 Task: Find connections with filter location Hohoe with filter topic #Lockdownwith filter profile language Spanish with filter current company Safeguard Global with filter school IIMT Studies - International Institute of Management and Technical Studies with filter industry Pension Funds with filter service category Audio Engineering with filter keywords title Payroll Manager
Action: Mouse moved to (188, 267)
Screenshot: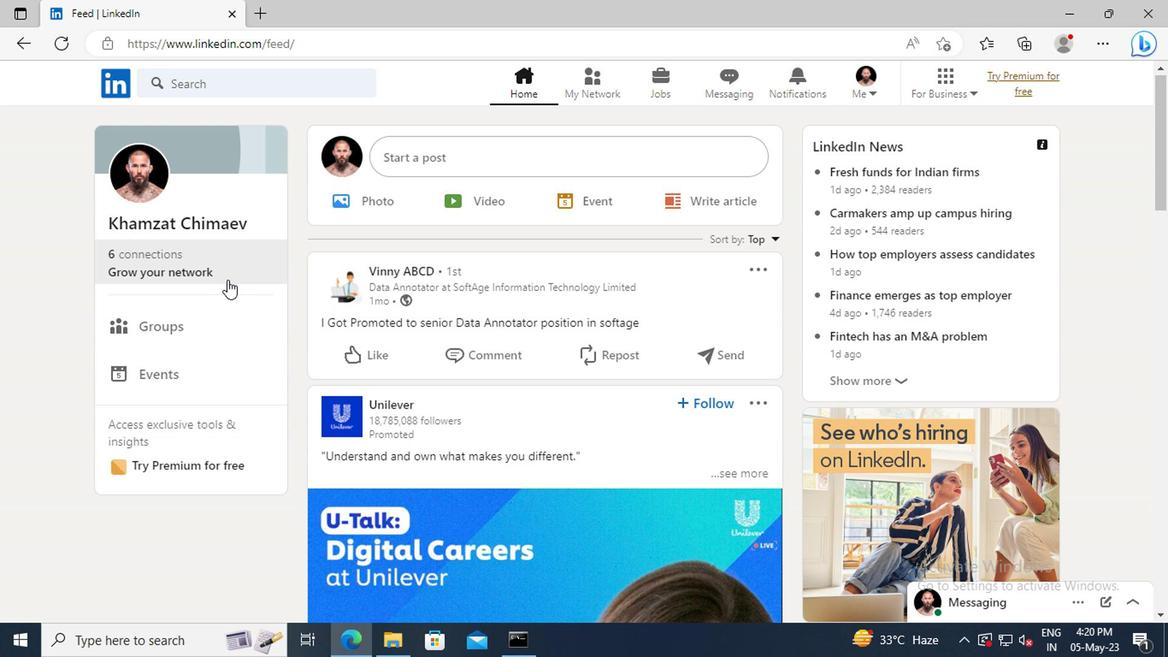 
Action: Mouse pressed left at (188, 267)
Screenshot: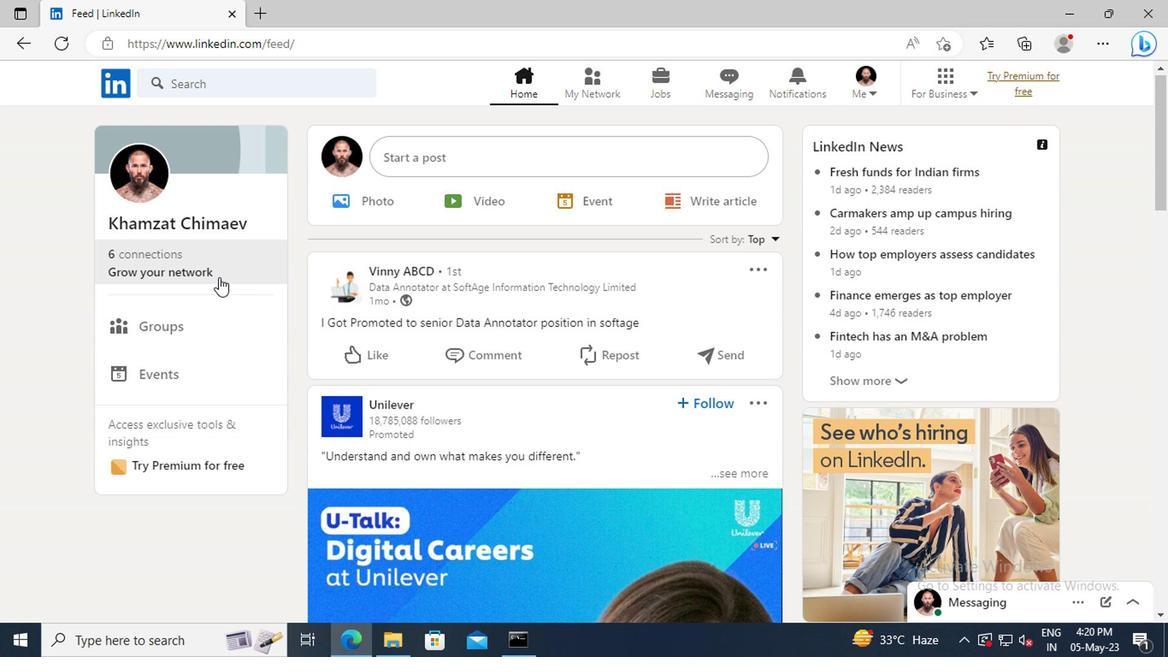
Action: Mouse moved to (190, 188)
Screenshot: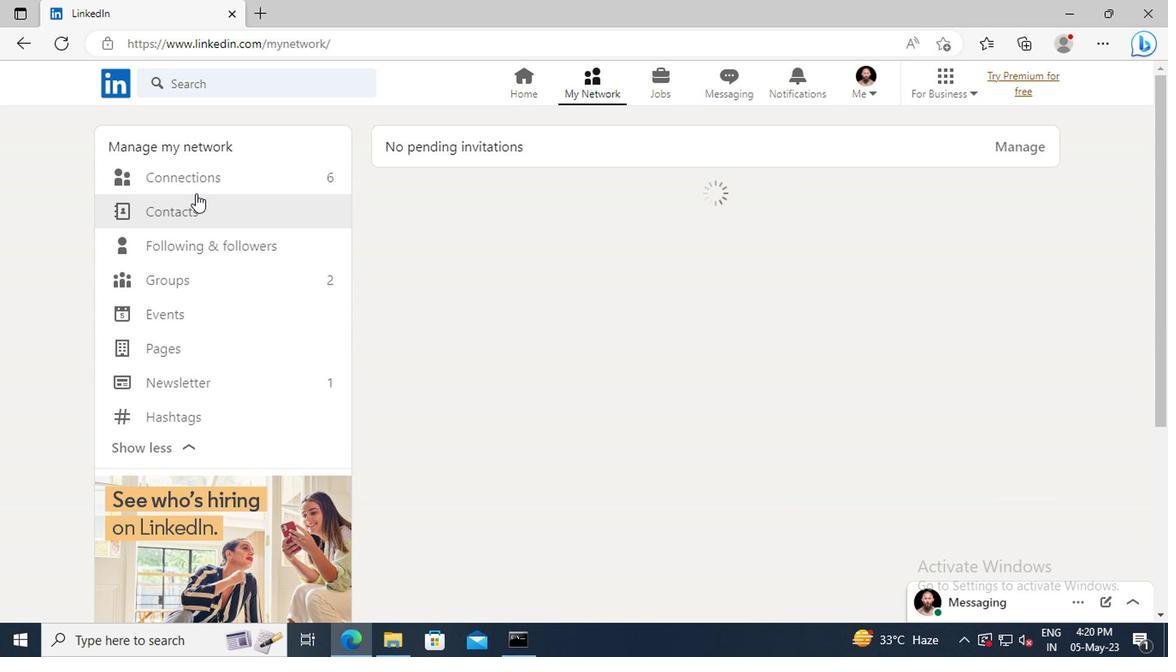 
Action: Mouse pressed left at (190, 188)
Screenshot: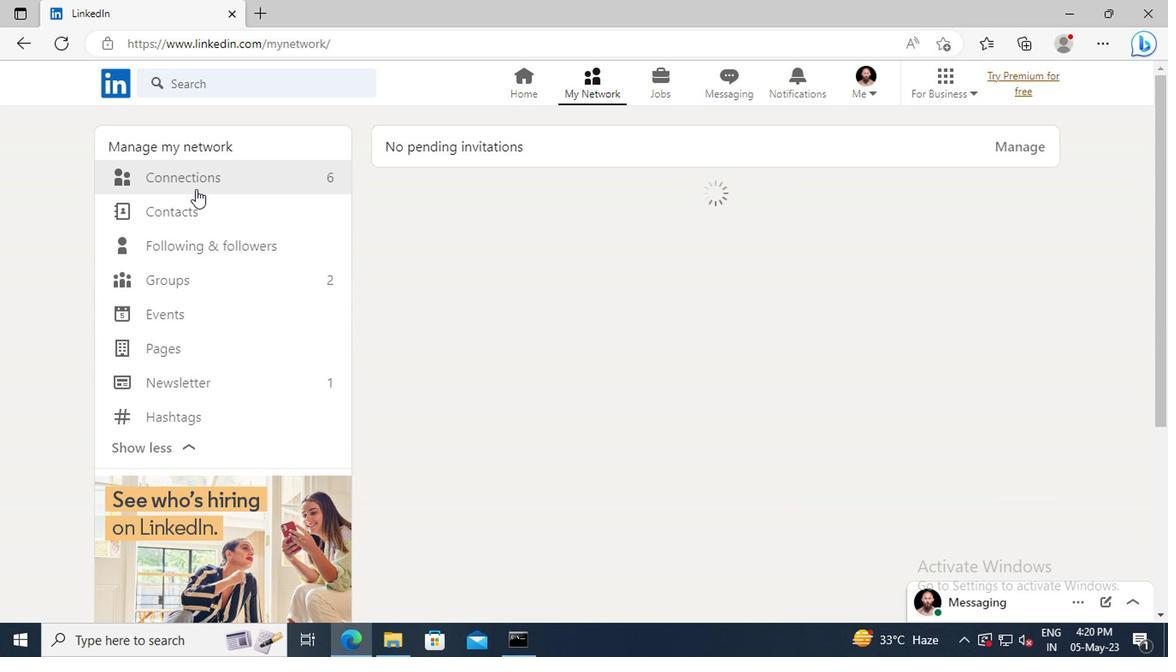 
Action: Mouse moved to (684, 186)
Screenshot: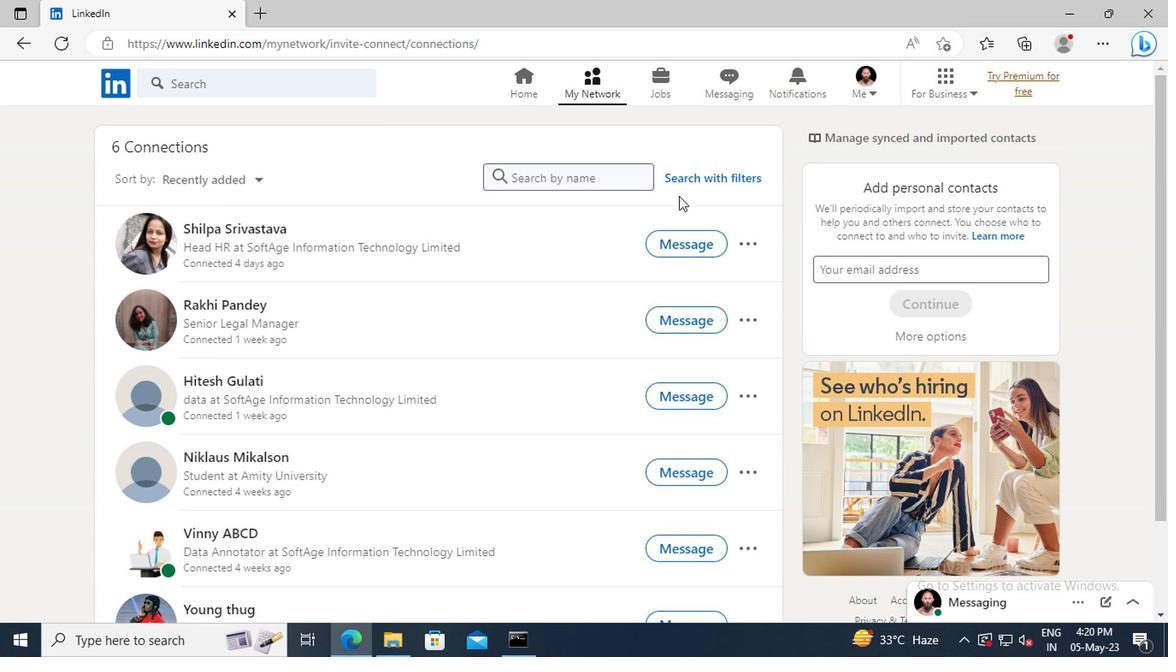 
Action: Mouse pressed left at (684, 186)
Screenshot: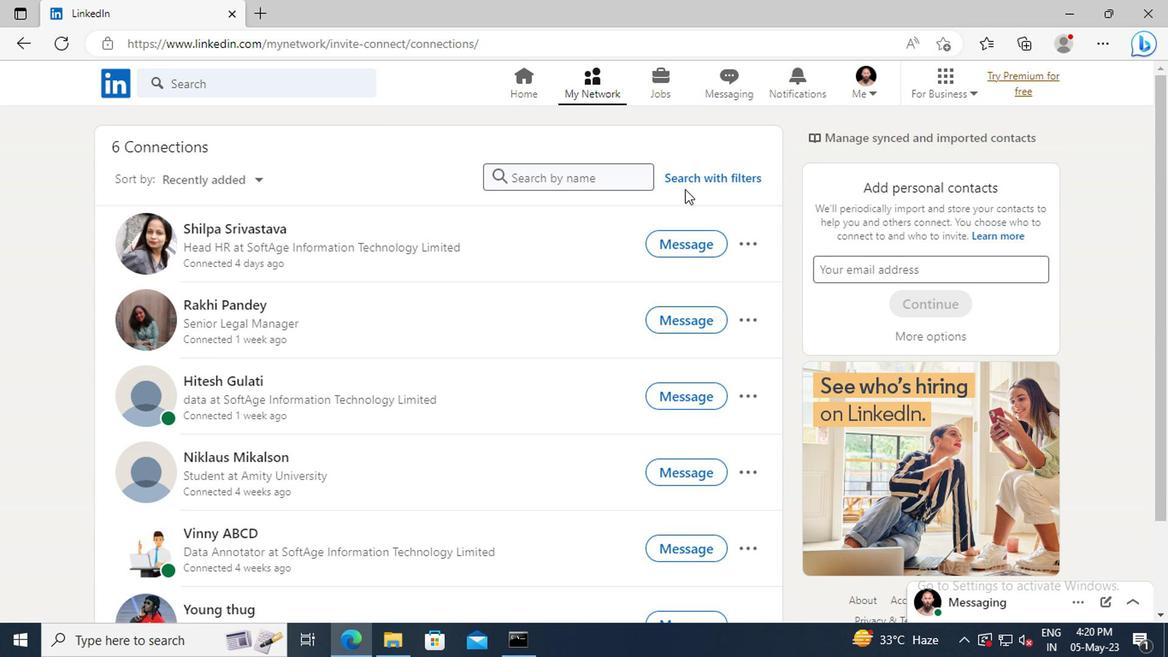 
Action: Mouse moved to (648, 137)
Screenshot: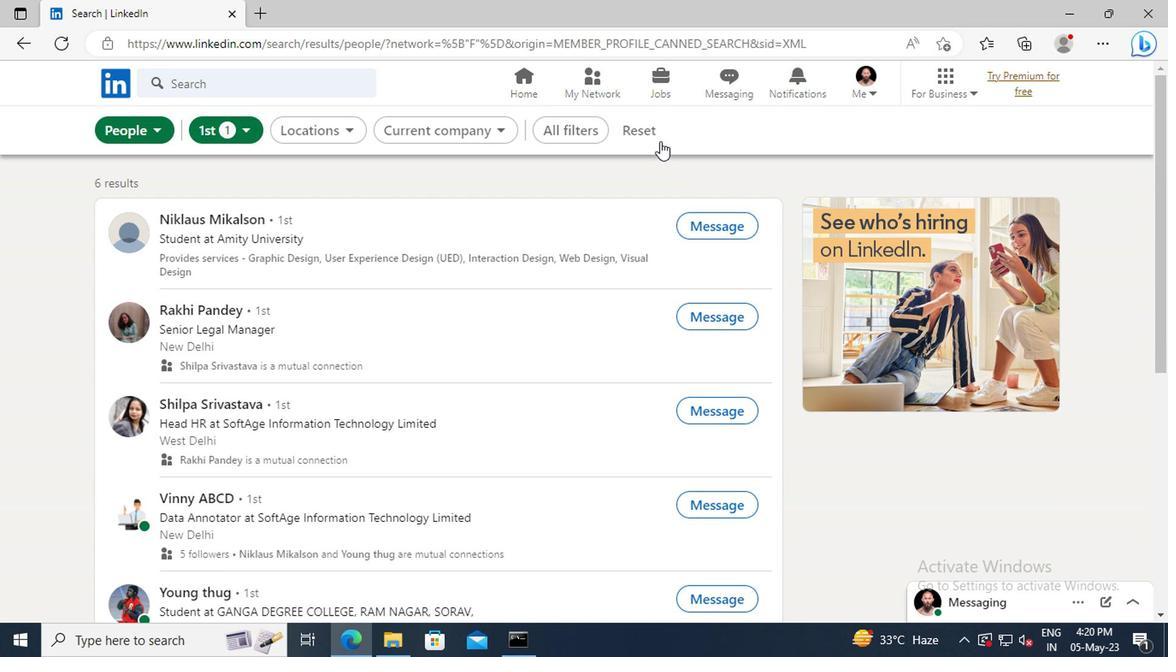 
Action: Mouse pressed left at (648, 137)
Screenshot: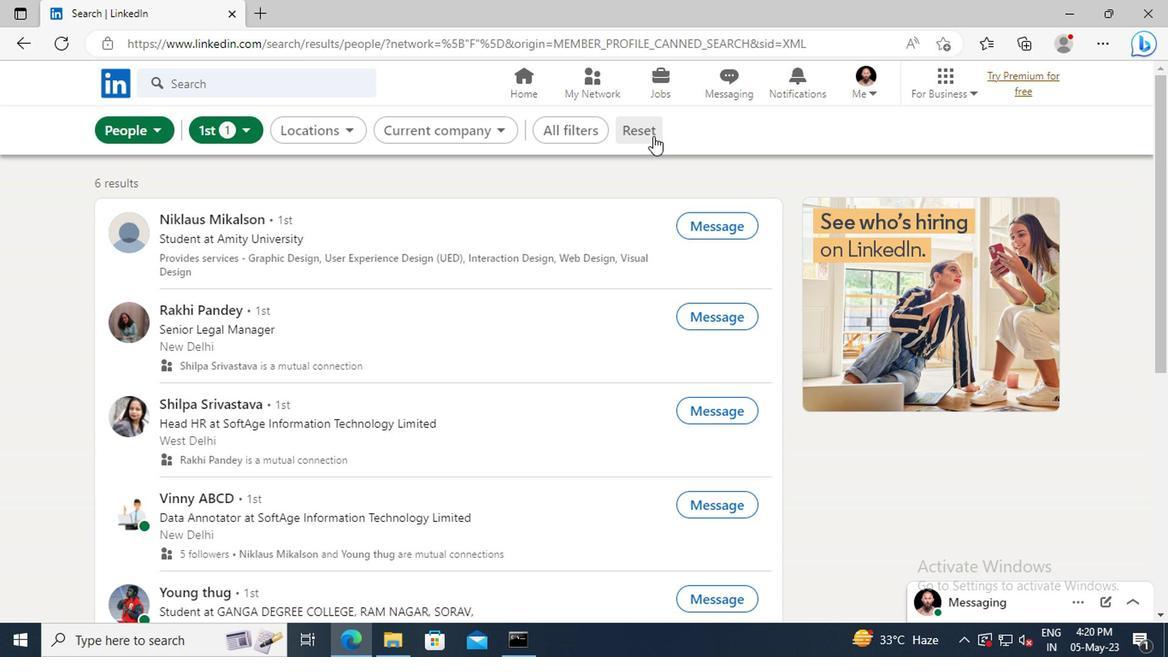 
Action: Mouse moved to (623, 136)
Screenshot: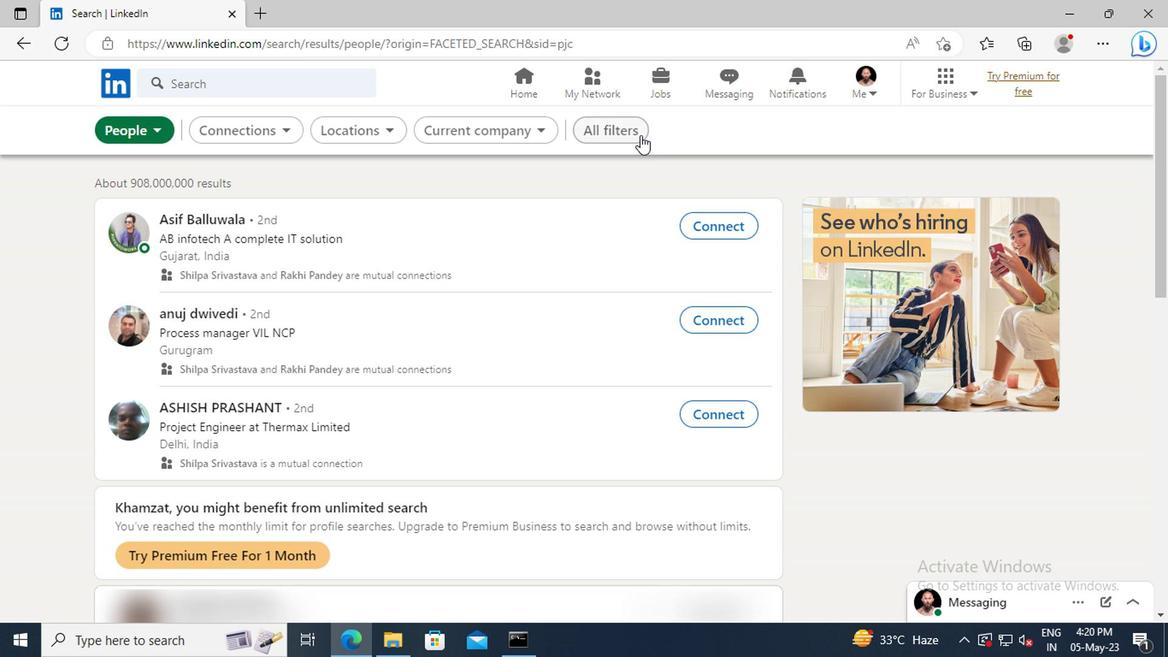 
Action: Mouse pressed left at (623, 136)
Screenshot: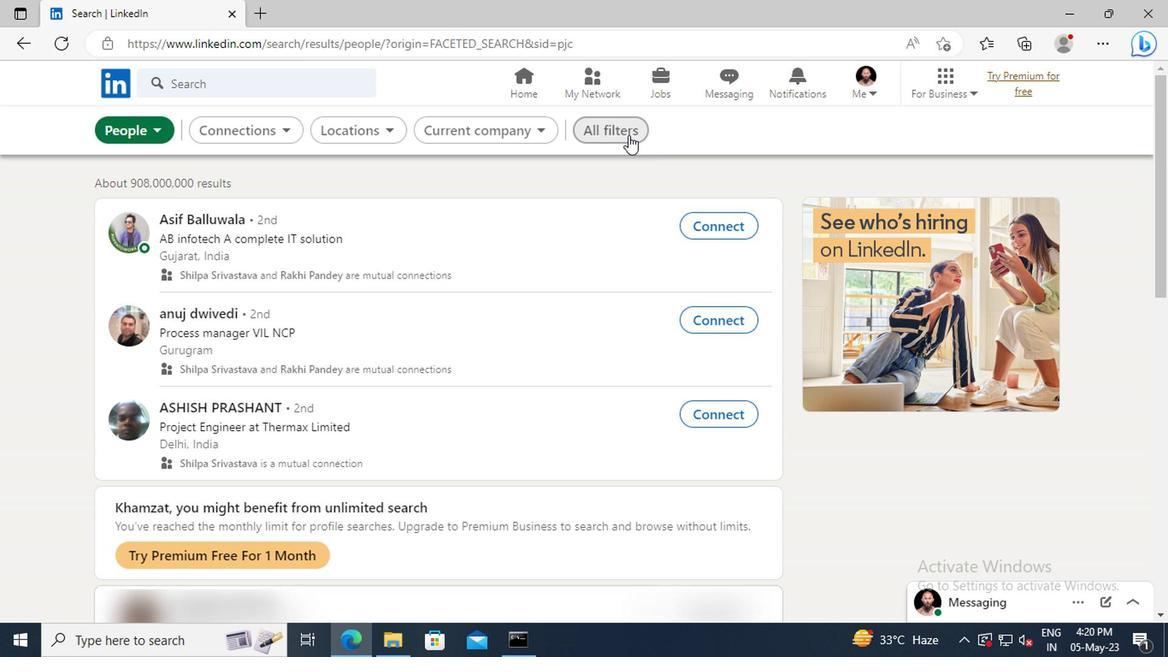 
Action: Mouse moved to (927, 318)
Screenshot: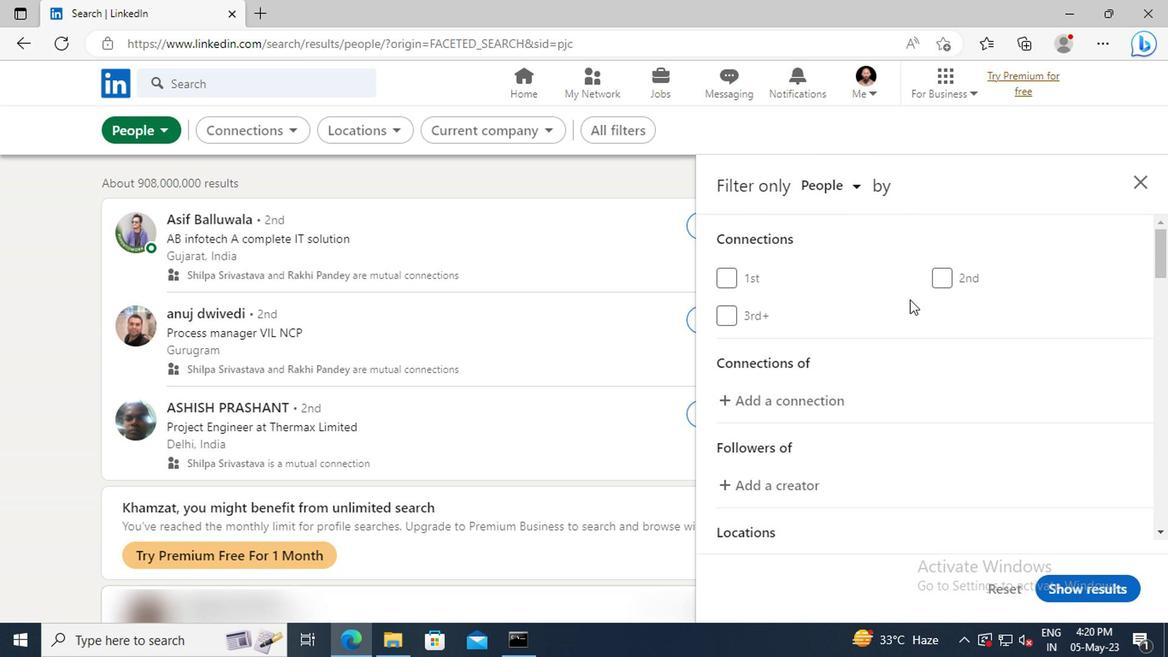 
Action: Mouse scrolled (927, 317) with delta (0, 0)
Screenshot: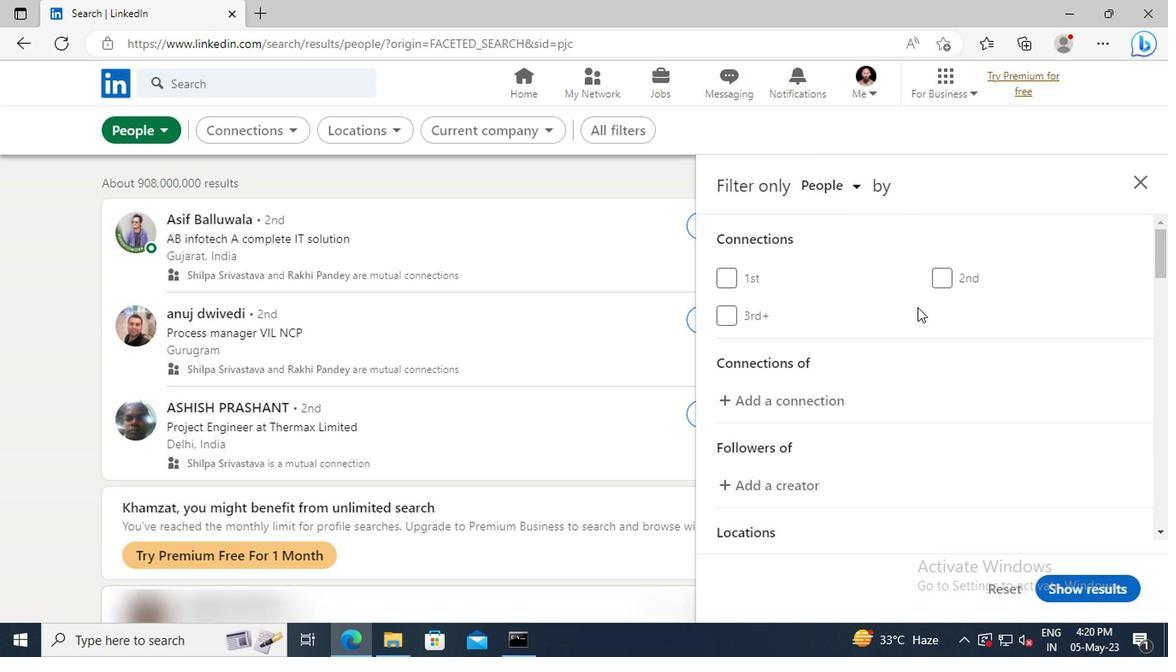 
Action: Mouse scrolled (927, 317) with delta (0, 0)
Screenshot: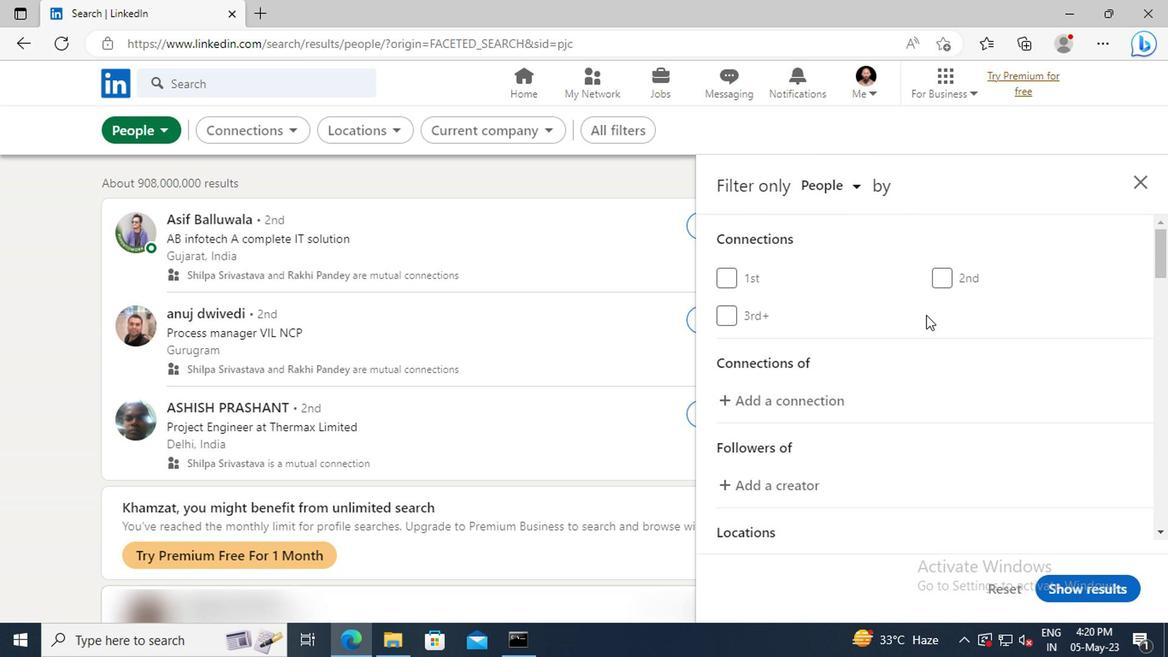 
Action: Mouse scrolled (927, 317) with delta (0, 0)
Screenshot: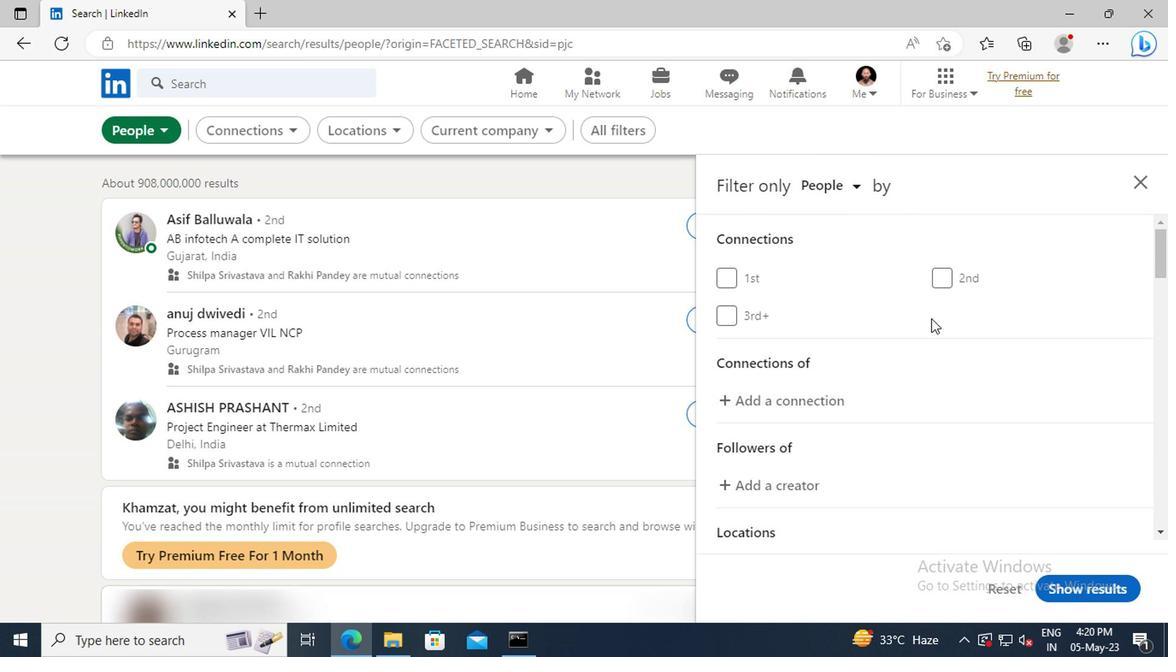
Action: Mouse scrolled (927, 317) with delta (0, 0)
Screenshot: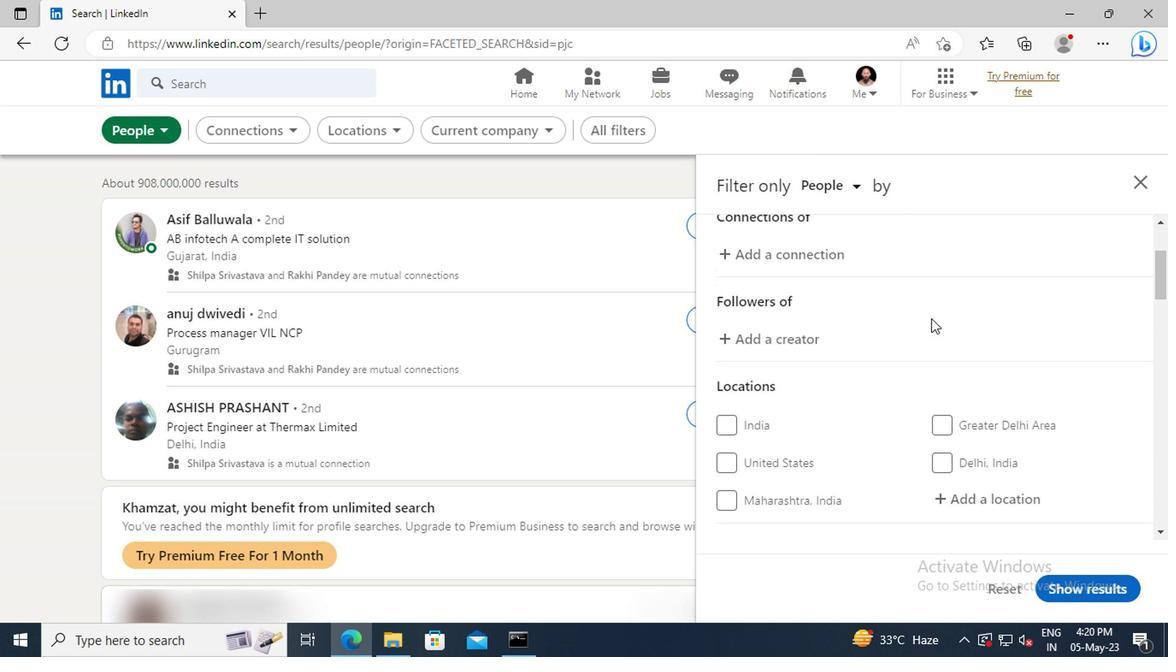 
Action: Mouse scrolled (927, 317) with delta (0, 0)
Screenshot: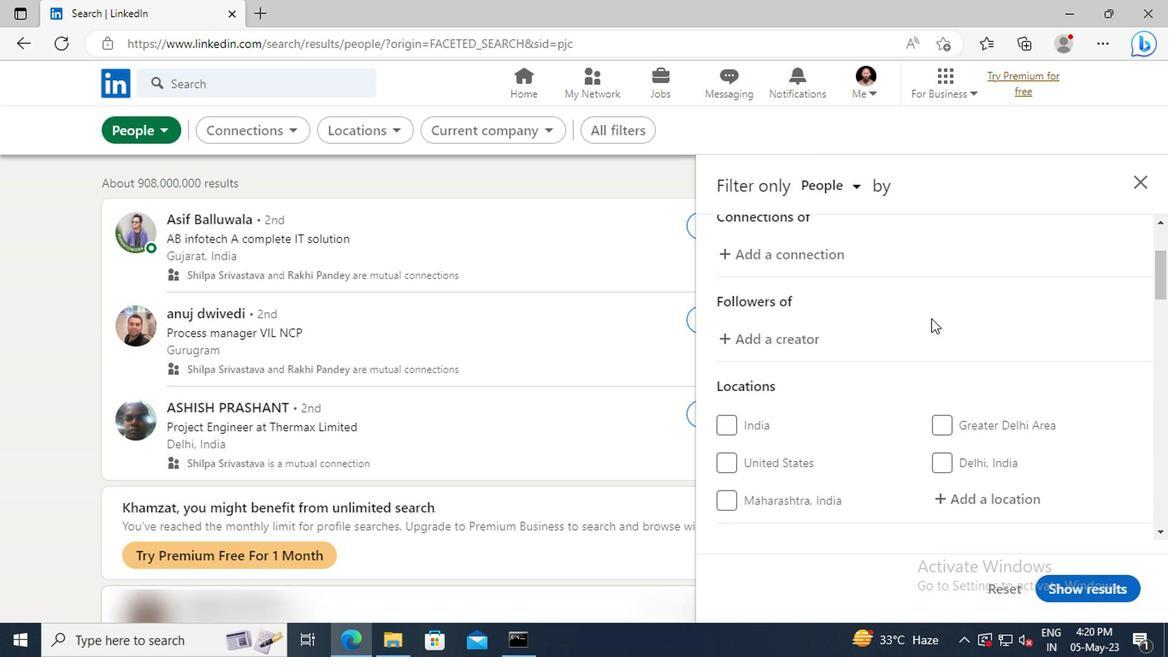 
Action: Mouse scrolled (927, 317) with delta (0, 0)
Screenshot: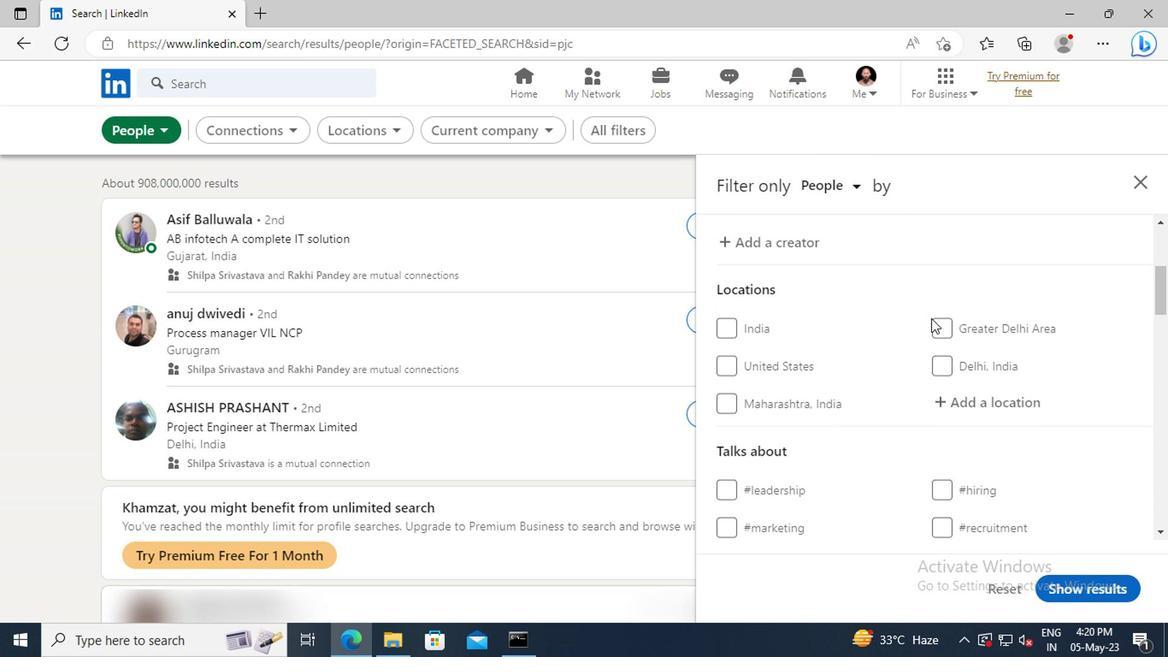 
Action: Mouse moved to (952, 350)
Screenshot: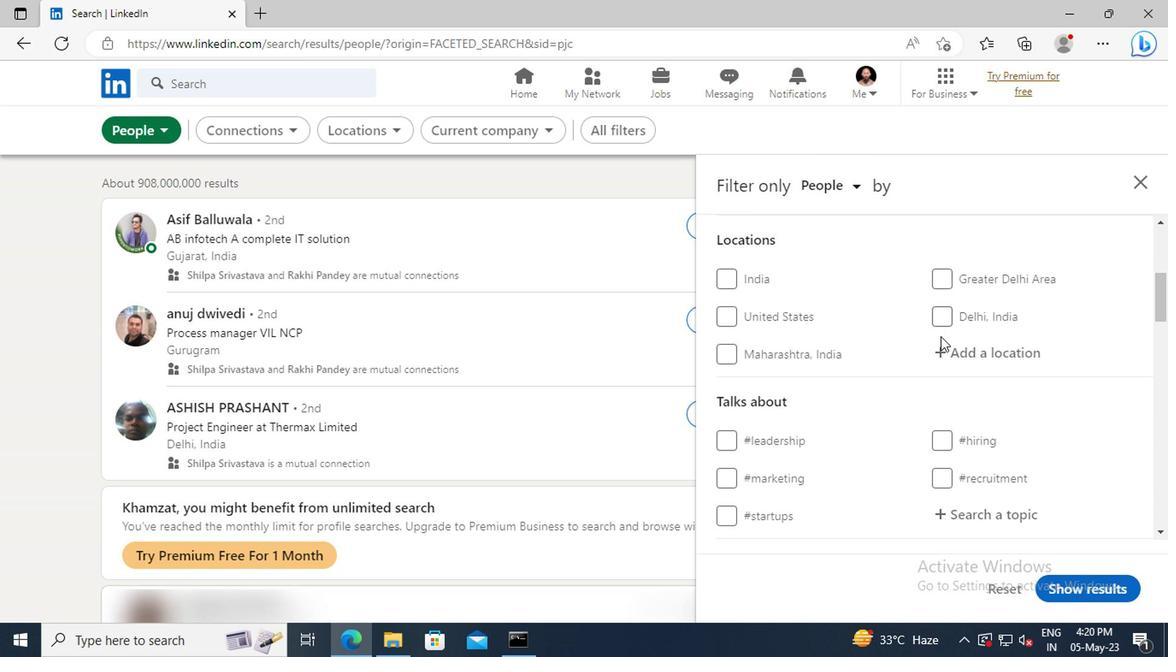 
Action: Mouse pressed left at (952, 350)
Screenshot: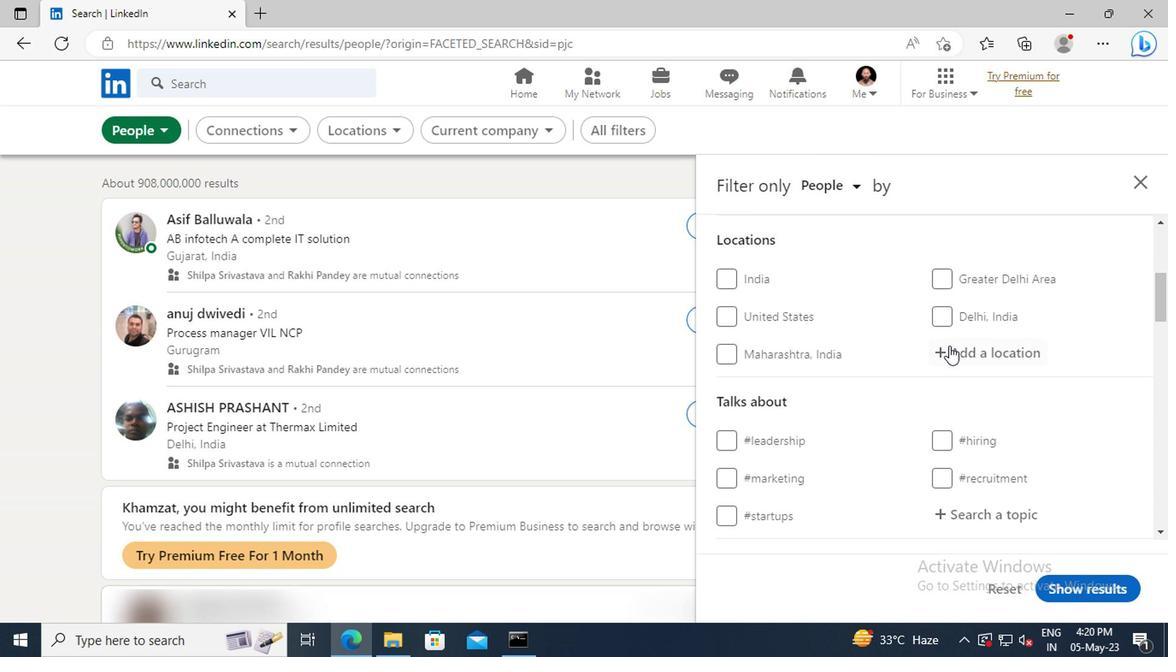 
Action: Key pressed <Key.shift>HOHO
Screenshot: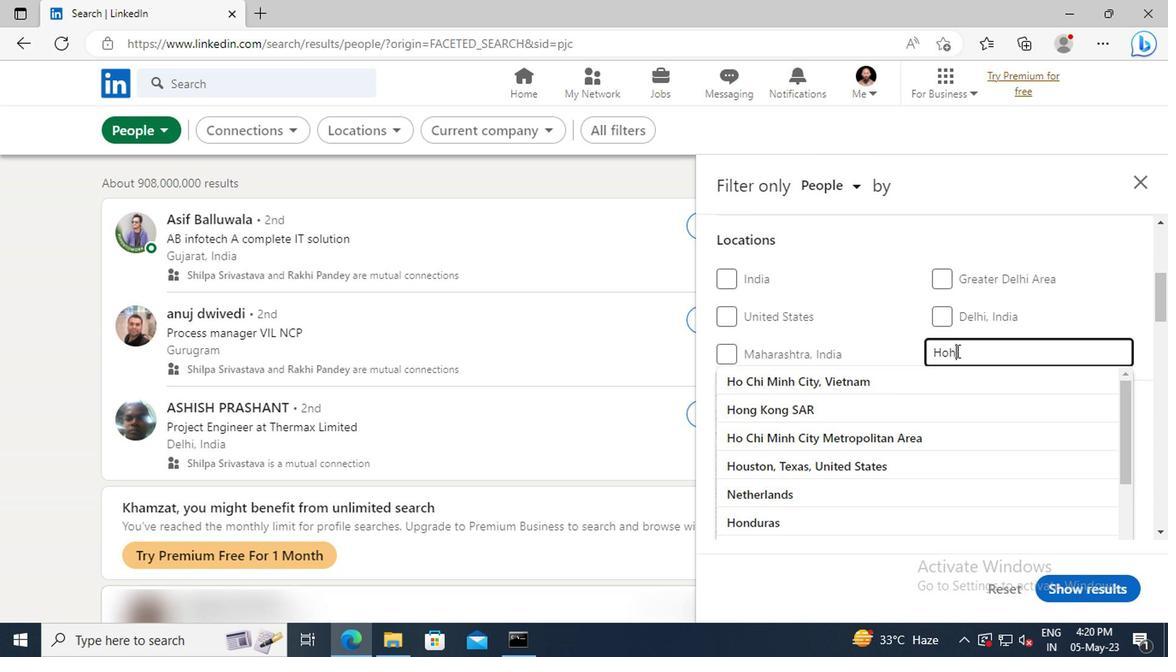
Action: Mouse moved to (949, 349)
Screenshot: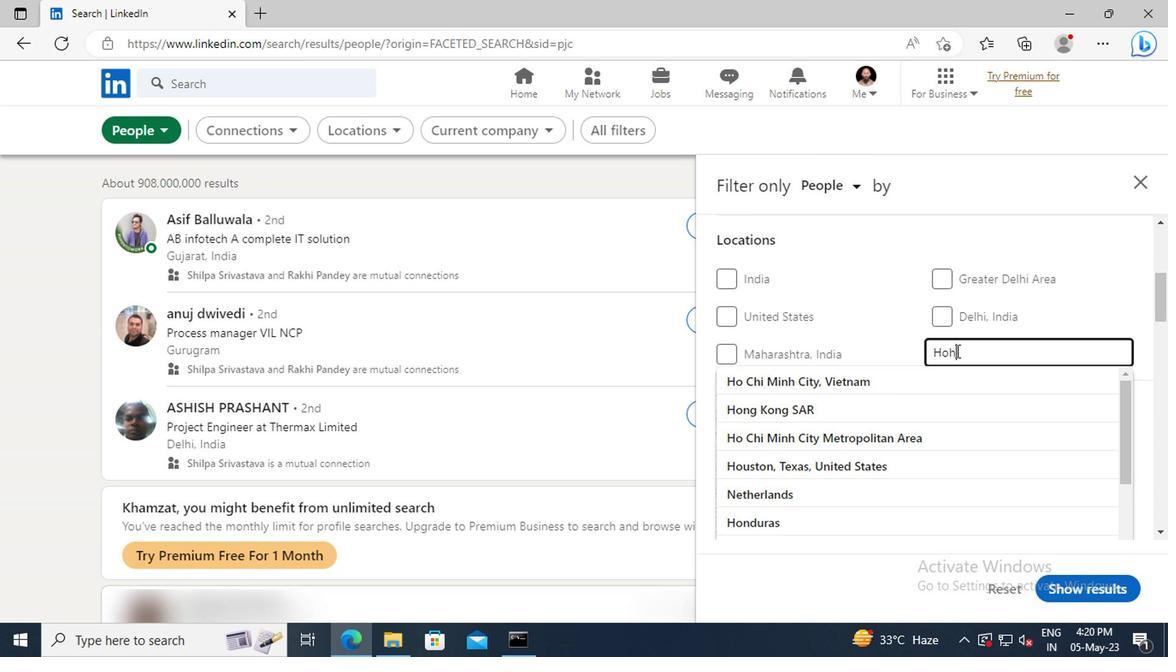 
Action: Key pressed E<Key.enter>
Screenshot: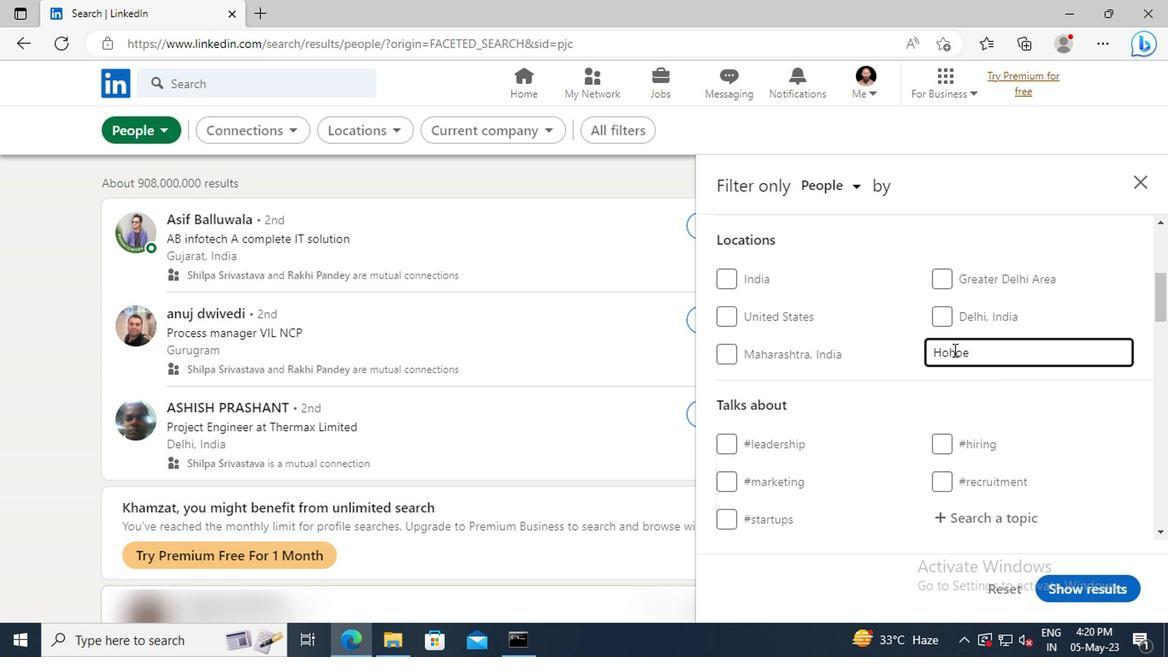 
Action: Mouse scrolled (949, 349) with delta (0, 0)
Screenshot: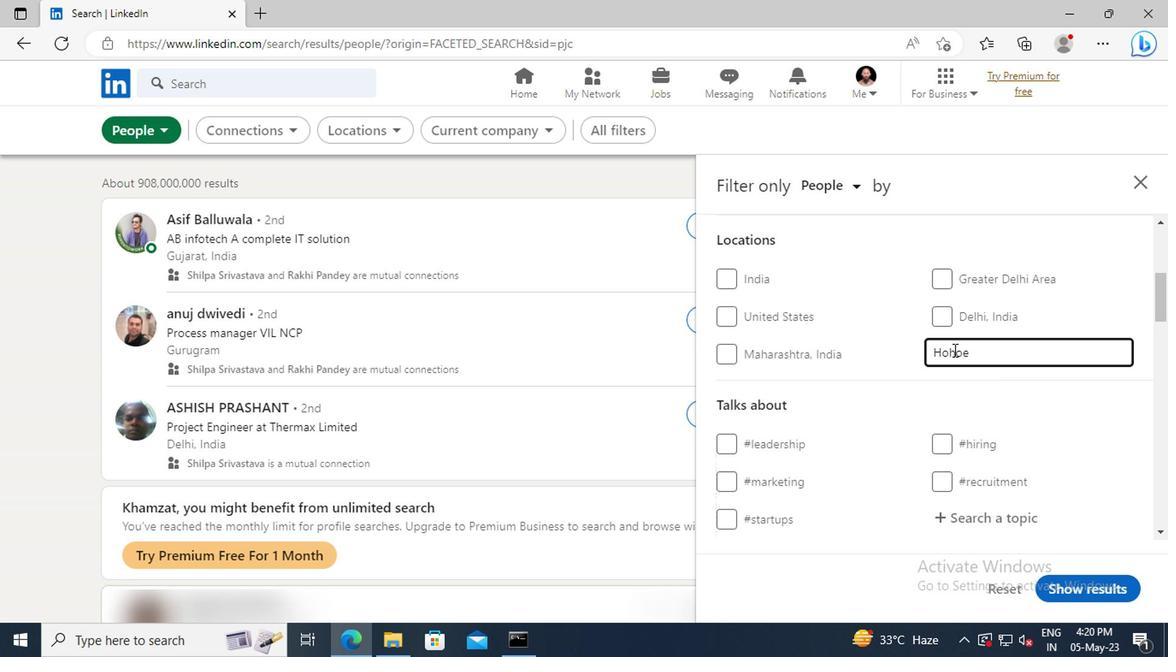 
Action: Mouse scrolled (949, 349) with delta (0, 0)
Screenshot: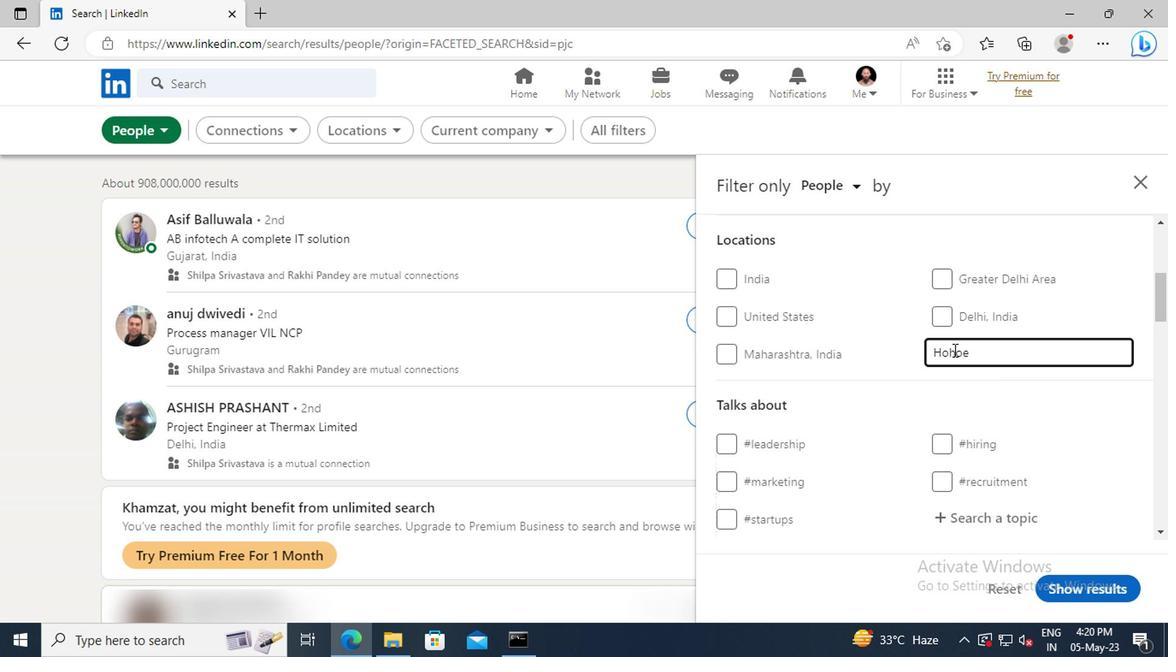 
Action: Mouse scrolled (949, 349) with delta (0, 0)
Screenshot: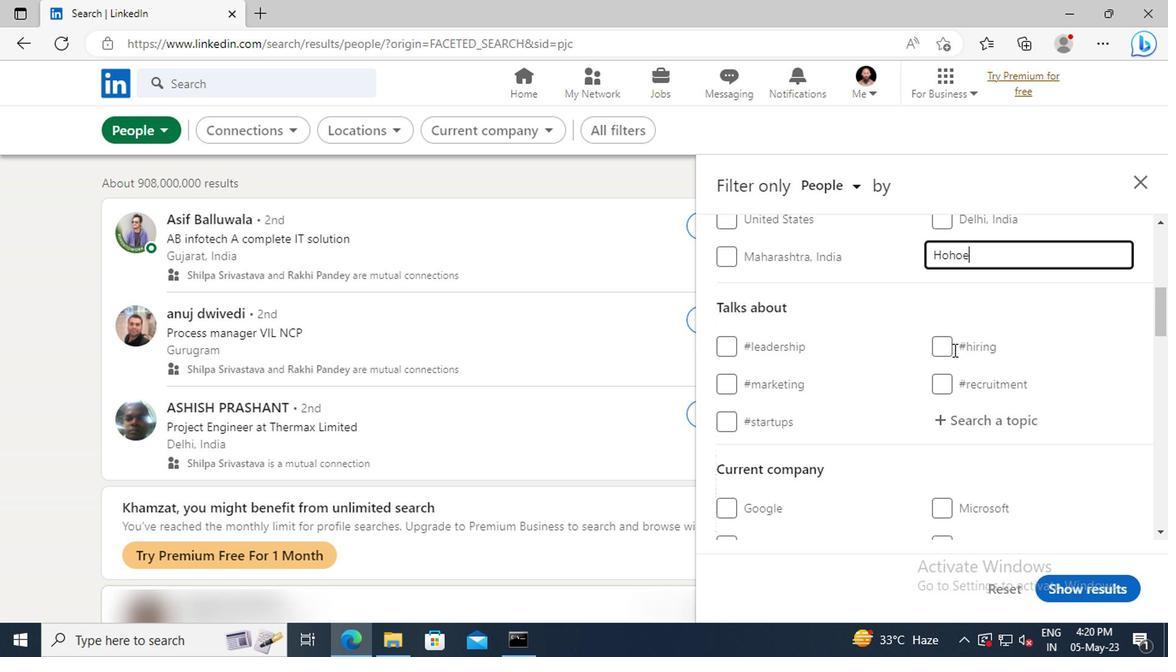 
Action: Mouse moved to (952, 364)
Screenshot: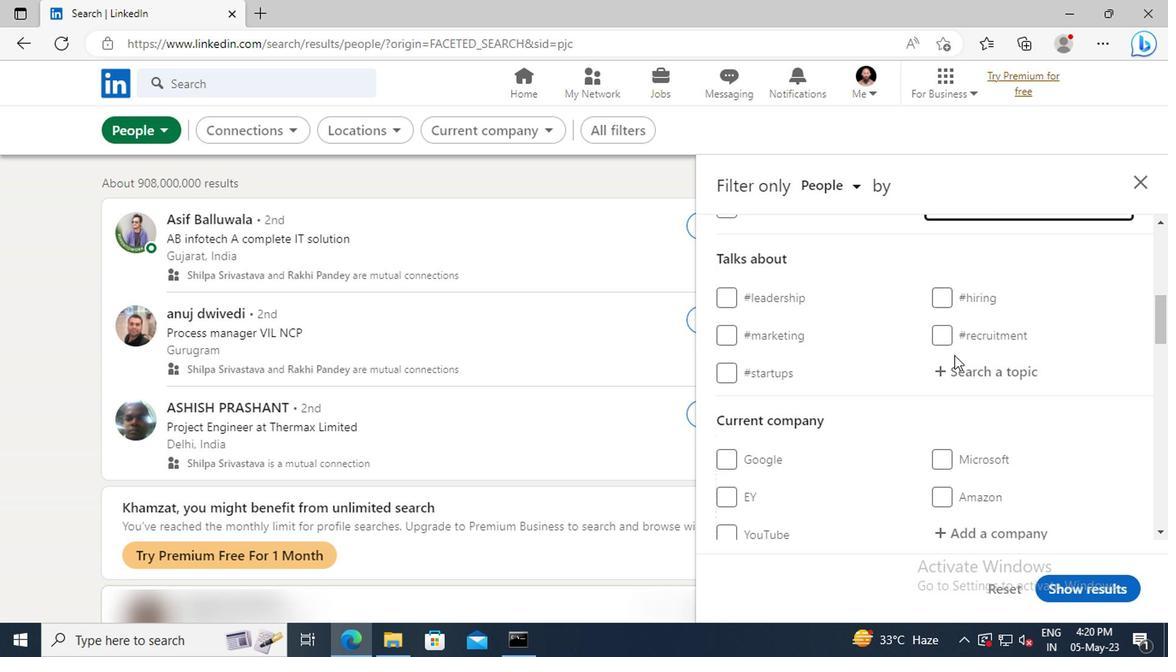 
Action: Mouse pressed left at (952, 364)
Screenshot: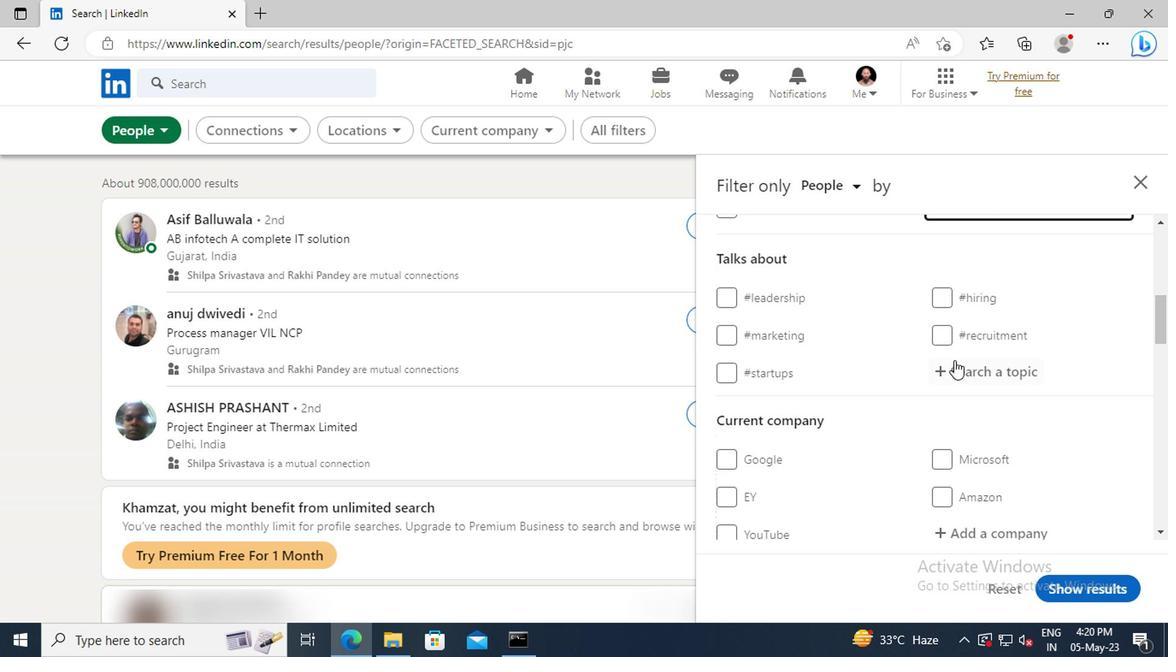 
Action: Key pressed <Key.shift>LOCKDO
Screenshot: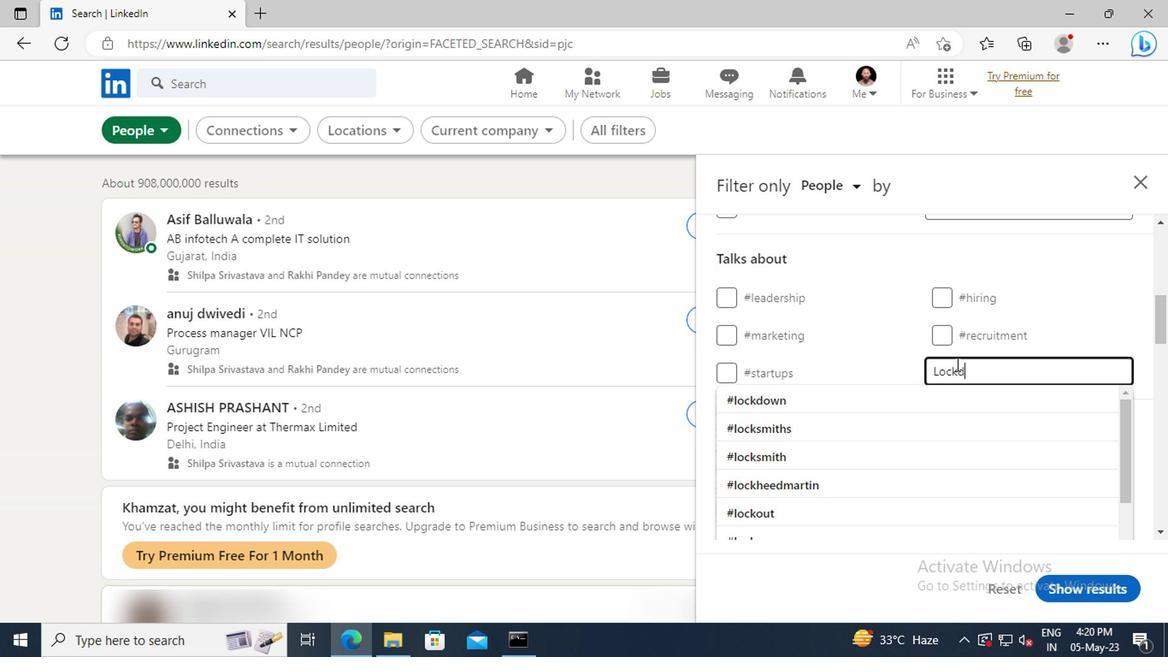 
Action: Mouse moved to (960, 391)
Screenshot: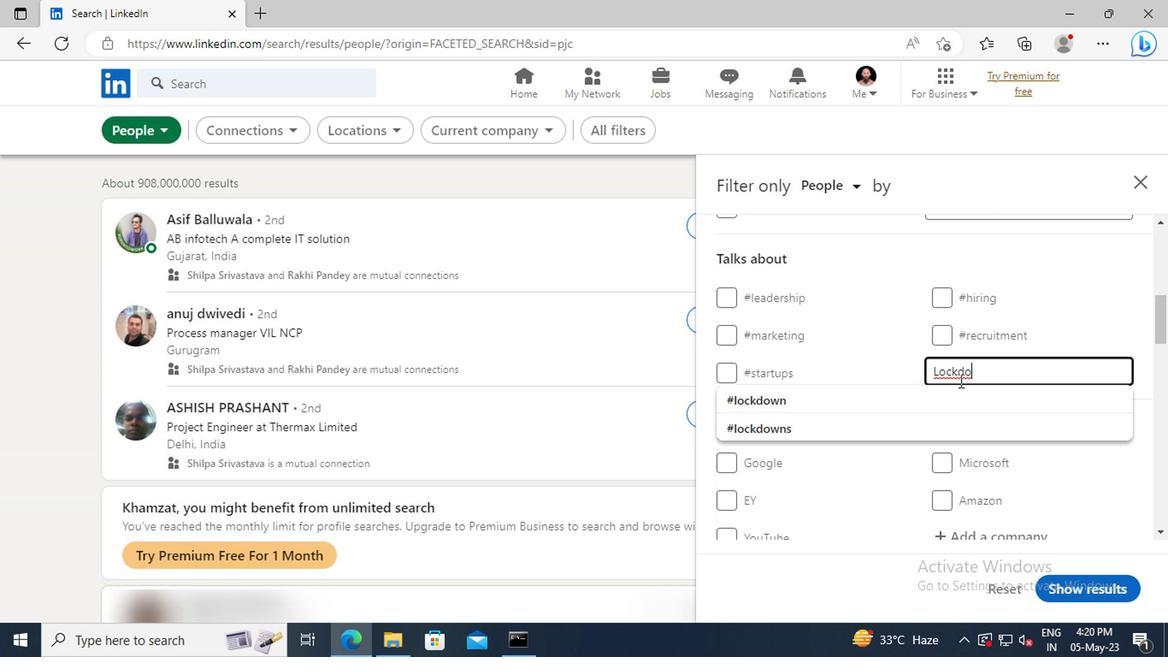 
Action: Mouse pressed left at (960, 391)
Screenshot: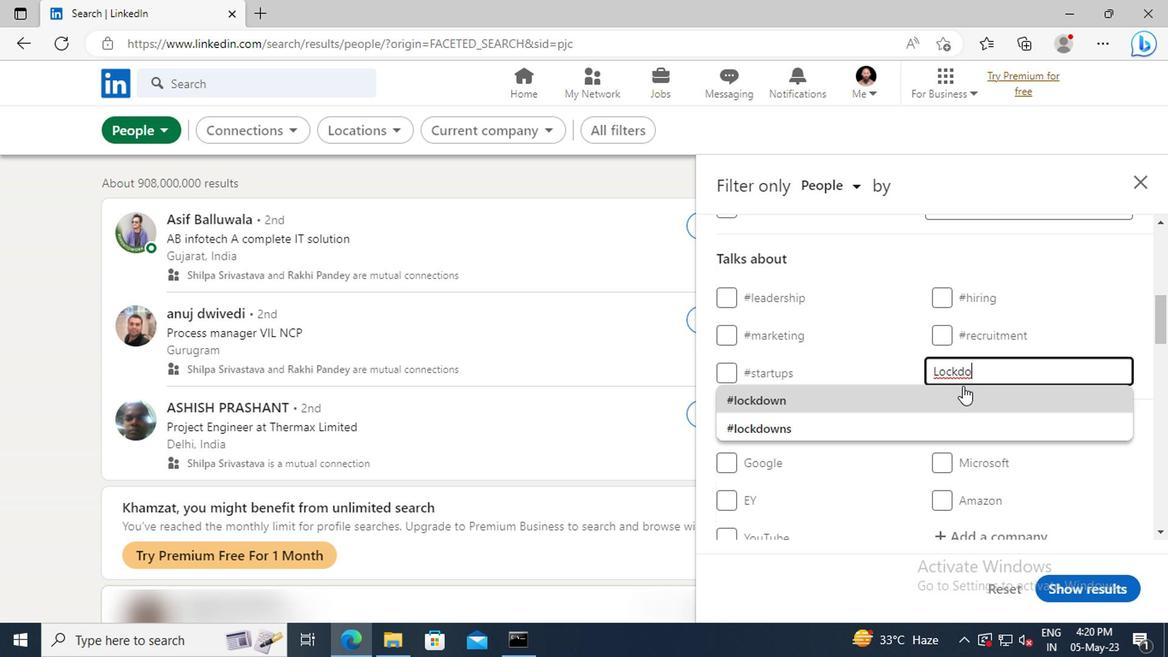 
Action: Mouse scrolled (960, 390) with delta (0, 0)
Screenshot: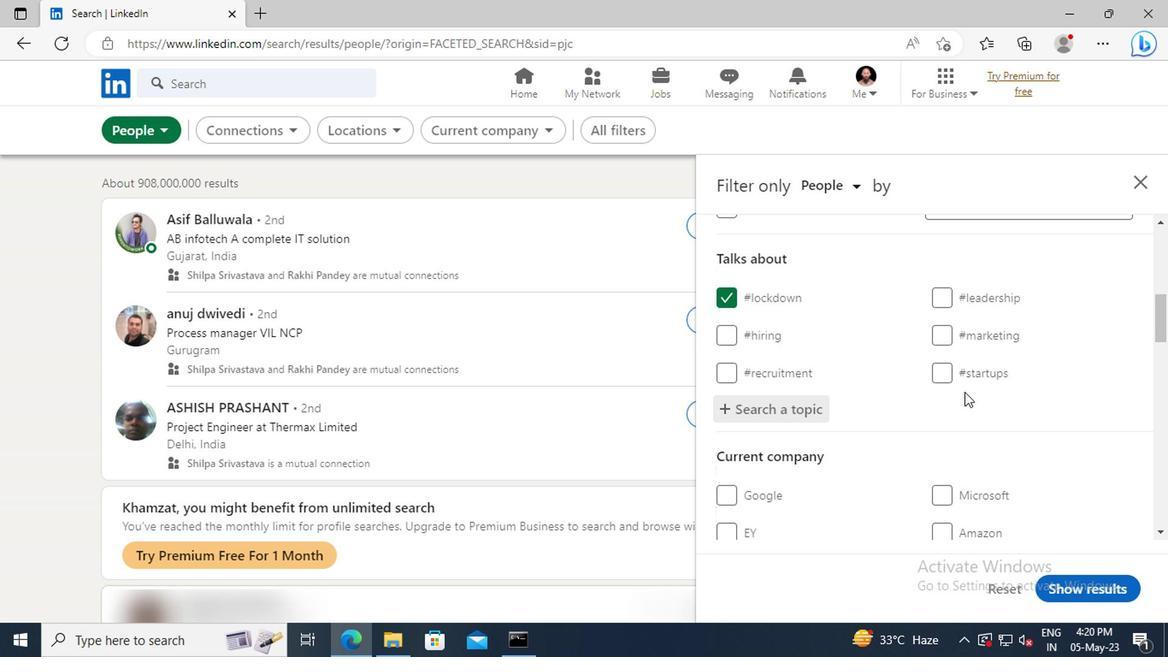 
Action: Mouse scrolled (960, 390) with delta (0, 0)
Screenshot: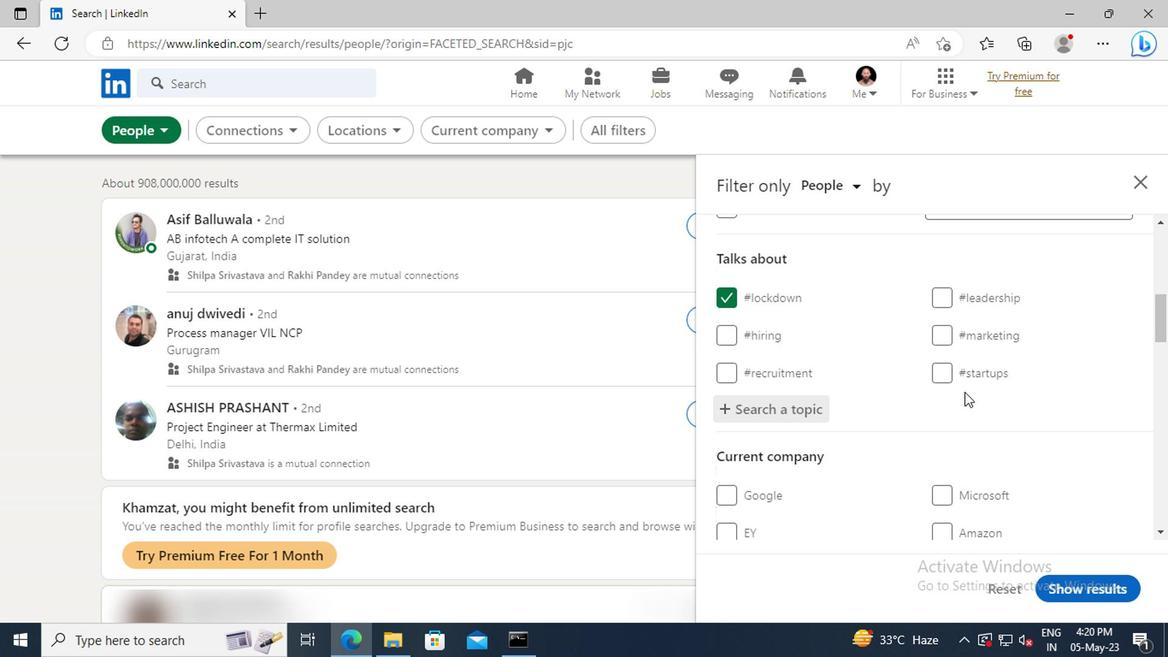
Action: Mouse scrolled (960, 390) with delta (0, 0)
Screenshot: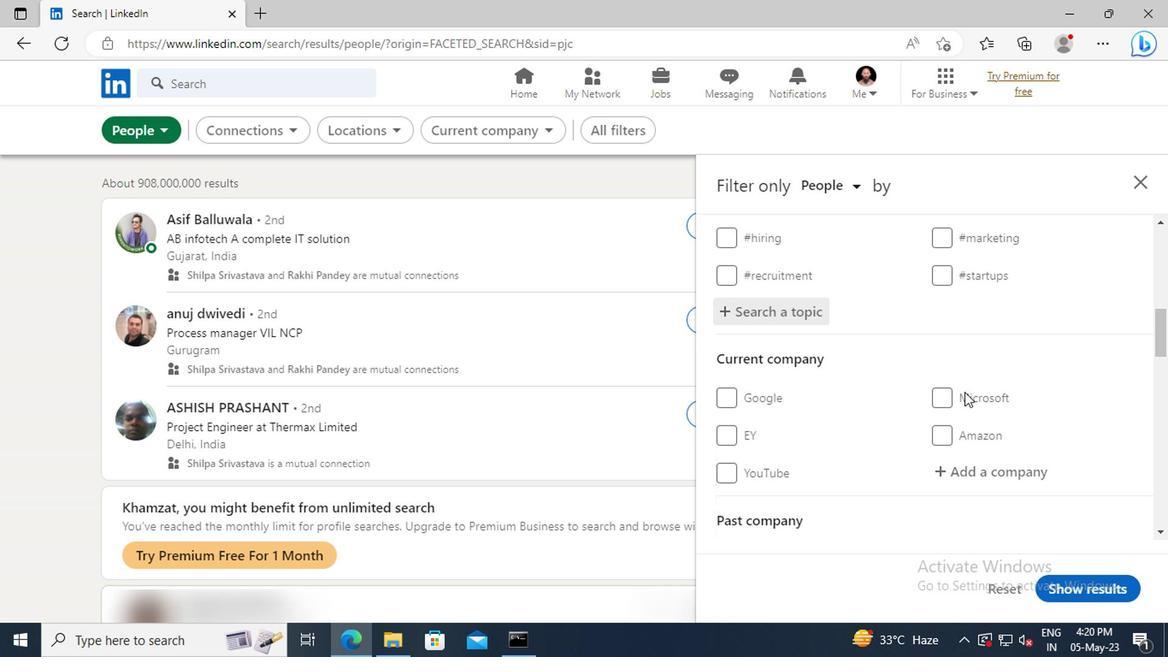 
Action: Mouse scrolled (960, 390) with delta (0, 0)
Screenshot: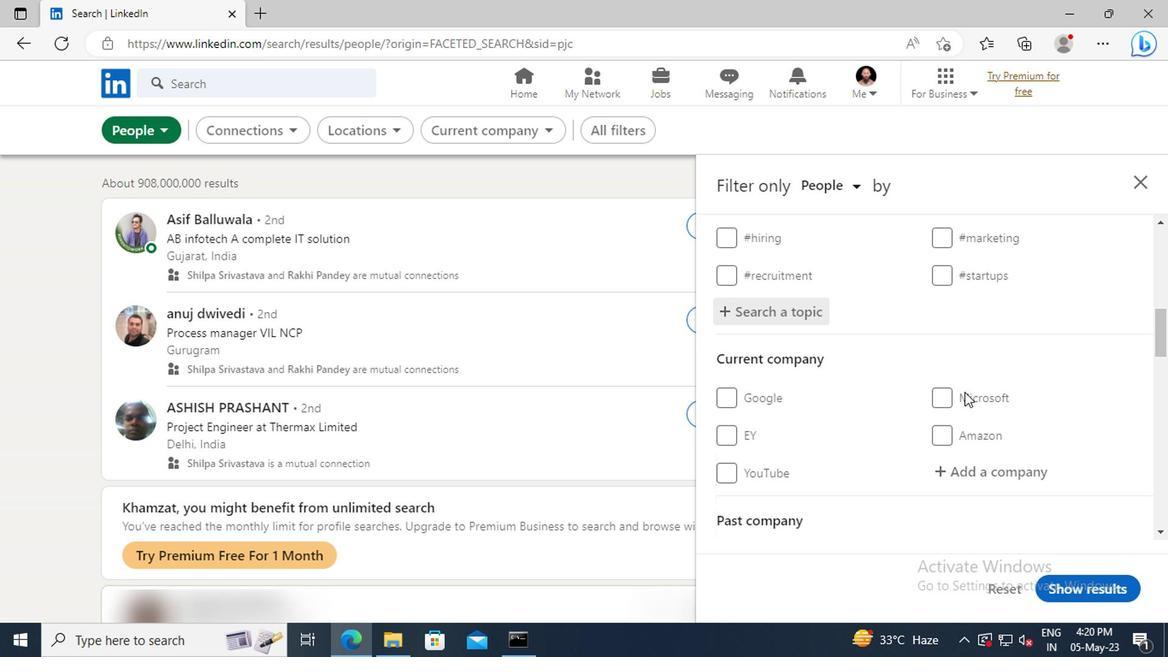 
Action: Mouse scrolled (960, 390) with delta (0, 0)
Screenshot: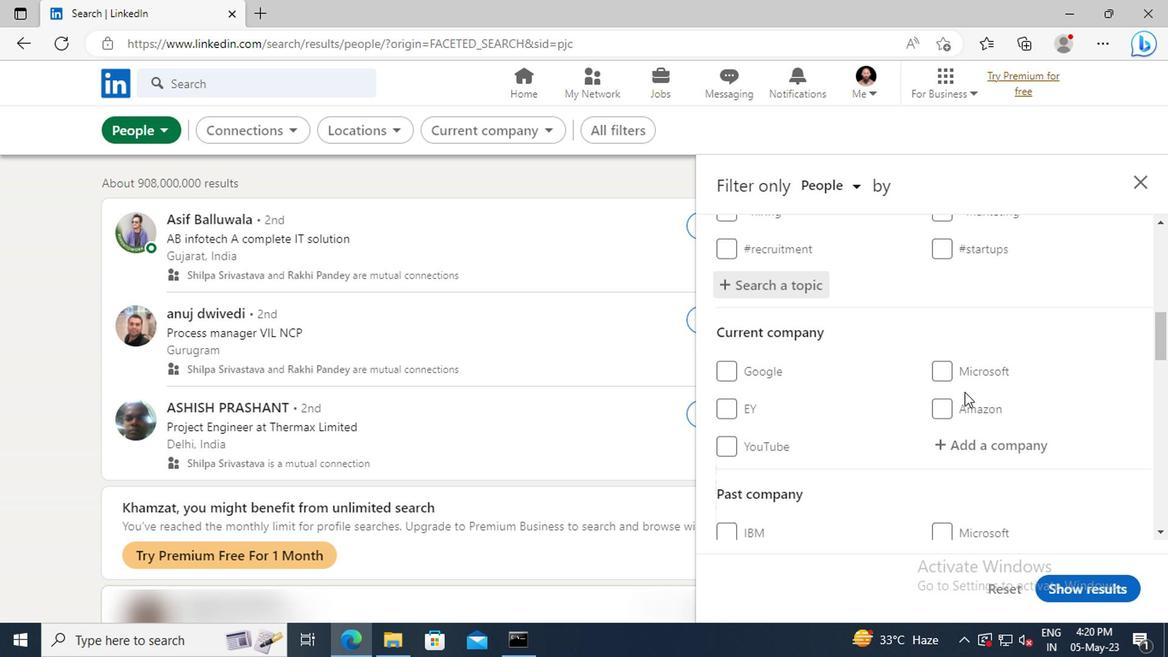 
Action: Mouse scrolled (960, 390) with delta (0, 0)
Screenshot: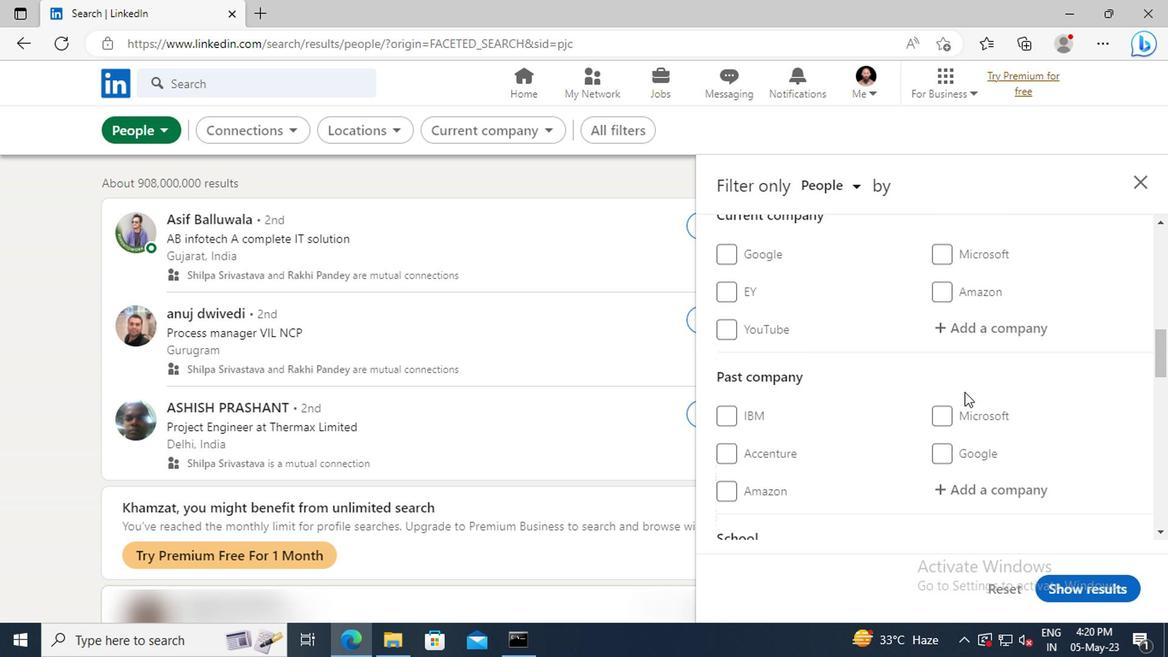 
Action: Mouse scrolled (960, 390) with delta (0, 0)
Screenshot: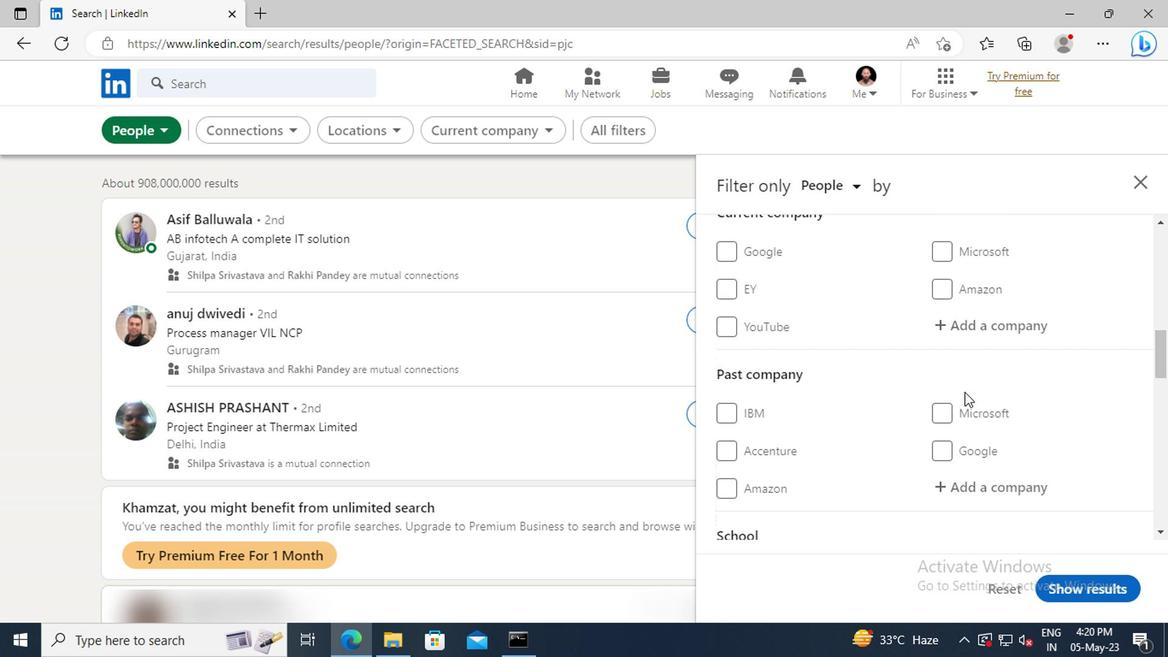 
Action: Mouse scrolled (960, 390) with delta (0, 0)
Screenshot: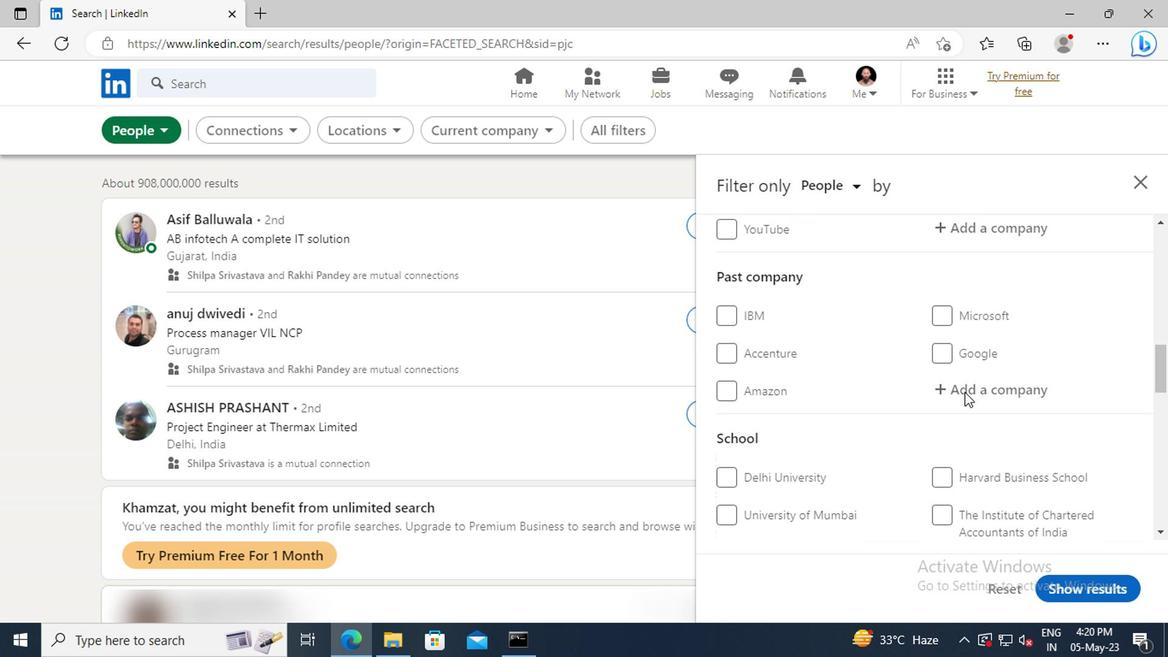 
Action: Mouse scrolled (960, 390) with delta (0, 0)
Screenshot: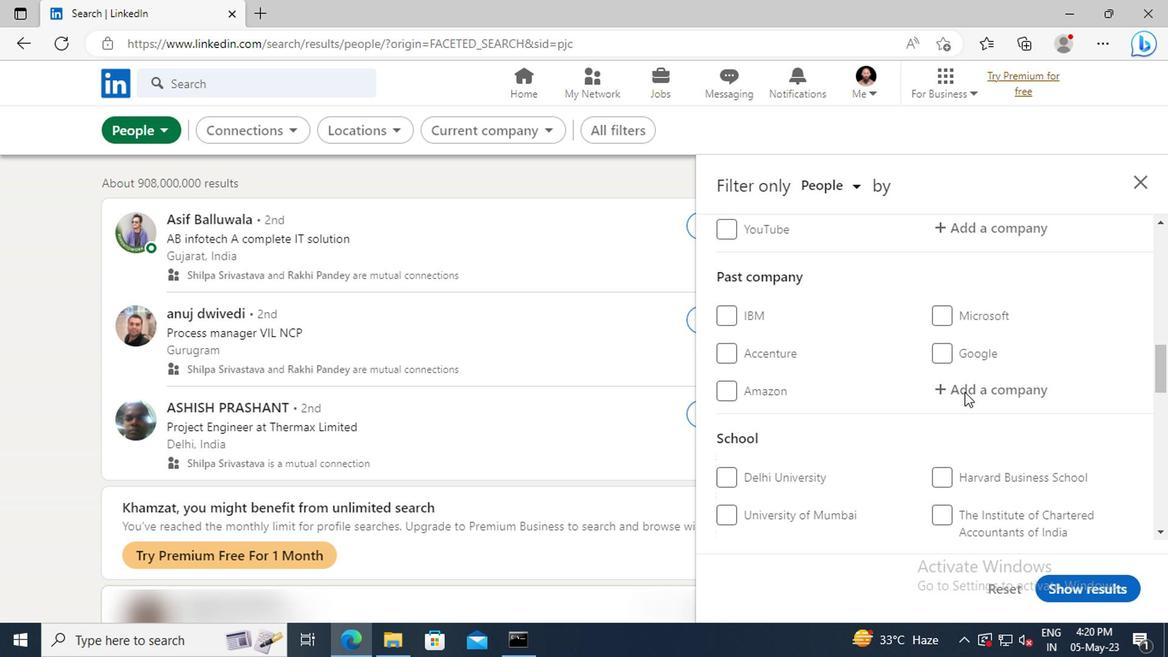 
Action: Mouse scrolled (960, 390) with delta (0, 0)
Screenshot: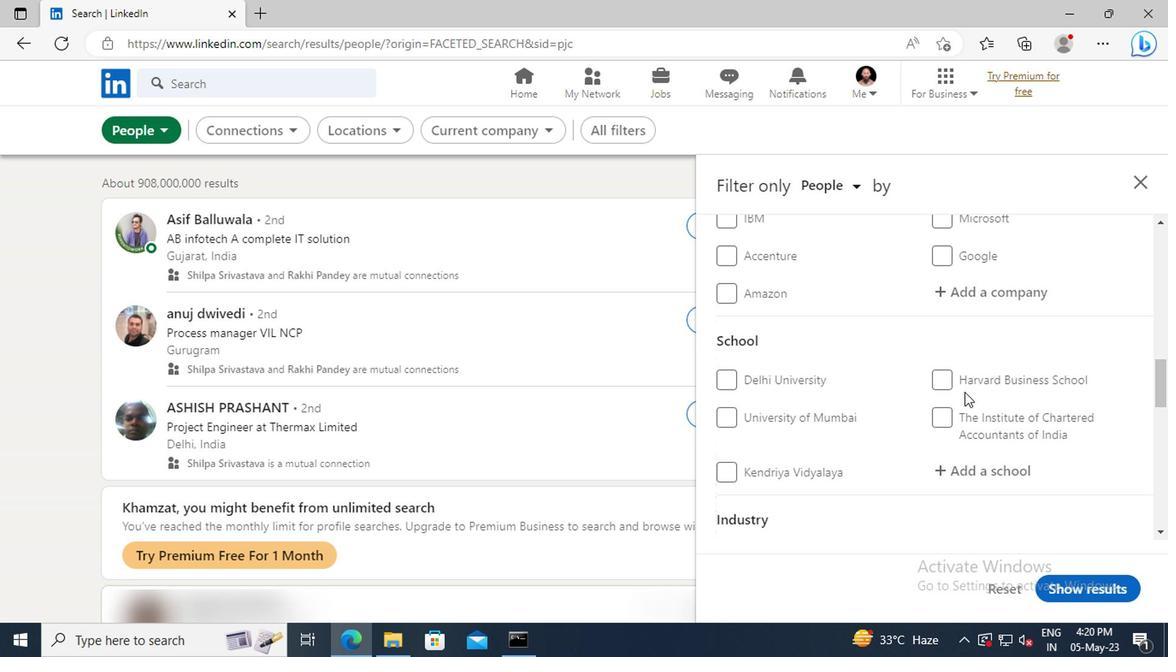 
Action: Mouse scrolled (960, 390) with delta (0, 0)
Screenshot: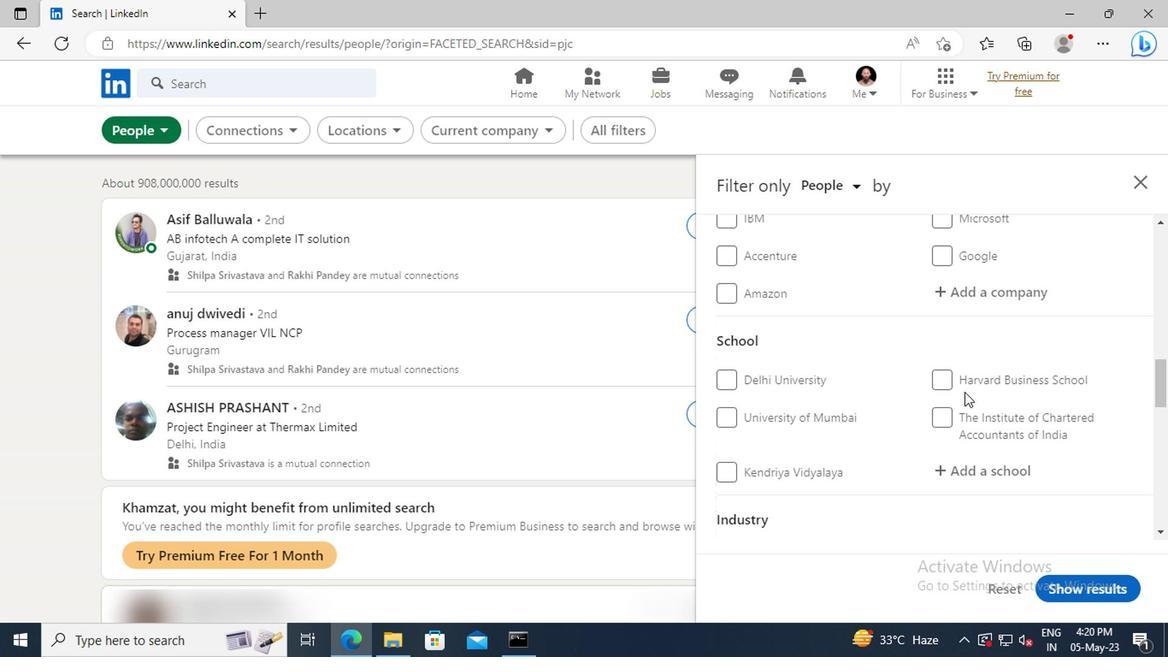 
Action: Mouse scrolled (960, 390) with delta (0, 0)
Screenshot: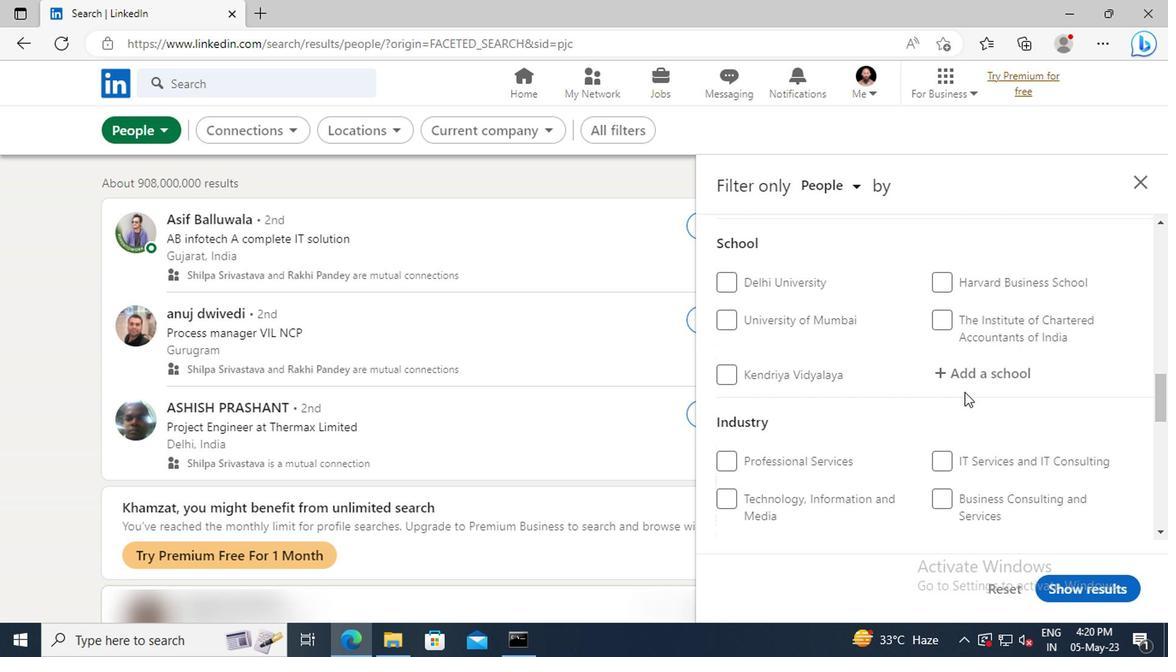 
Action: Mouse scrolled (960, 390) with delta (0, 0)
Screenshot: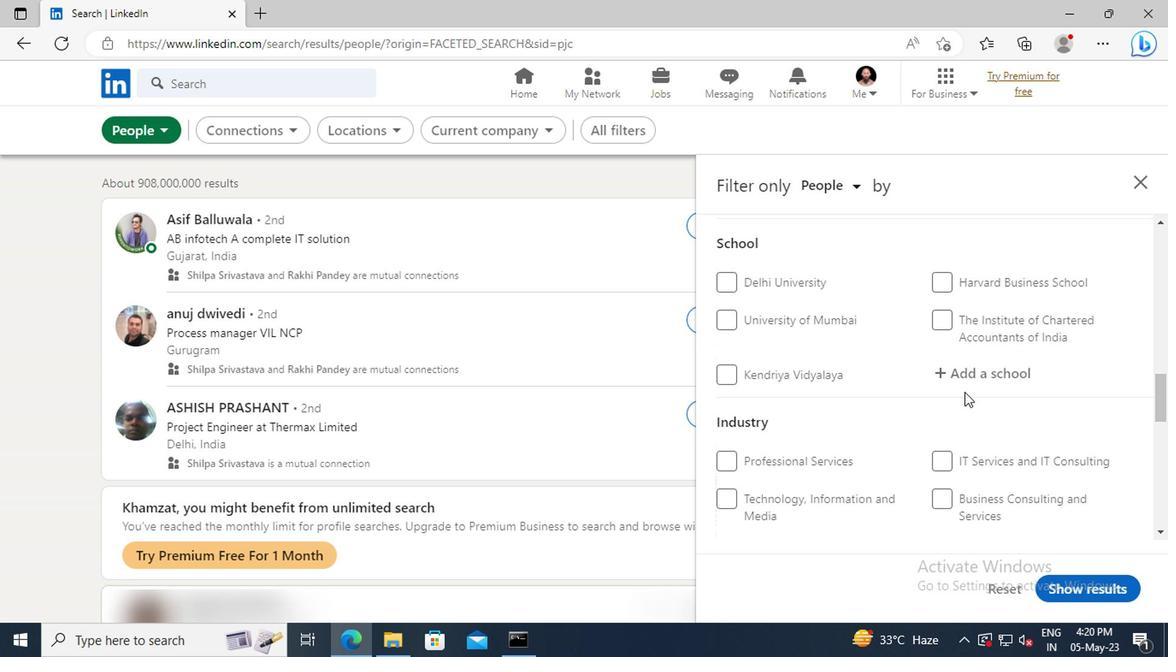 
Action: Mouse scrolled (960, 390) with delta (0, 0)
Screenshot: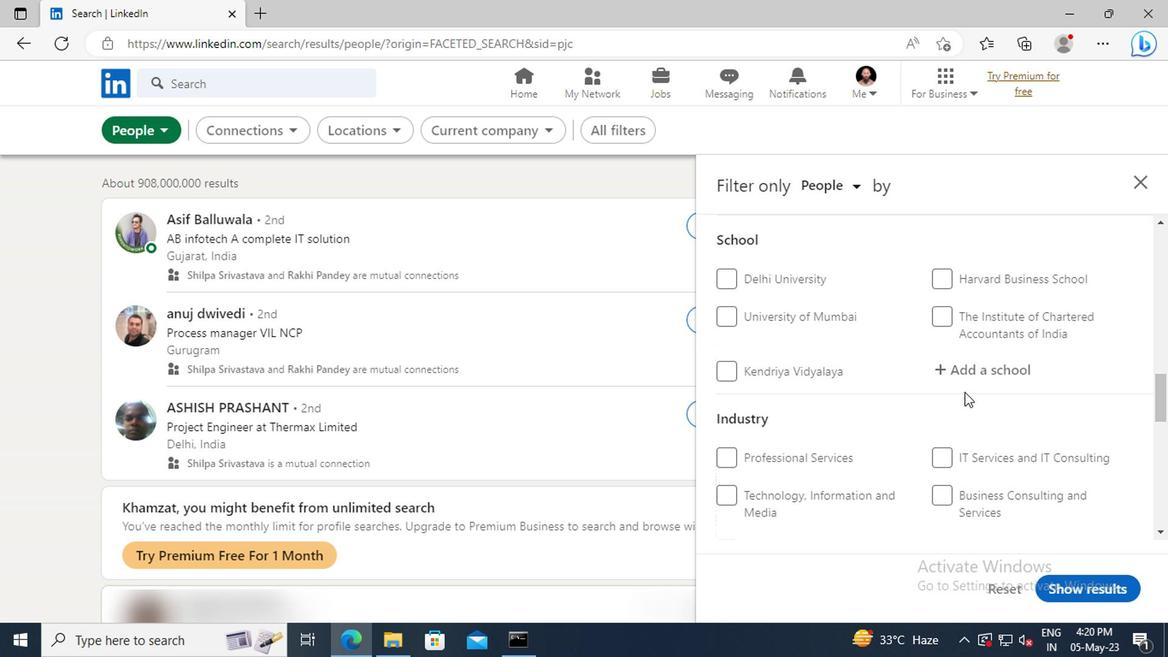 
Action: Mouse scrolled (960, 390) with delta (0, 0)
Screenshot: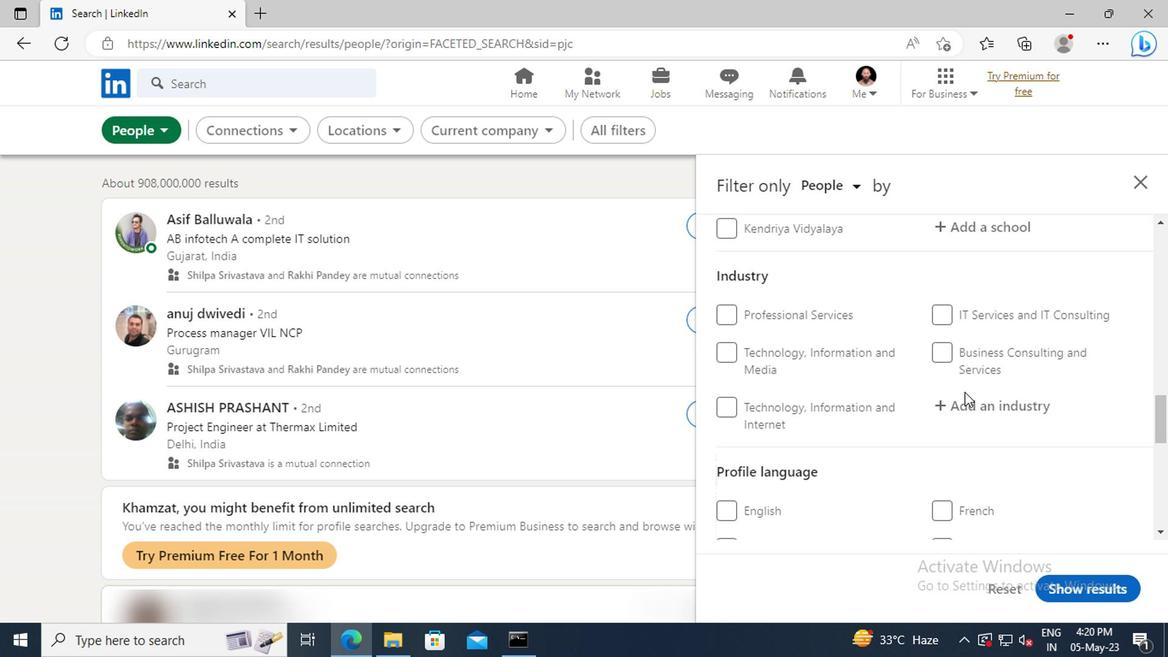 
Action: Mouse scrolled (960, 390) with delta (0, 0)
Screenshot: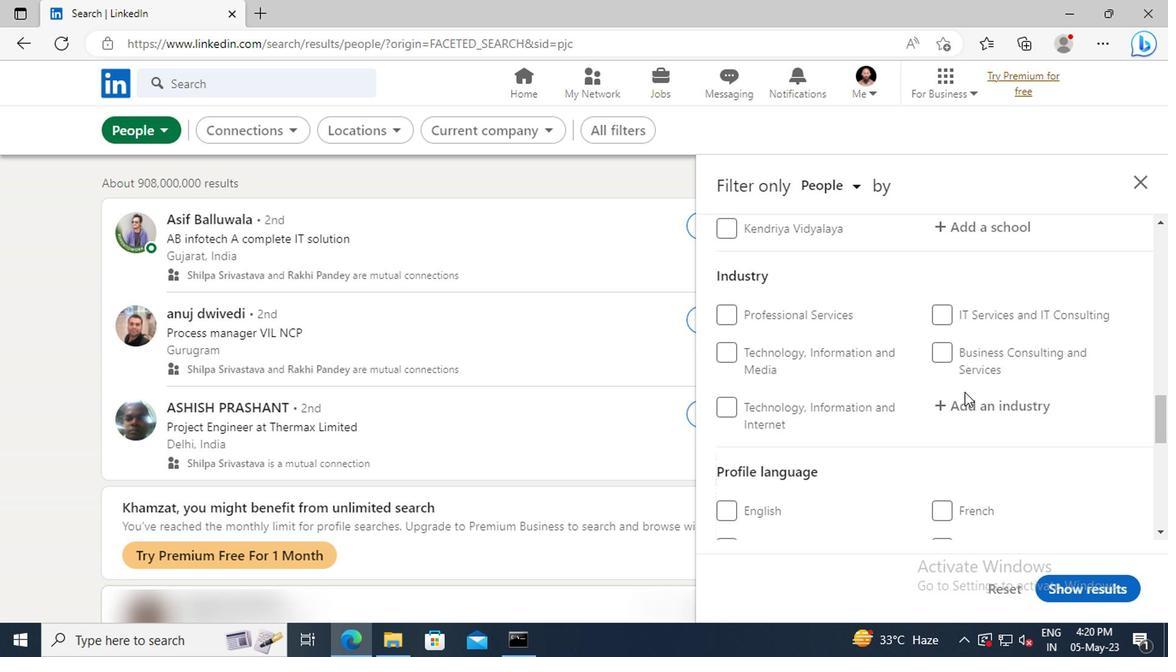 
Action: Mouse scrolled (960, 390) with delta (0, 0)
Screenshot: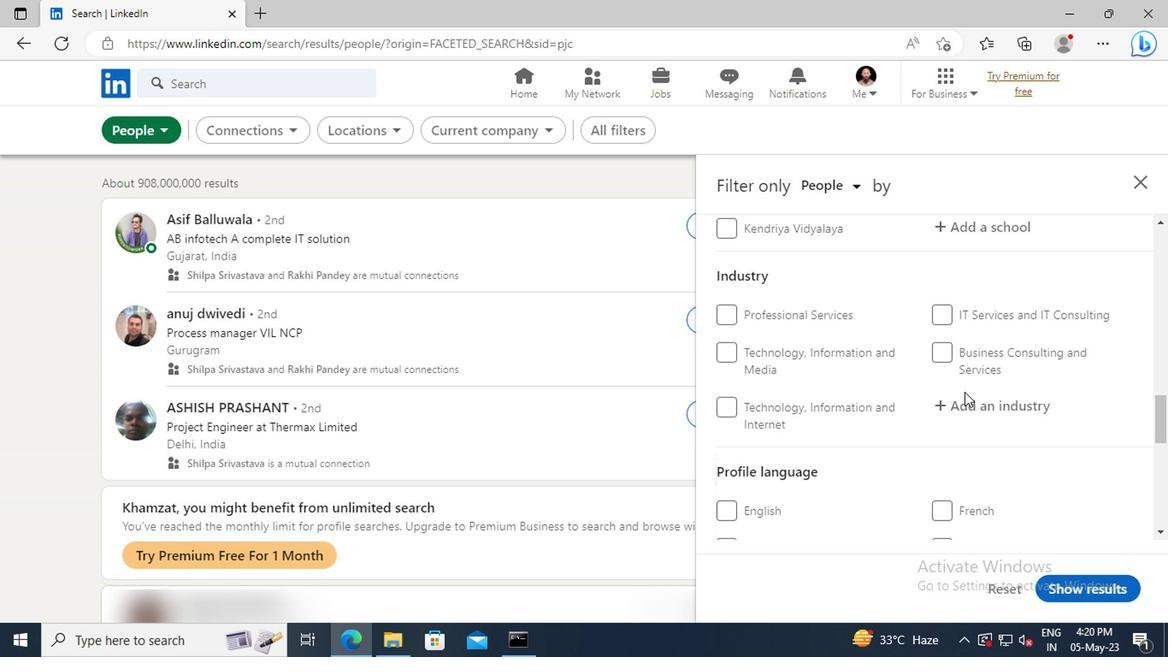 
Action: Mouse moved to (725, 403)
Screenshot: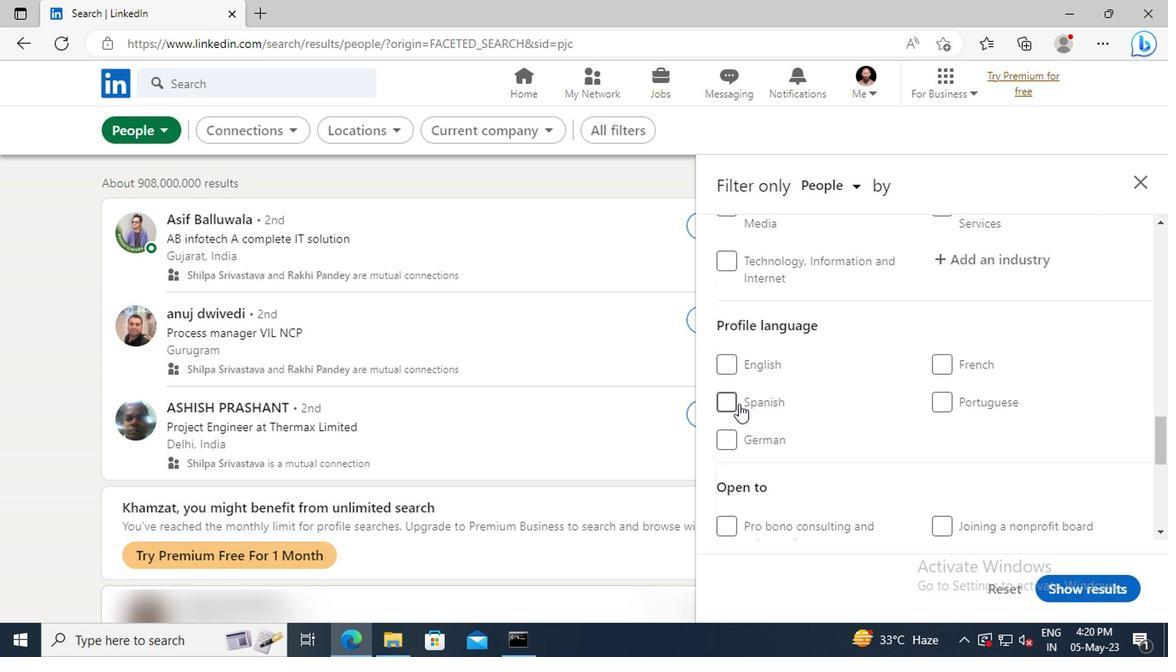 
Action: Mouse pressed left at (725, 403)
Screenshot: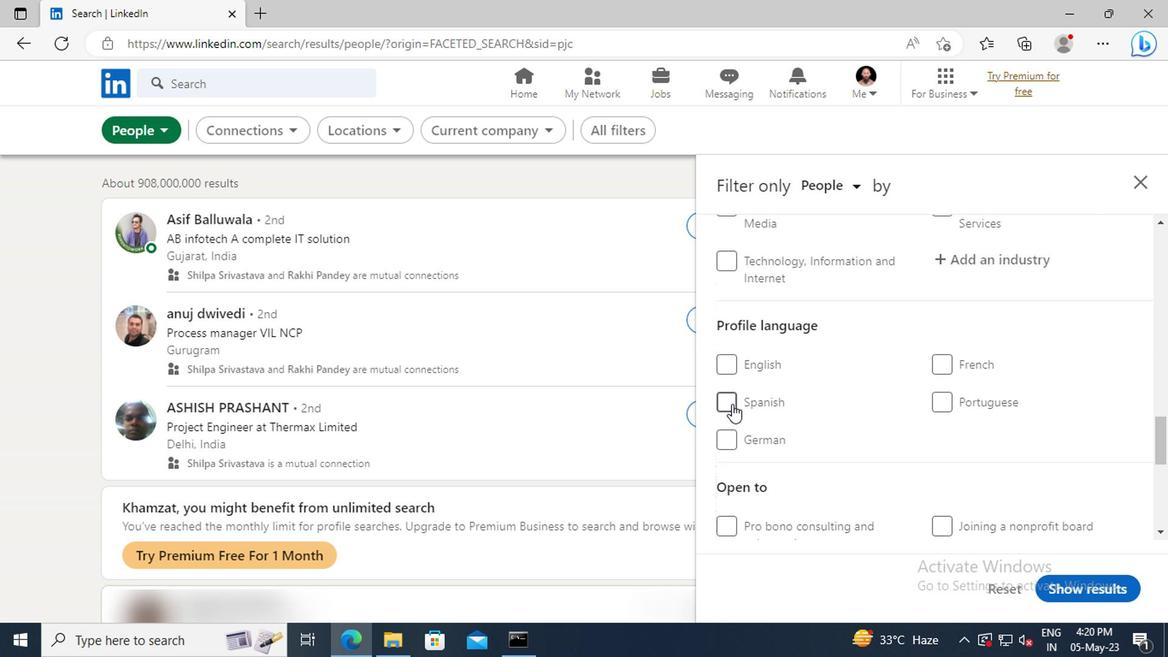 
Action: Mouse moved to (937, 382)
Screenshot: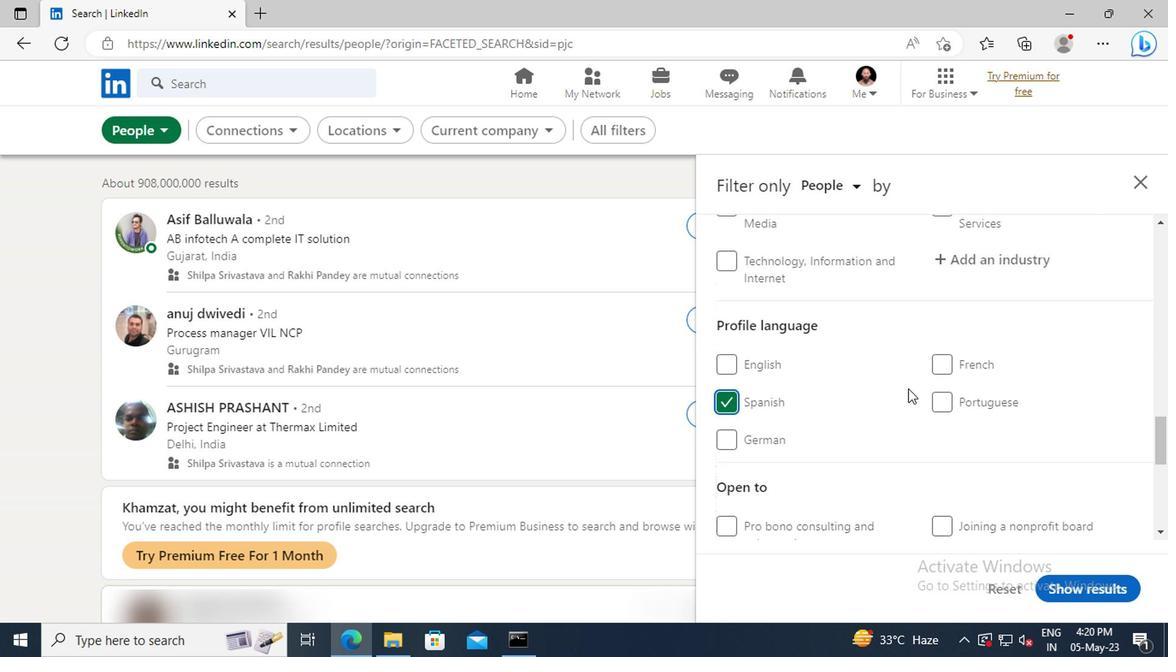 
Action: Mouse scrolled (937, 382) with delta (0, 0)
Screenshot: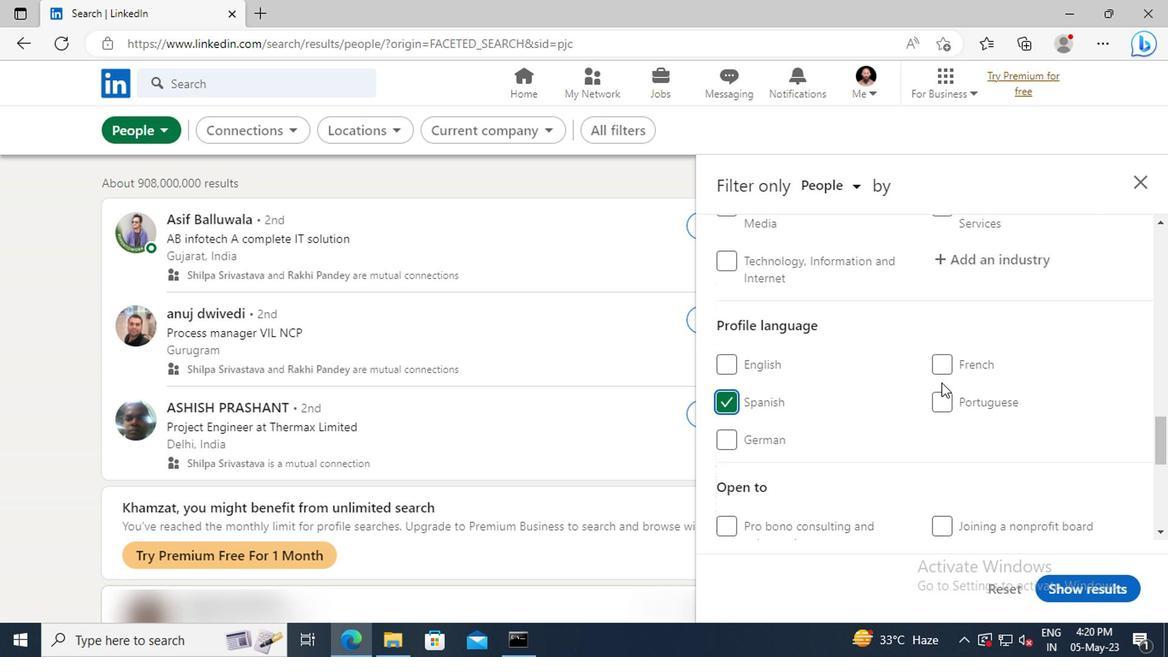 
Action: Mouse scrolled (937, 382) with delta (0, 0)
Screenshot: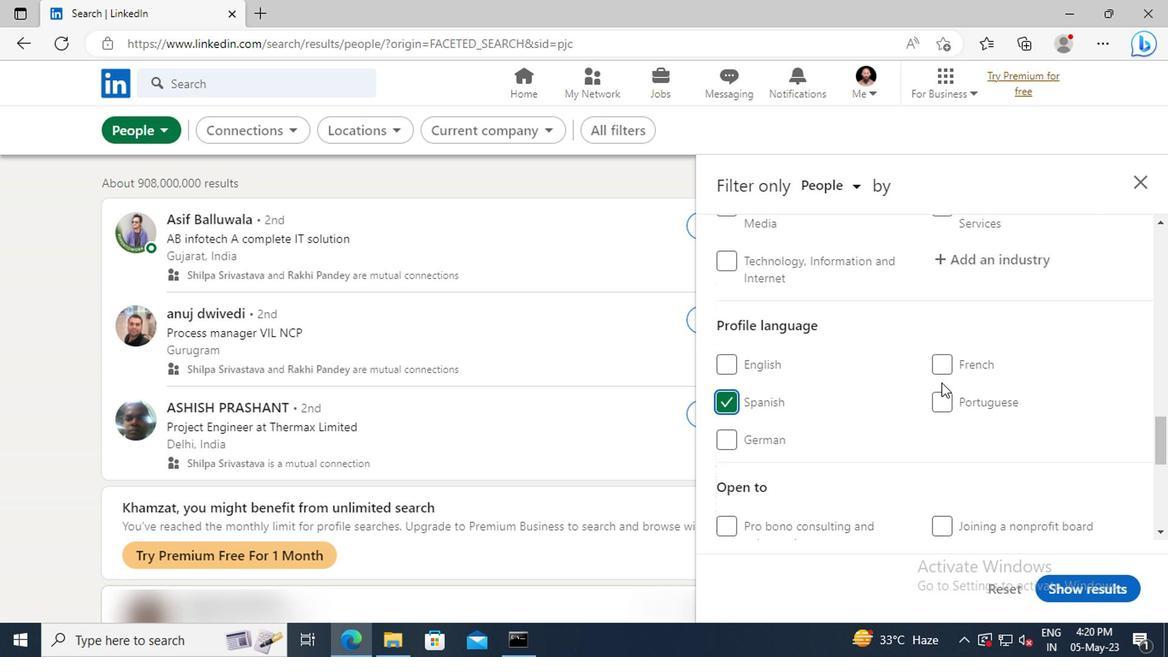 
Action: Mouse scrolled (937, 382) with delta (0, 0)
Screenshot: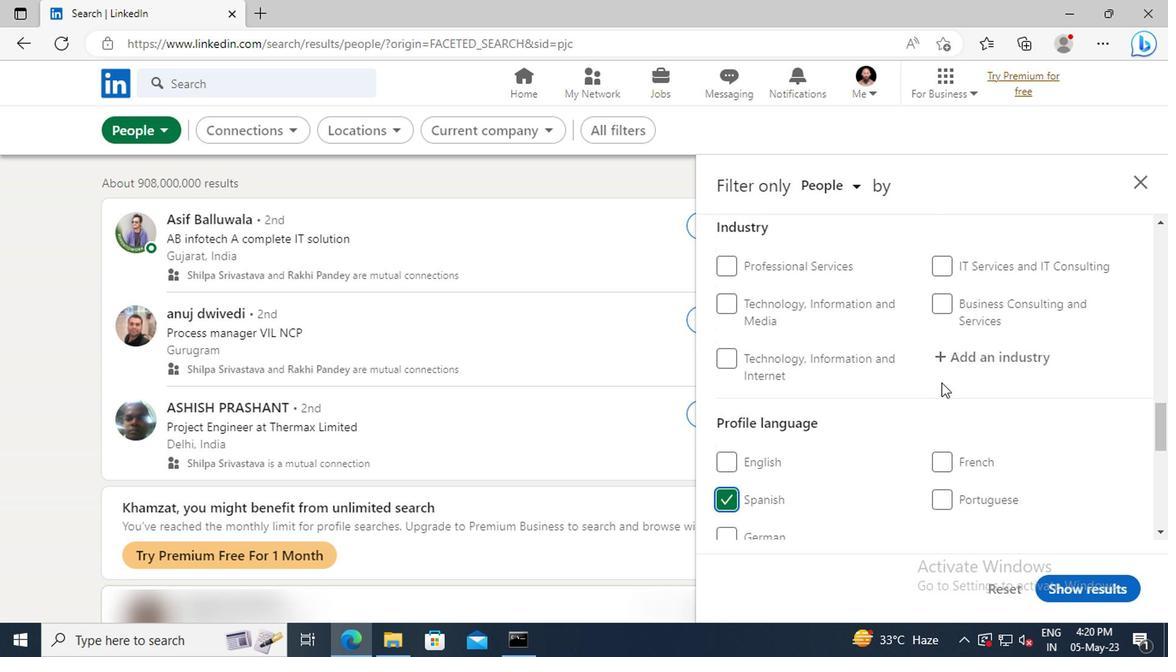 
Action: Mouse scrolled (937, 382) with delta (0, 0)
Screenshot: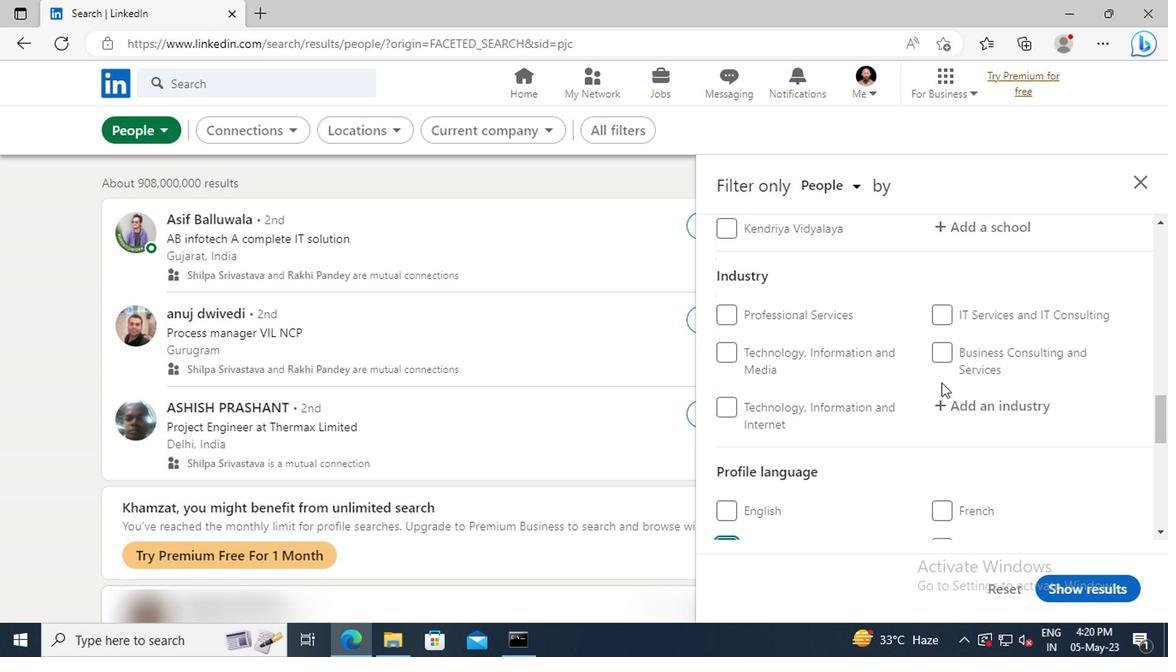 
Action: Mouse scrolled (937, 382) with delta (0, 0)
Screenshot: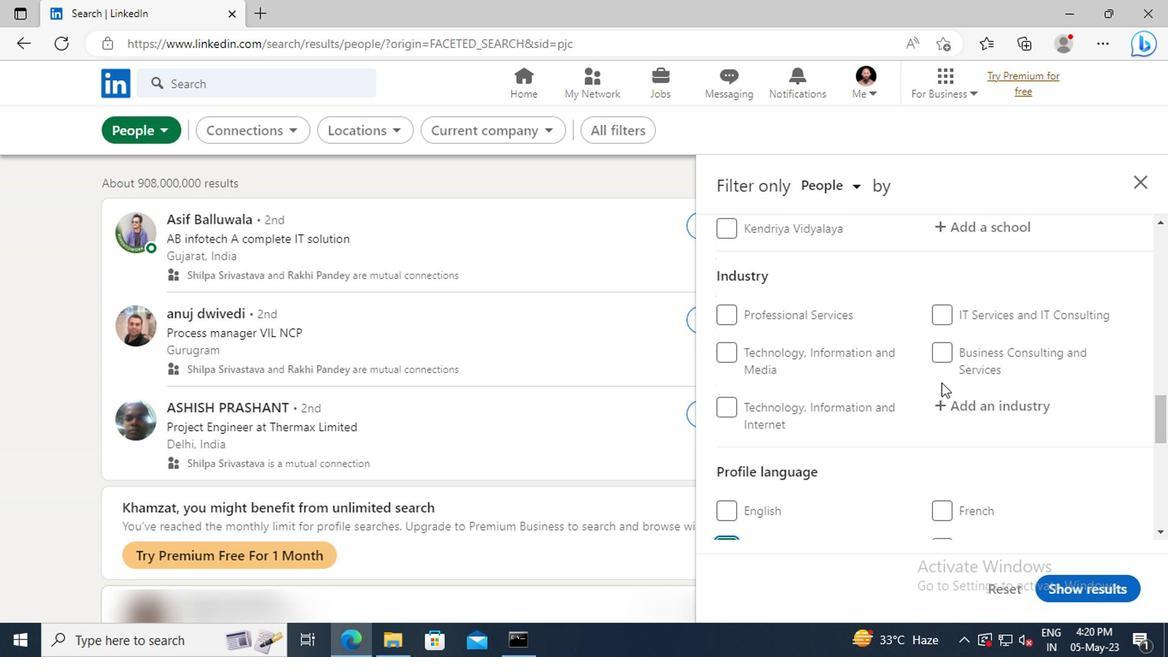 
Action: Mouse scrolled (937, 382) with delta (0, 0)
Screenshot: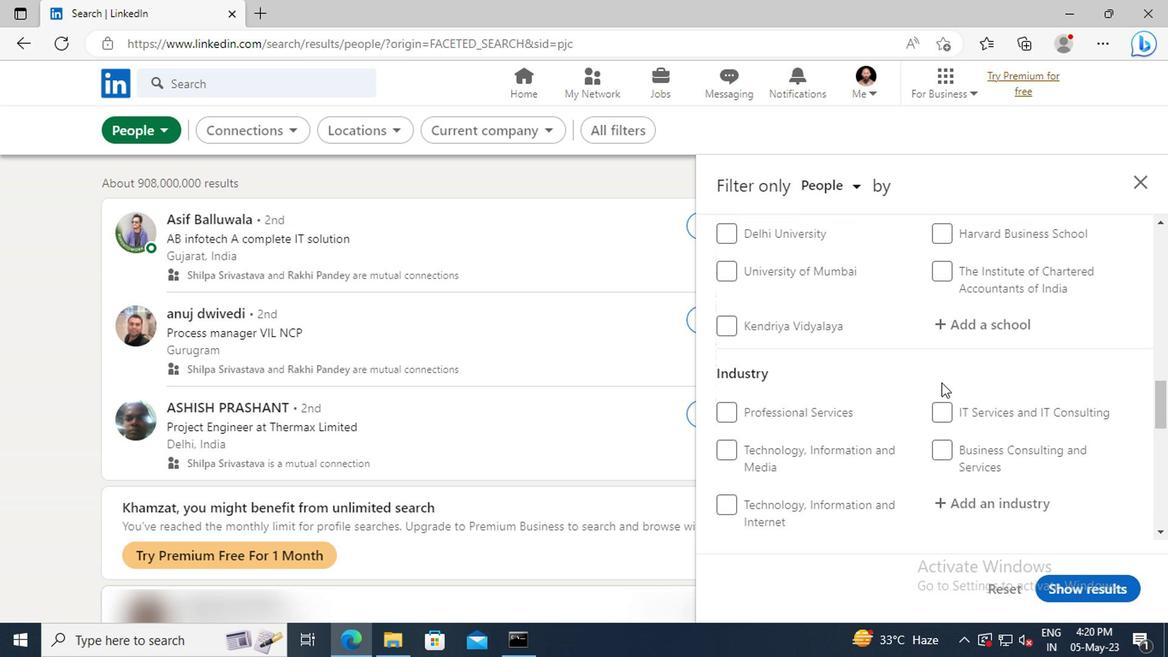 
Action: Mouse scrolled (937, 382) with delta (0, 0)
Screenshot: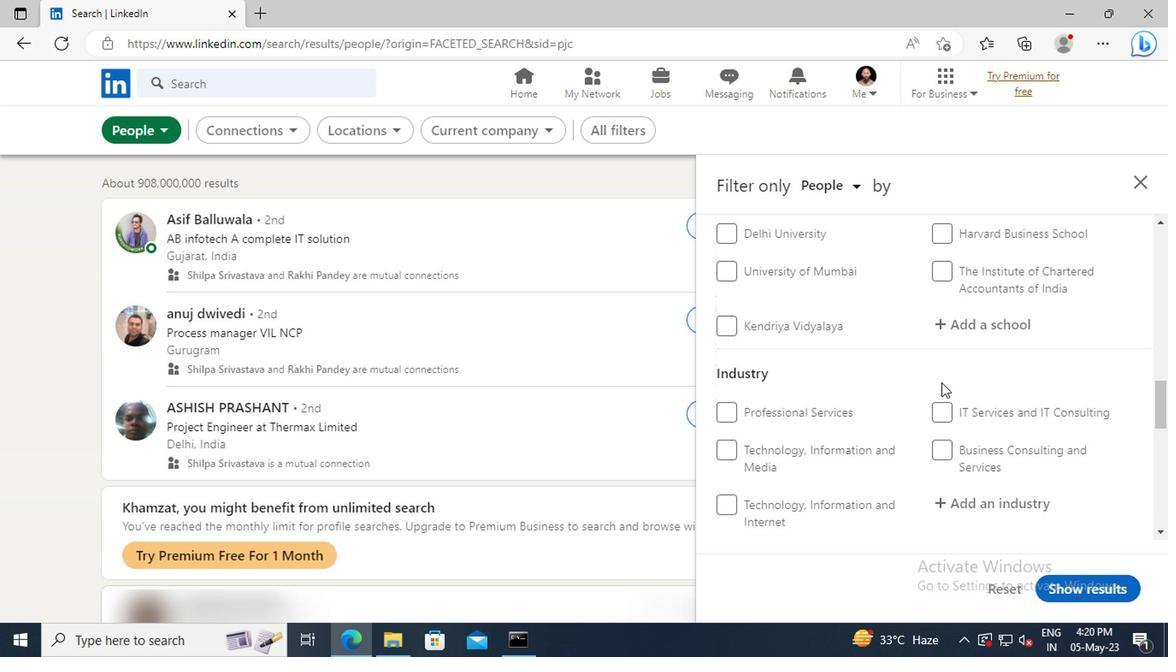 
Action: Mouse scrolled (937, 382) with delta (0, 0)
Screenshot: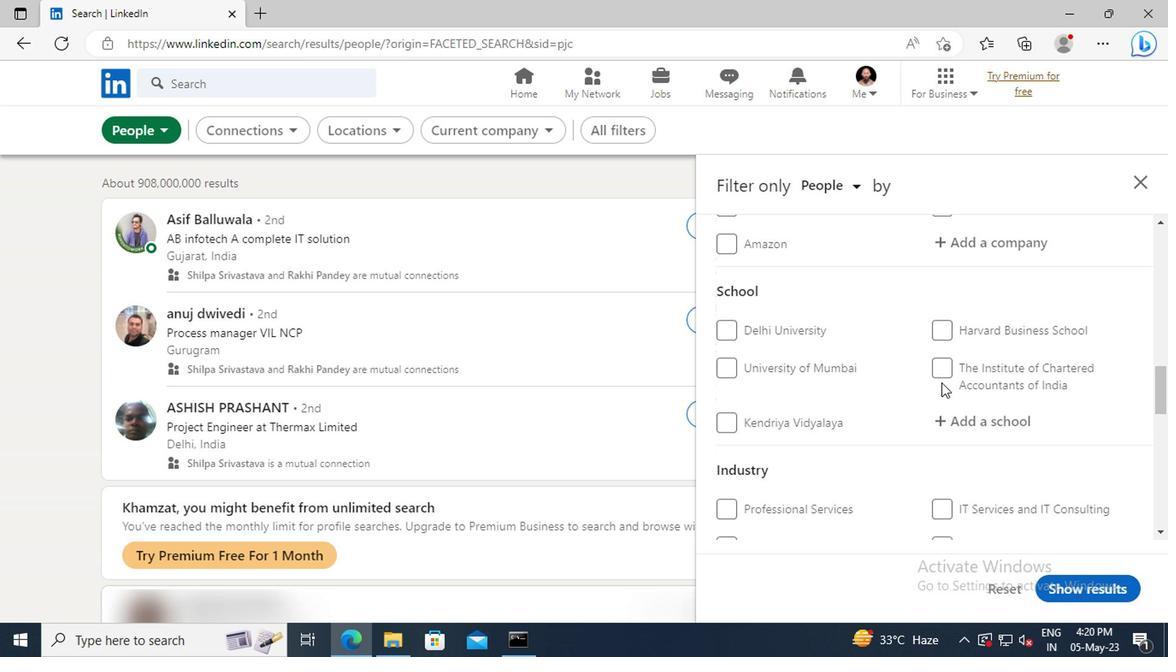 
Action: Mouse scrolled (937, 382) with delta (0, 0)
Screenshot: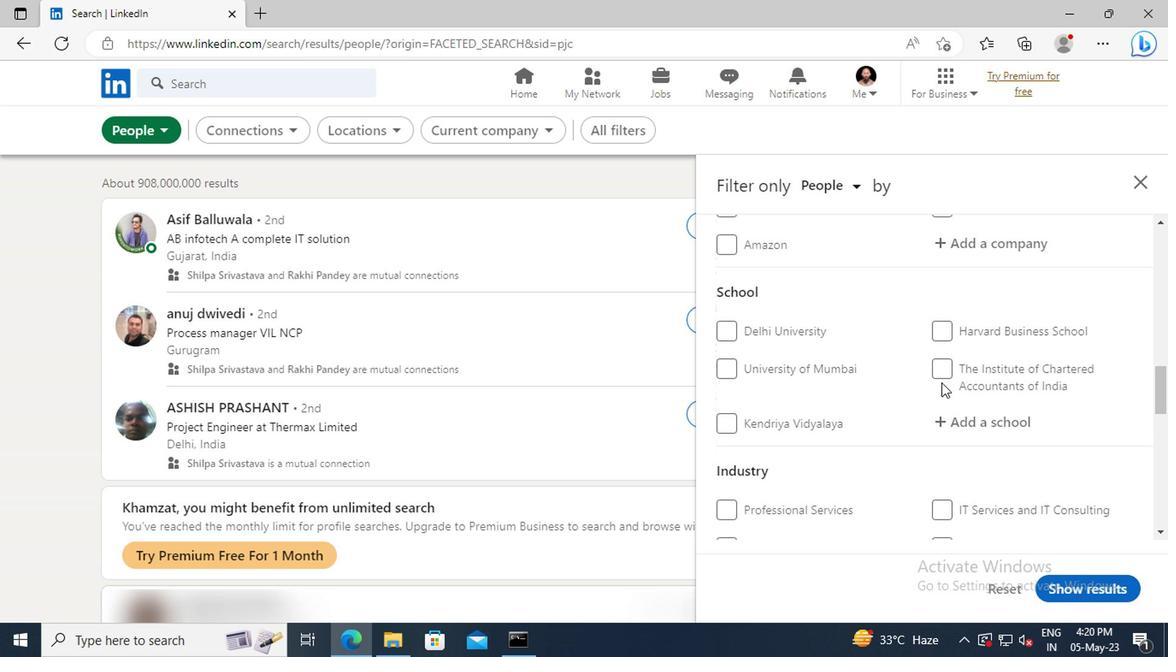 
Action: Mouse scrolled (937, 382) with delta (0, 0)
Screenshot: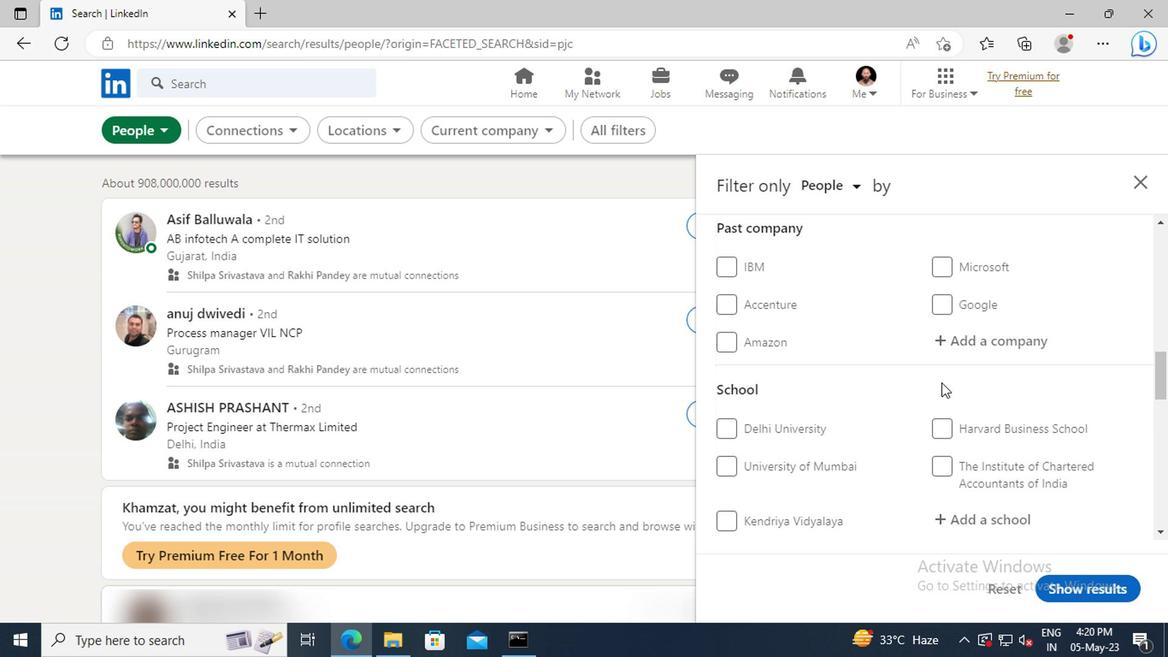
Action: Mouse scrolled (937, 382) with delta (0, 0)
Screenshot: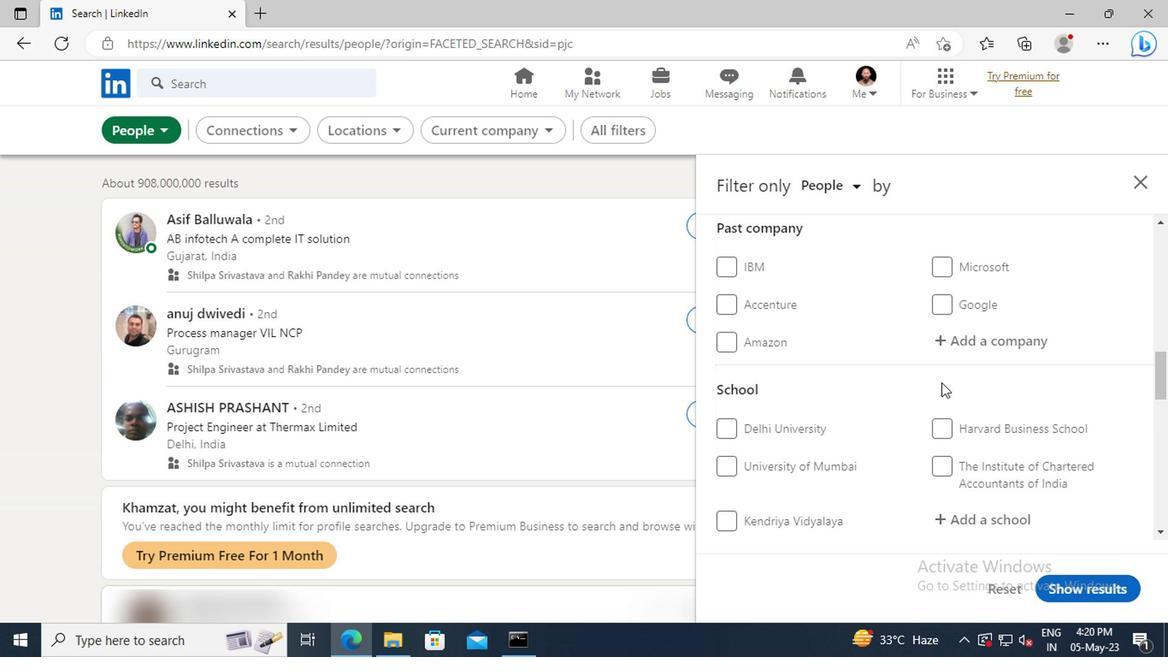 
Action: Mouse scrolled (937, 382) with delta (0, 0)
Screenshot: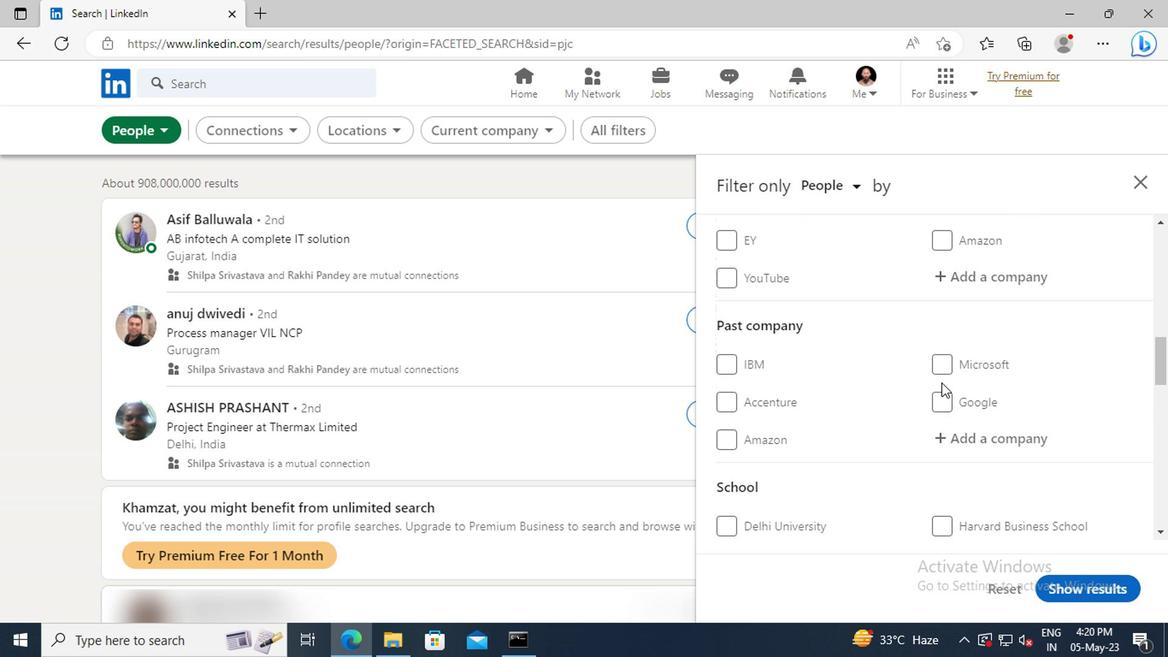 
Action: Mouse scrolled (937, 382) with delta (0, 0)
Screenshot: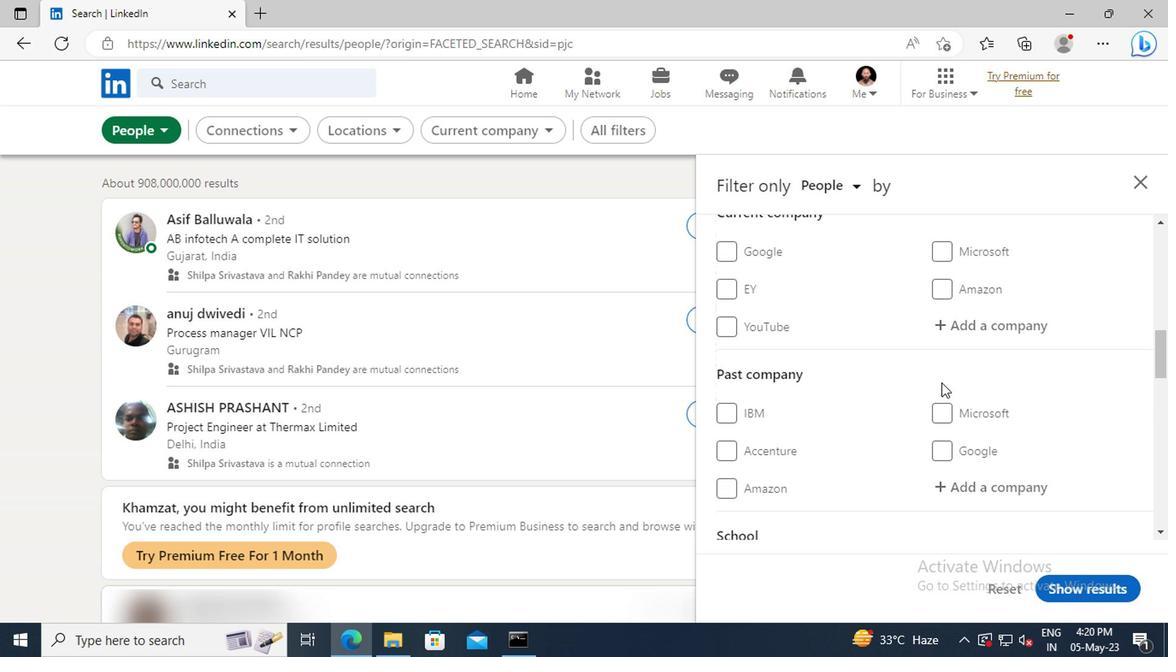 
Action: Mouse moved to (940, 373)
Screenshot: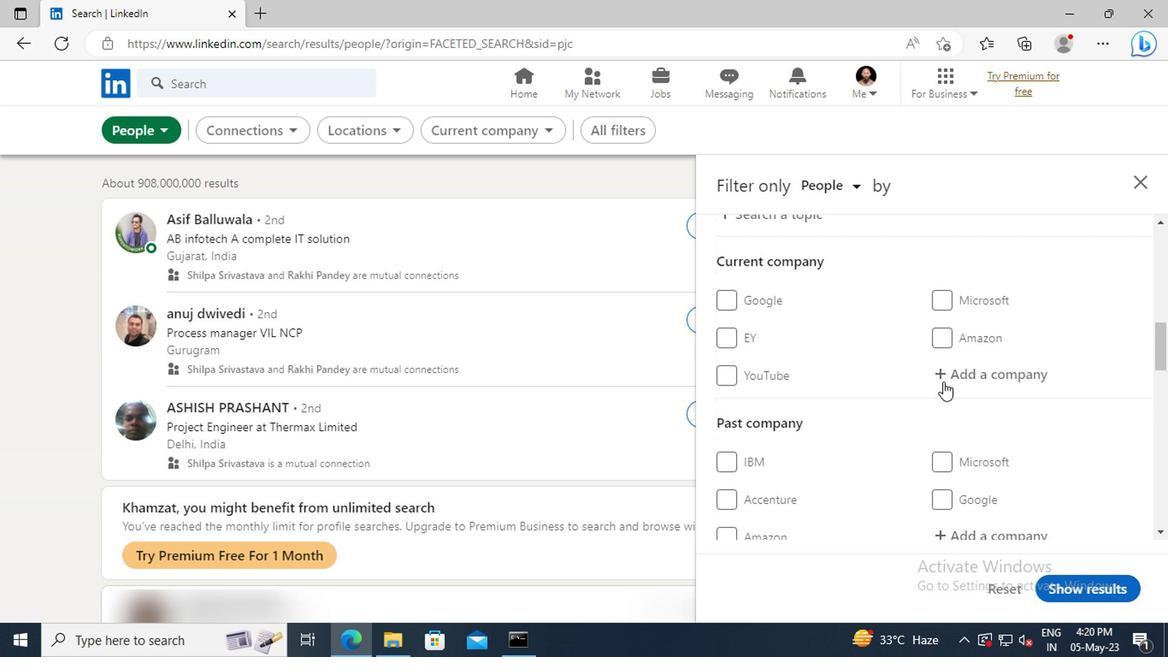
Action: Mouse pressed left at (940, 373)
Screenshot: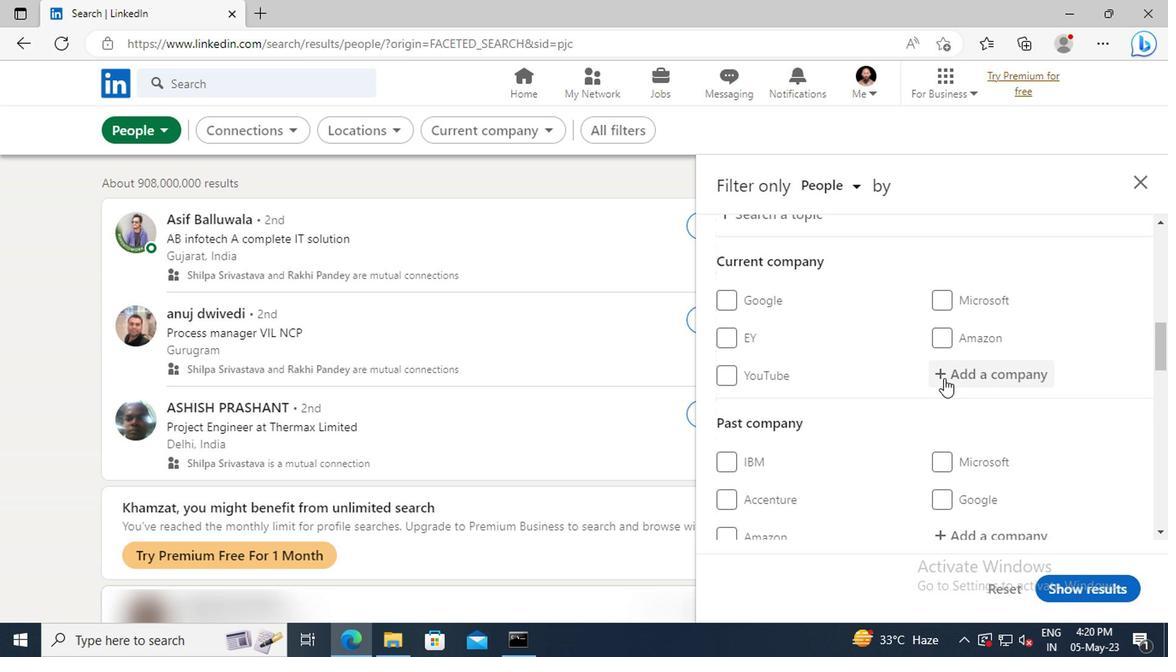 
Action: Key pressed <Key.shift>SAFEGUARD<Key.space><Key.shift>GLO
Screenshot: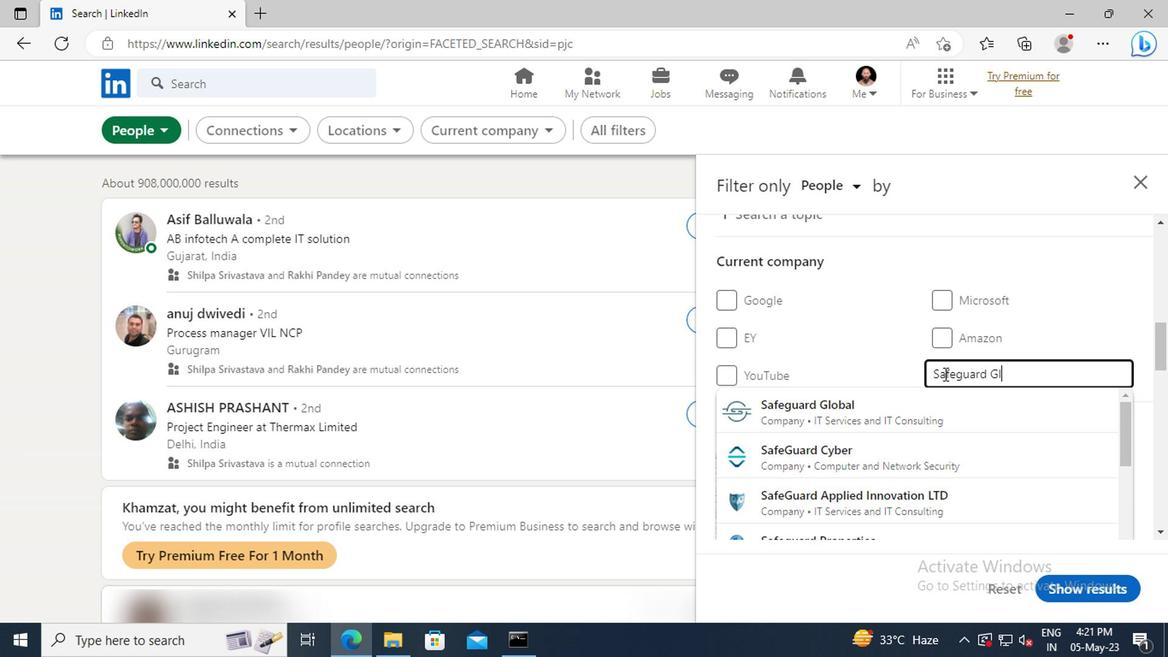 
Action: Mouse moved to (942, 402)
Screenshot: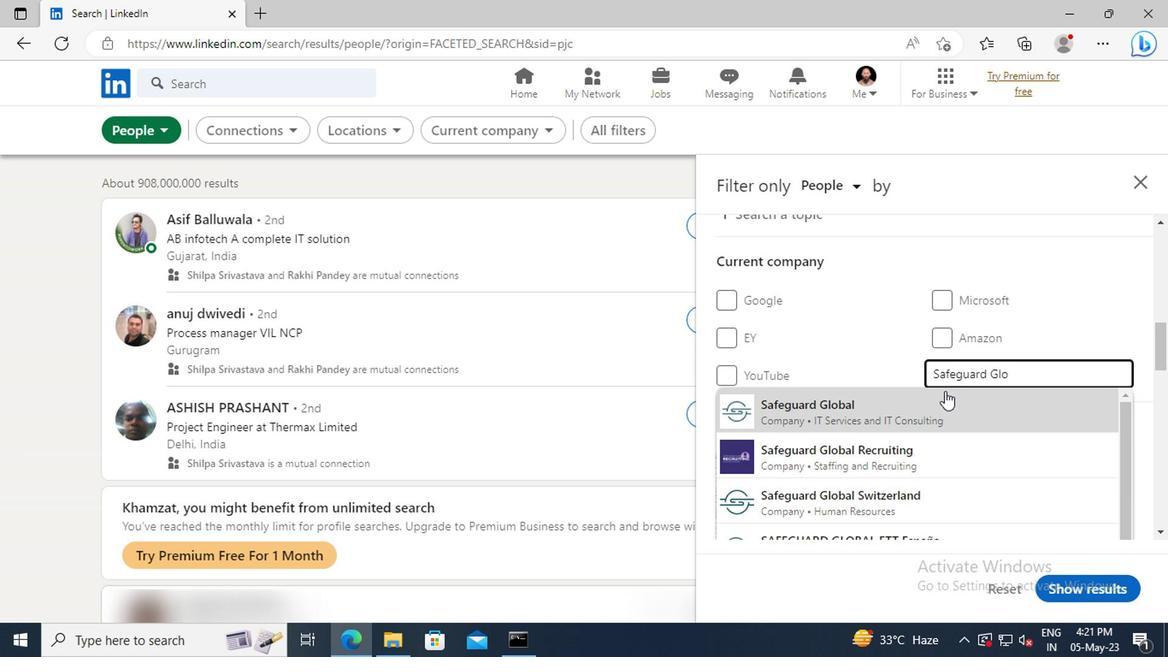 
Action: Mouse pressed left at (942, 402)
Screenshot: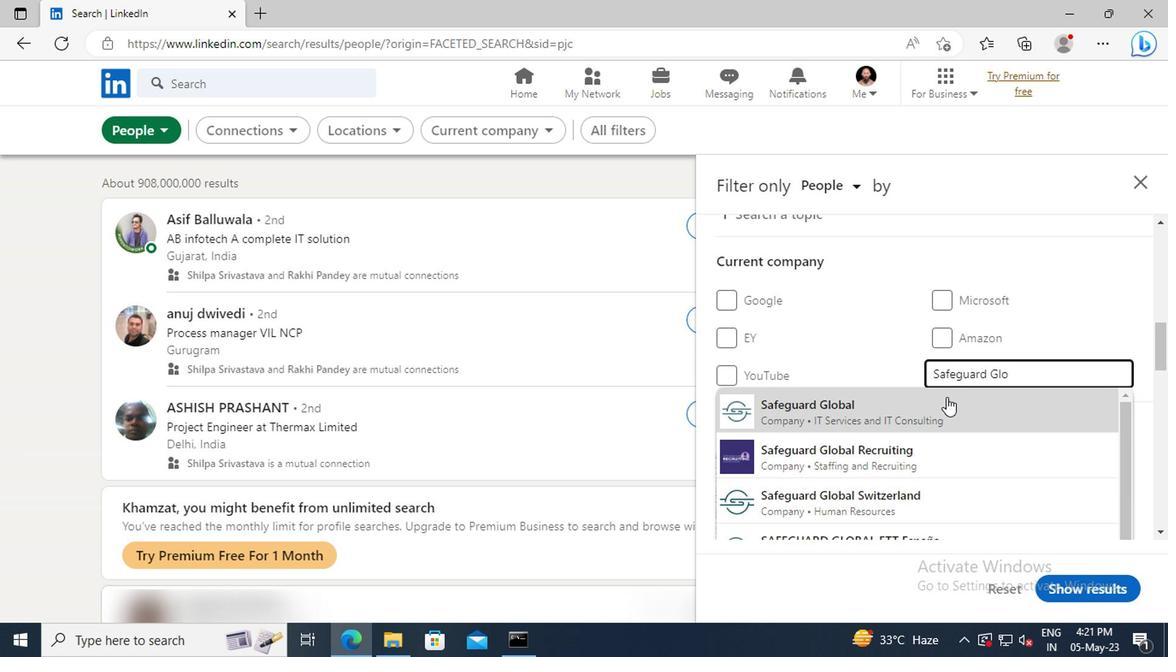 
Action: Mouse scrolled (942, 401) with delta (0, -1)
Screenshot: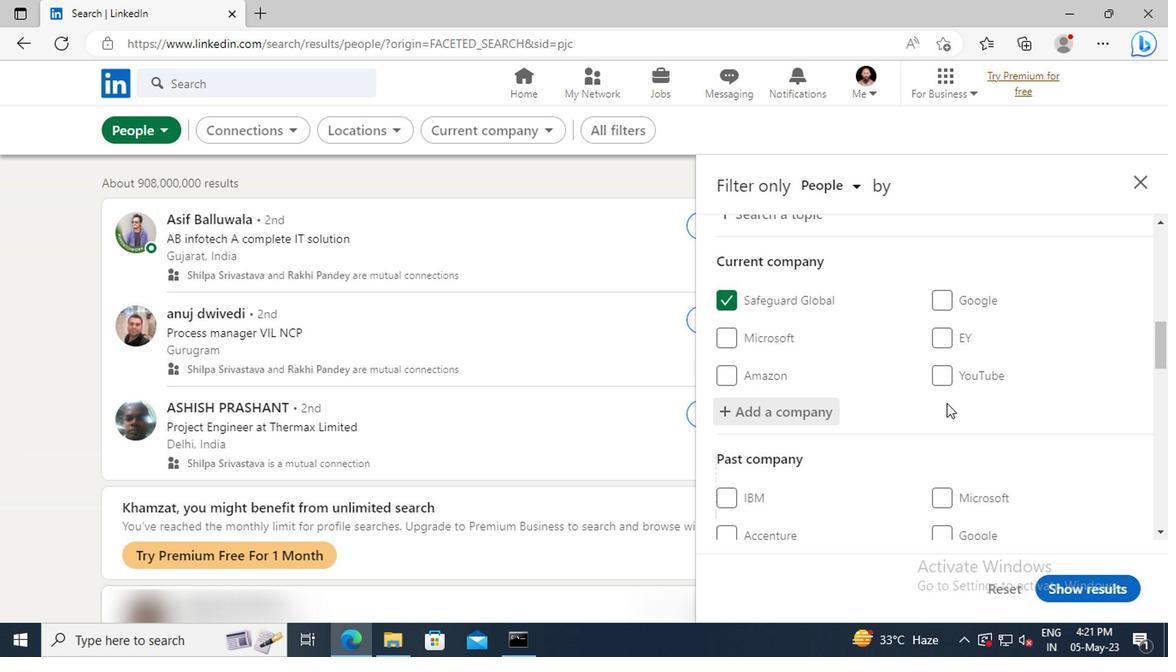 
Action: Mouse scrolled (942, 401) with delta (0, -1)
Screenshot: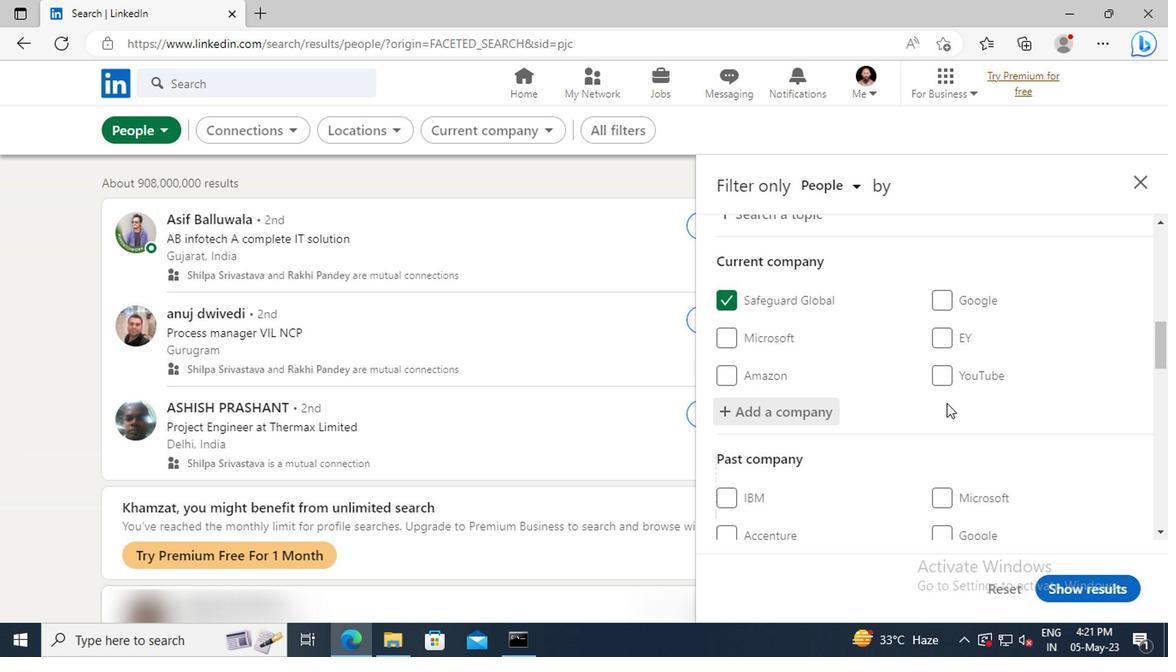 
Action: Mouse scrolled (942, 401) with delta (0, -1)
Screenshot: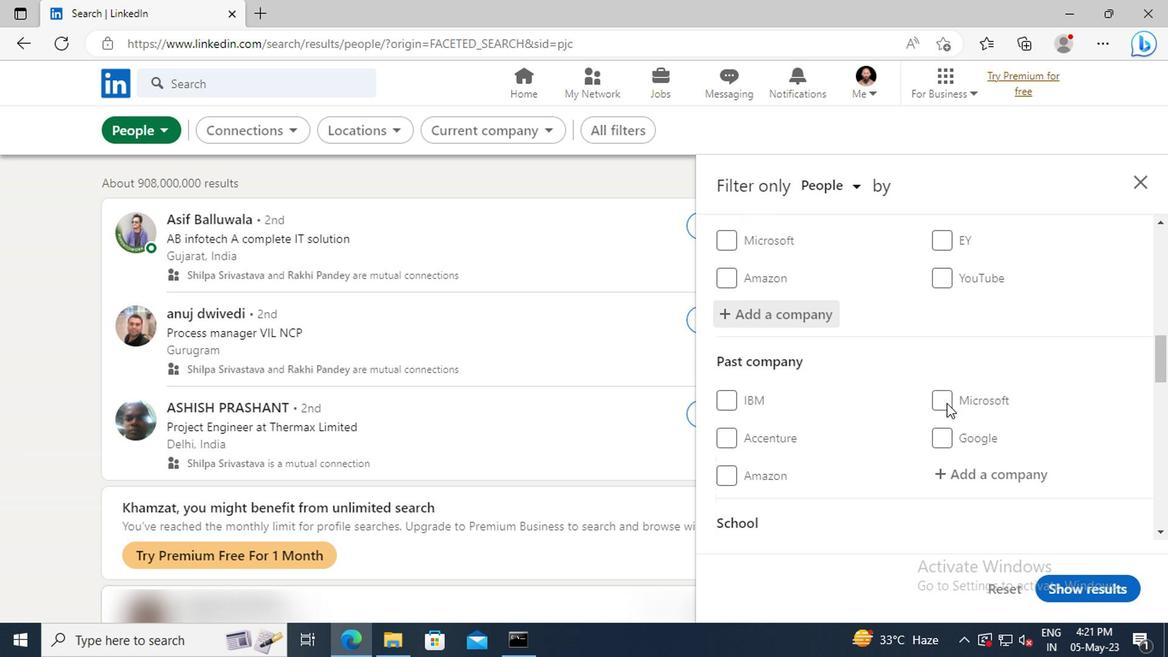 
Action: Mouse scrolled (942, 401) with delta (0, -1)
Screenshot: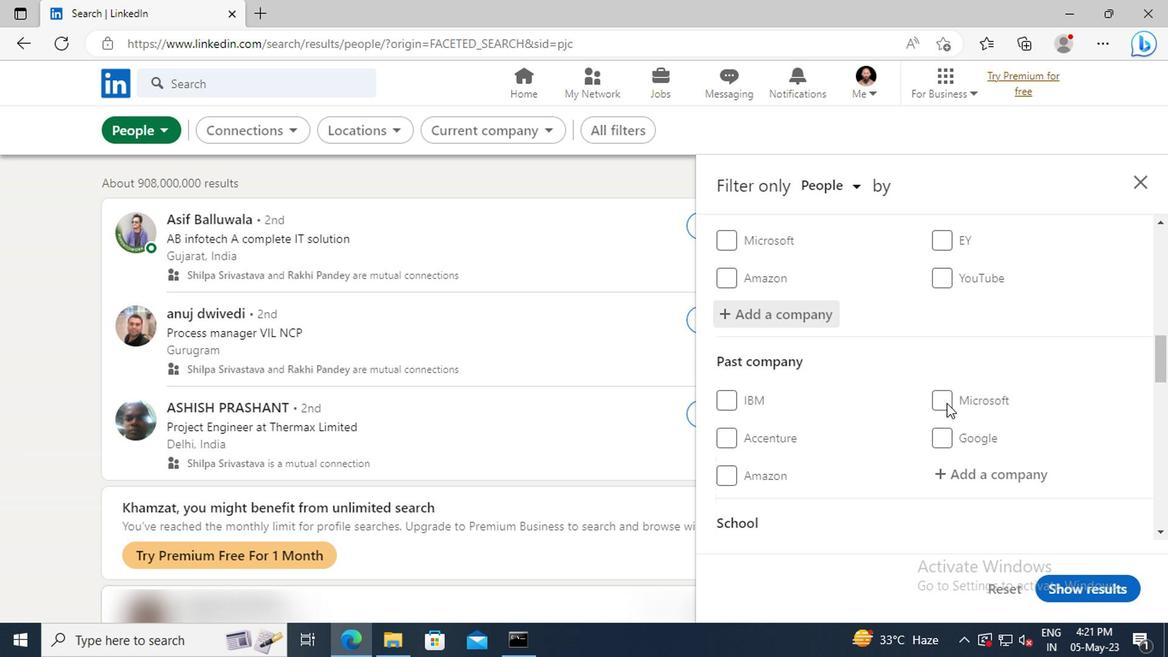 
Action: Mouse moved to (942, 401)
Screenshot: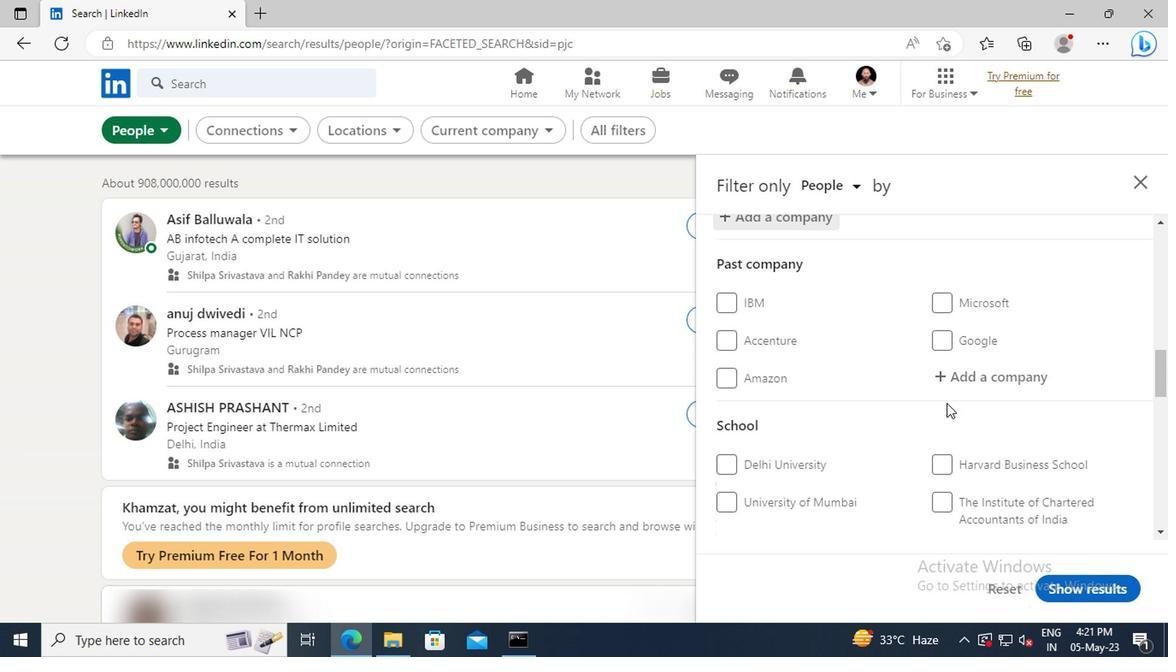 
Action: Mouse scrolled (942, 400) with delta (0, 0)
Screenshot: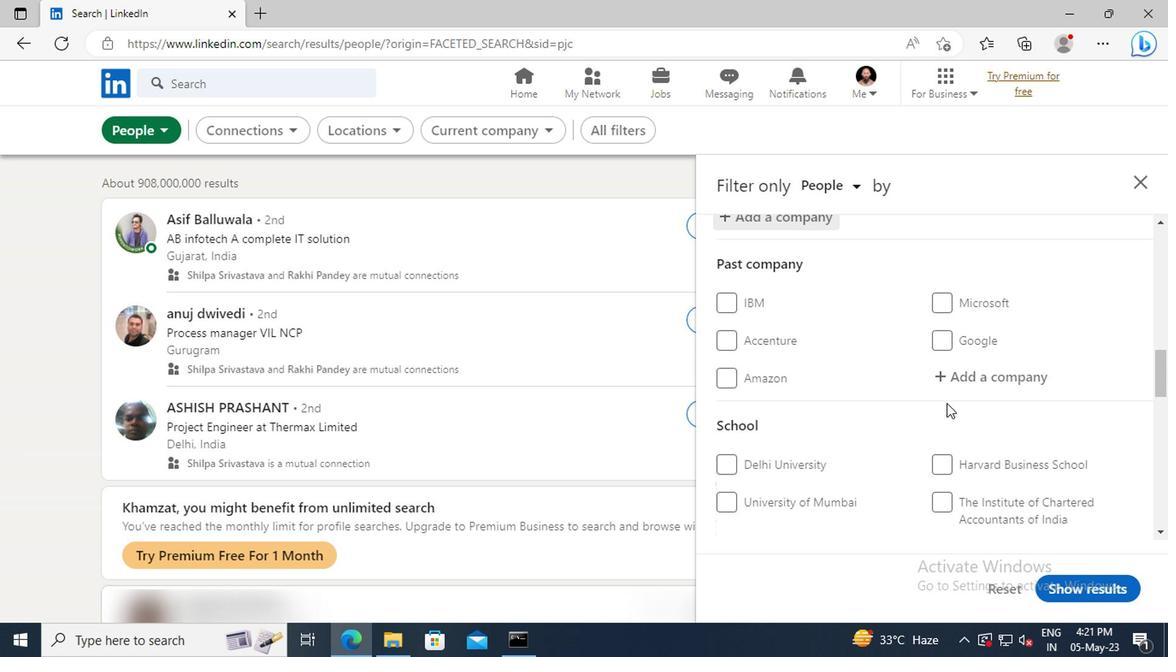 
Action: Mouse moved to (941, 396)
Screenshot: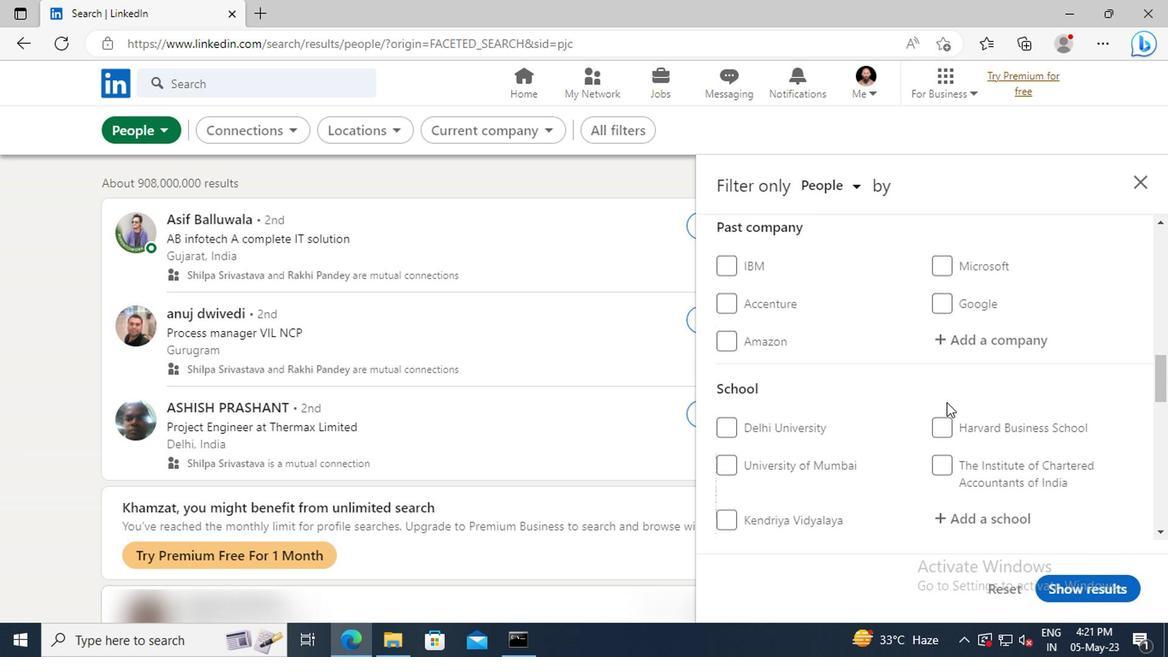 
Action: Mouse scrolled (941, 395) with delta (0, -1)
Screenshot: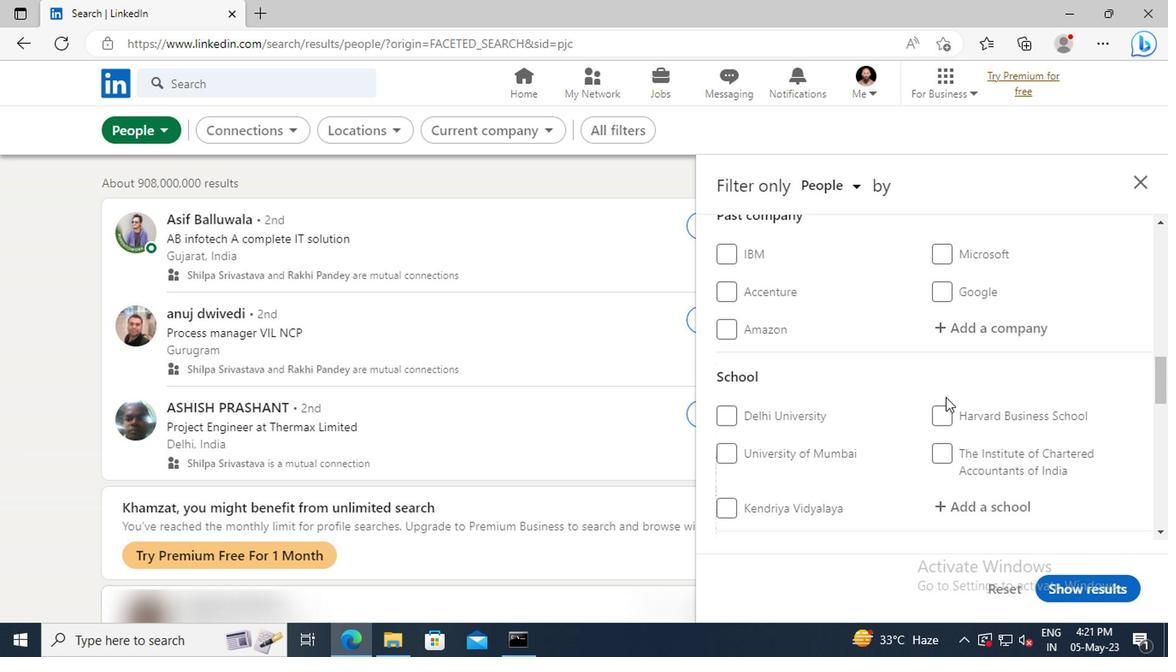 
Action: Mouse scrolled (941, 395) with delta (0, -1)
Screenshot: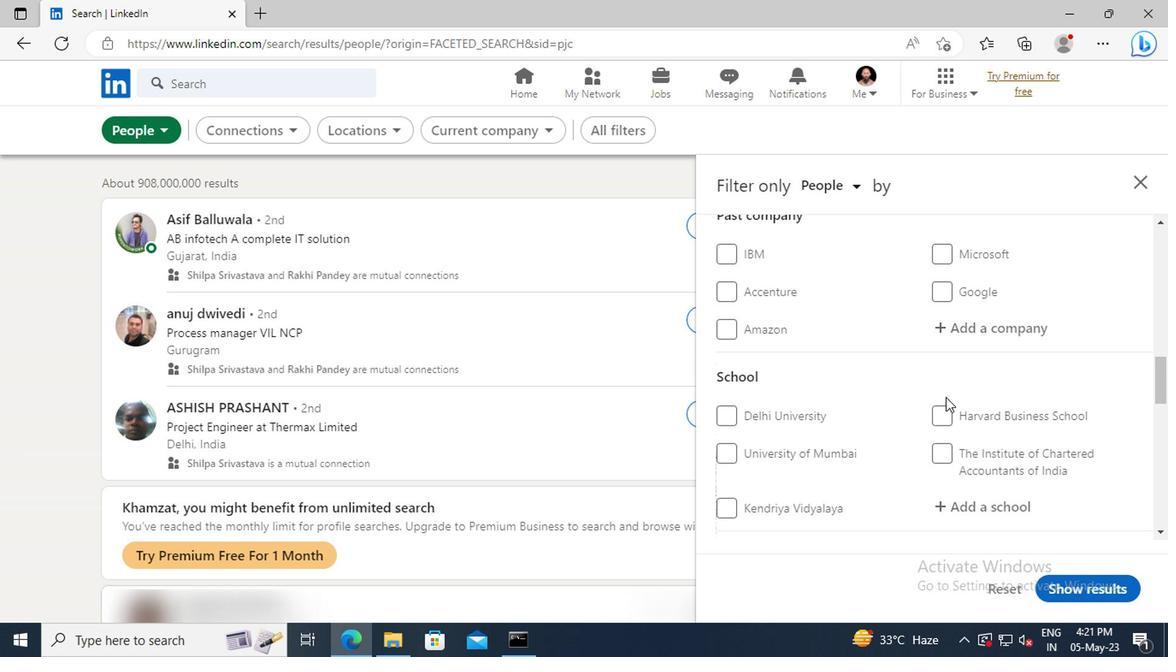 
Action: Mouse moved to (944, 404)
Screenshot: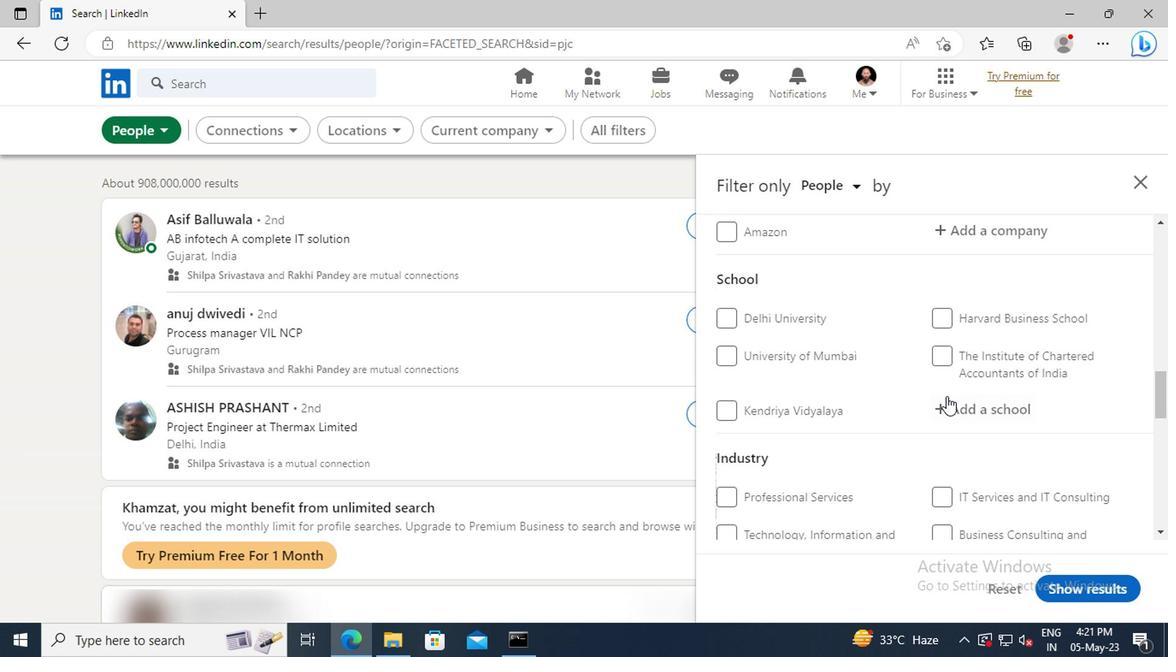 
Action: Mouse pressed left at (944, 404)
Screenshot: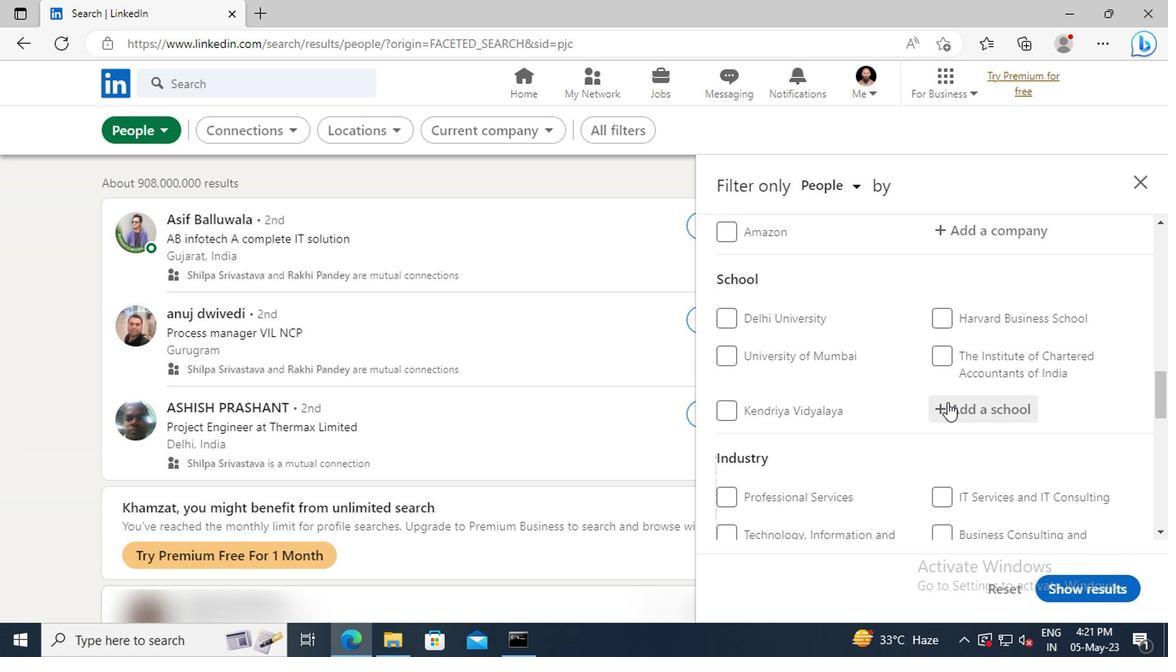 
Action: Mouse moved to (949, 406)
Screenshot: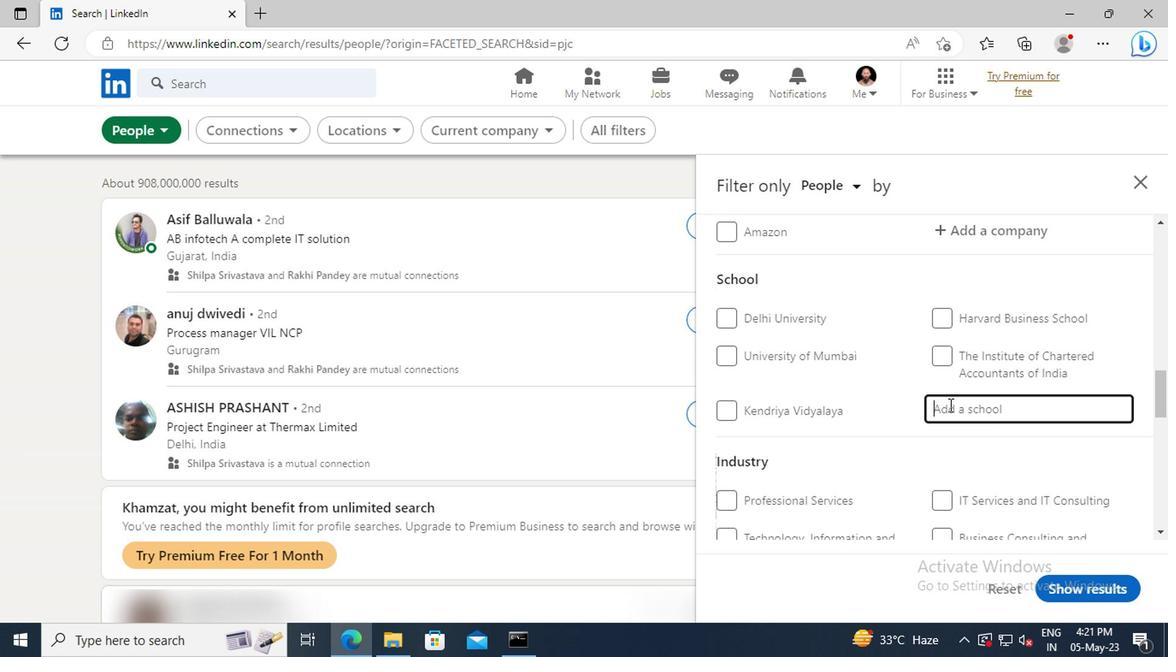 
Action: Key pressed <Key.shift>IIMT<Key.space><Key.shift>STUDI
Screenshot: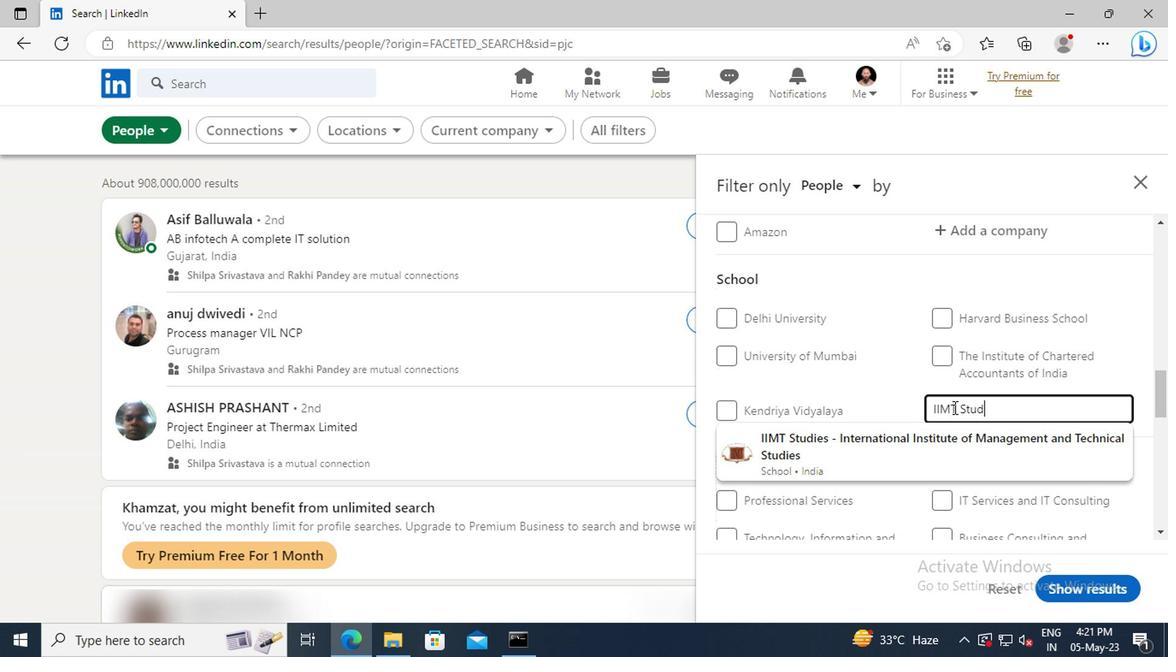 
Action: Mouse moved to (956, 427)
Screenshot: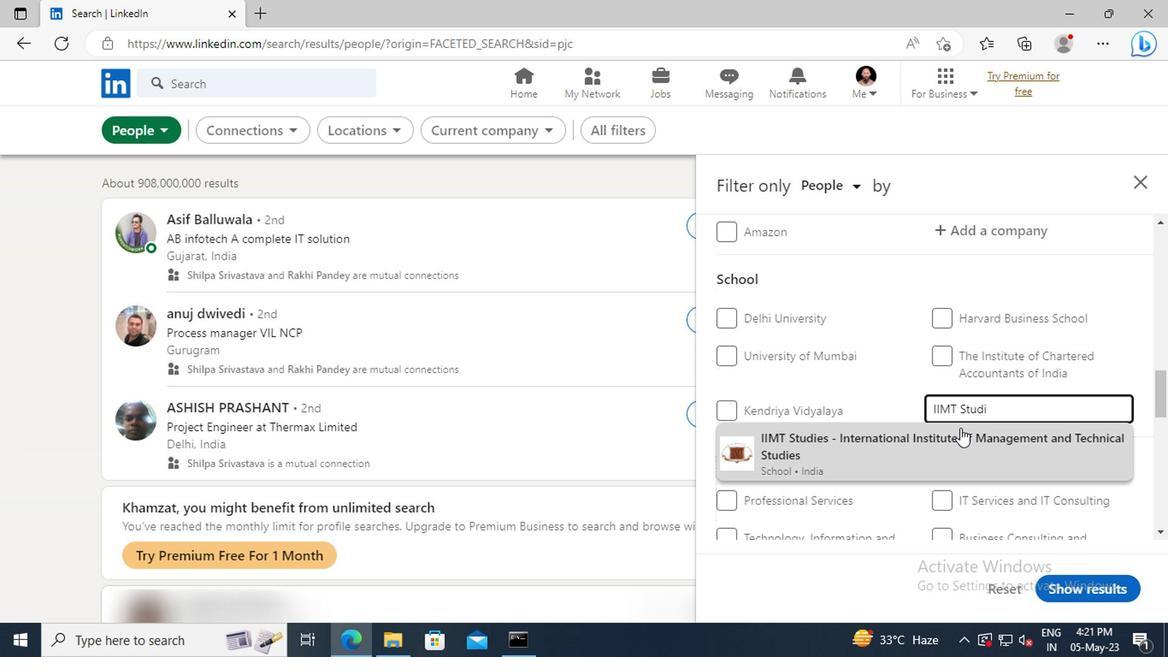 
Action: Mouse pressed left at (956, 427)
Screenshot: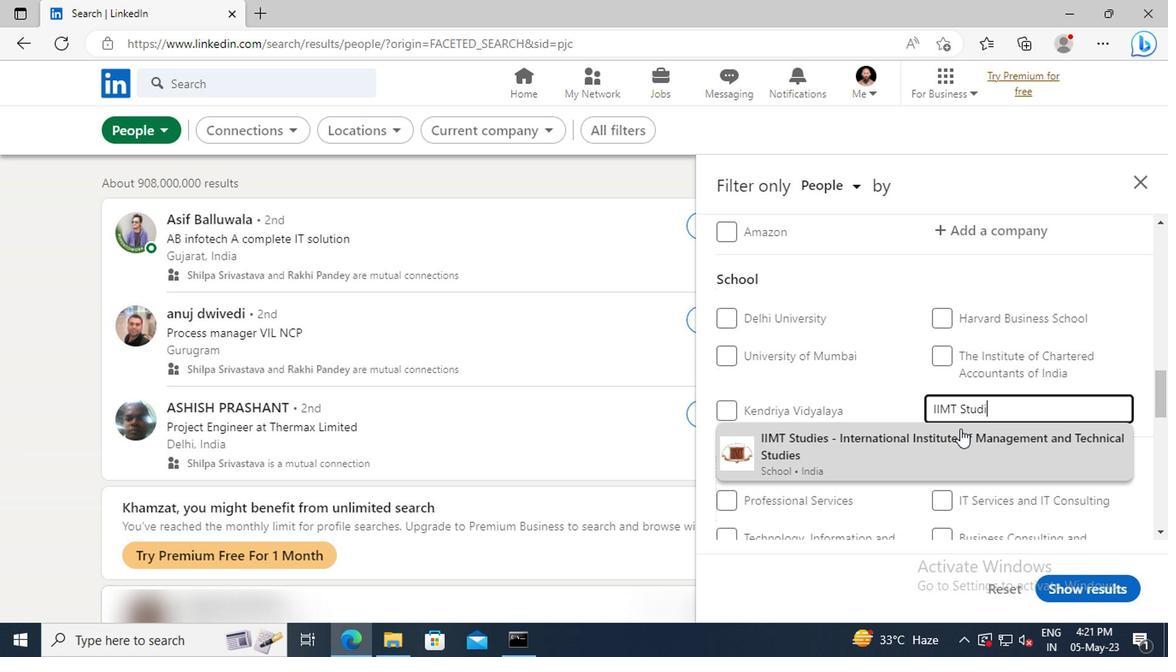 
Action: Mouse scrolled (956, 427) with delta (0, 0)
Screenshot: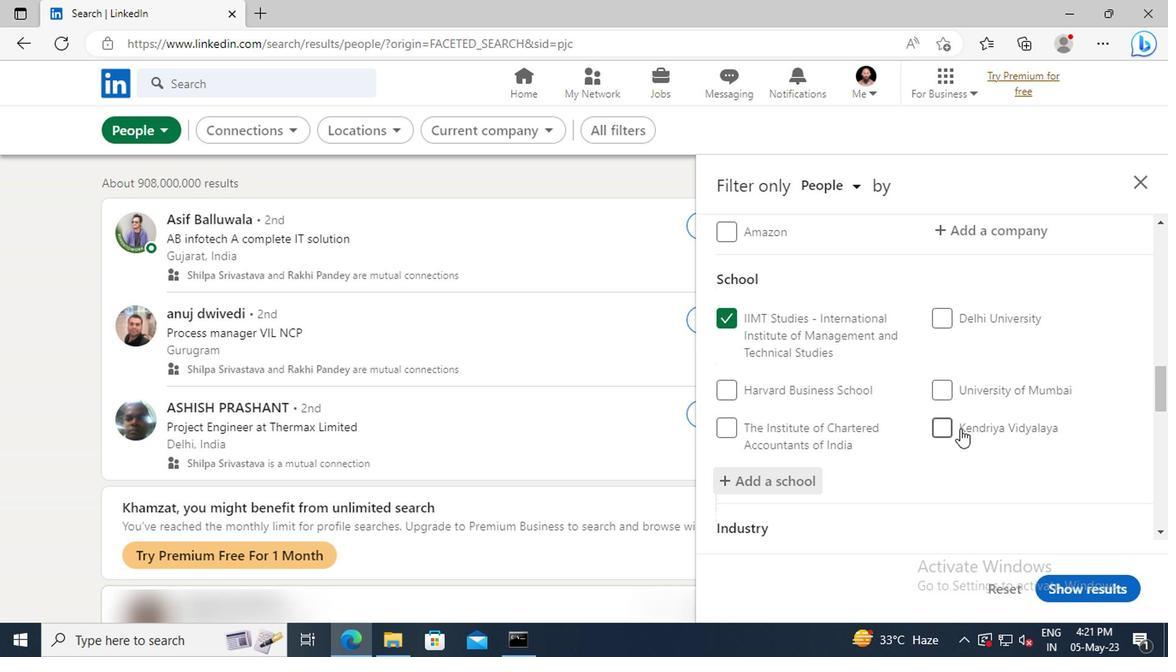 
Action: Mouse moved to (956, 428)
Screenshot: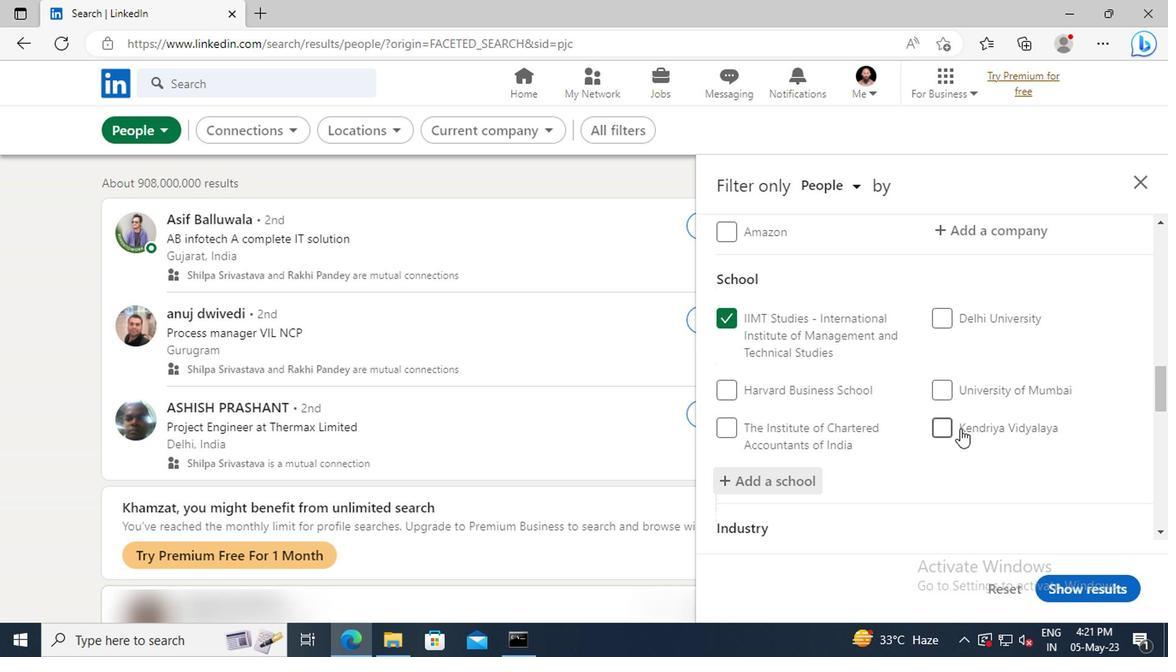 
Action: Mouse scrolled (956, 427) with delta (0, -1)
Screenshot: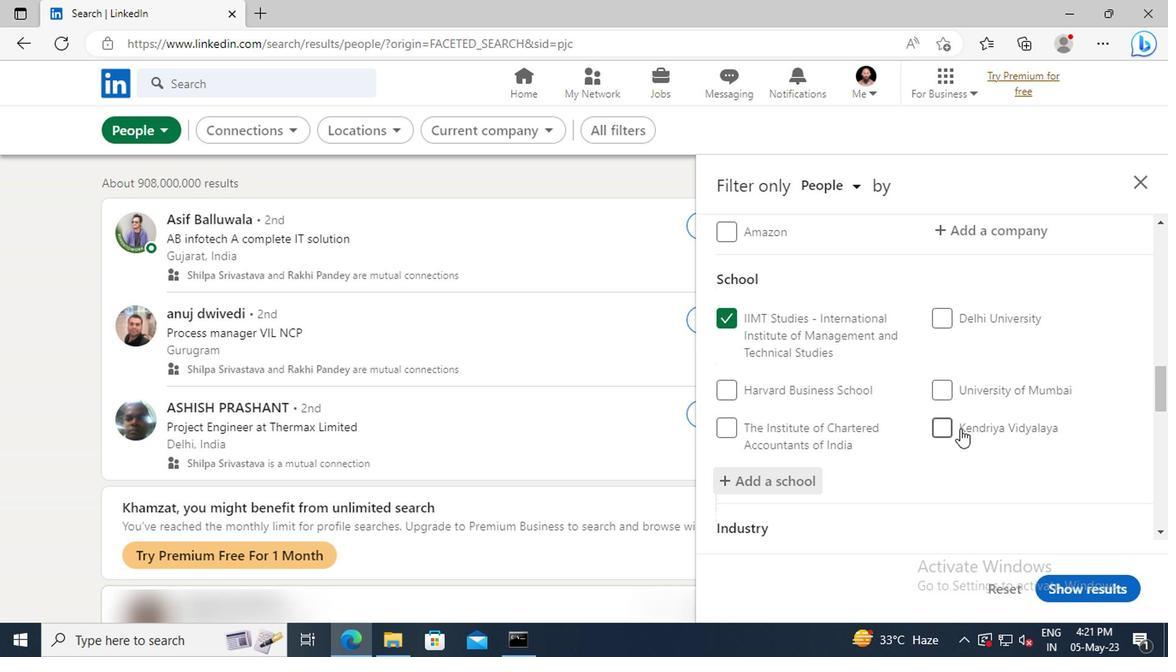 
Action: Mouse moved to (950, 421)
Screenshot: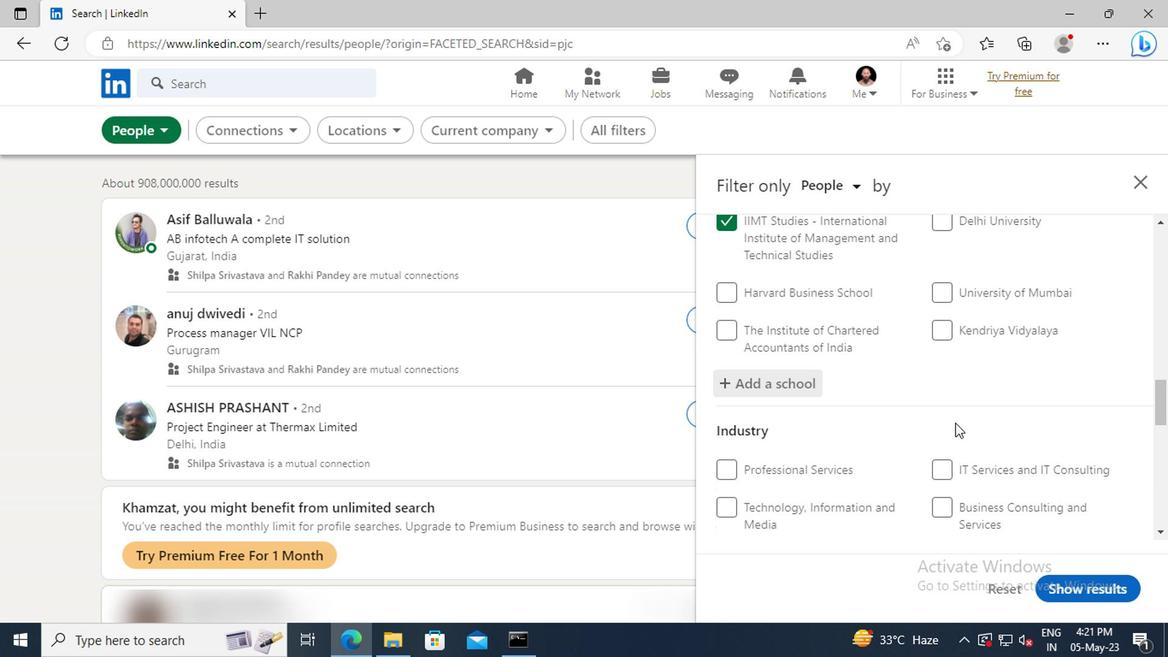 
Action: Mouse scrolled (950, 420) with delta (0, 0)
Screenshot: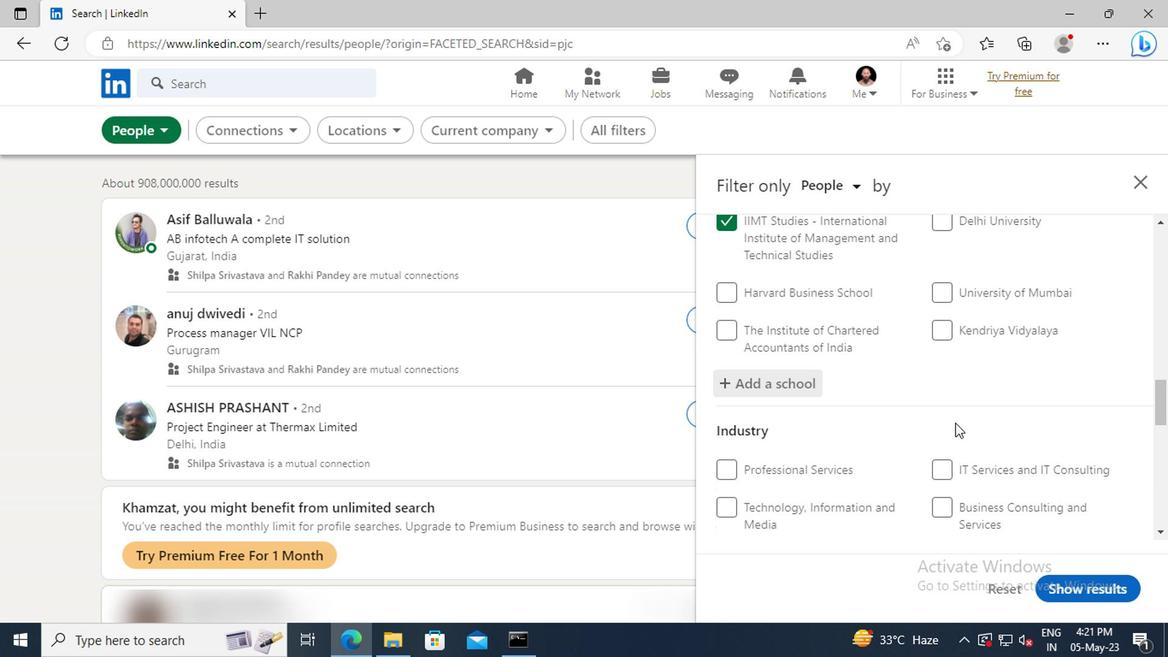 
Action: Mouse moved to (946, 418)
Screenshot: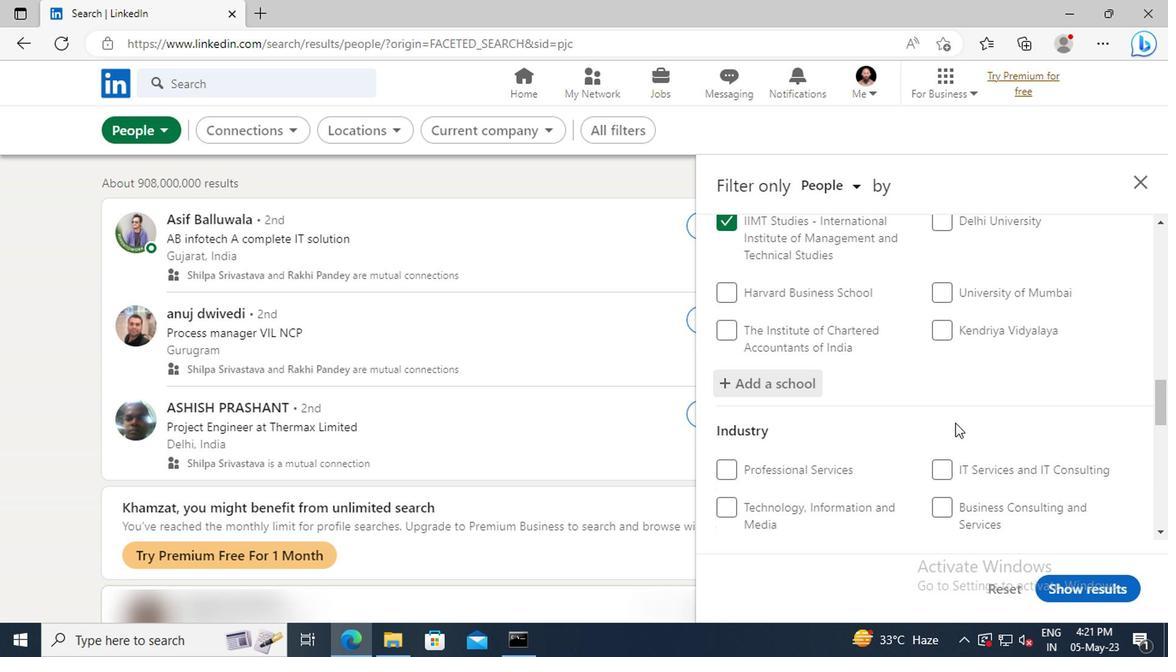 
Action: Mouse scrolled (946, 416) with delta (0, -1)
Screenshot: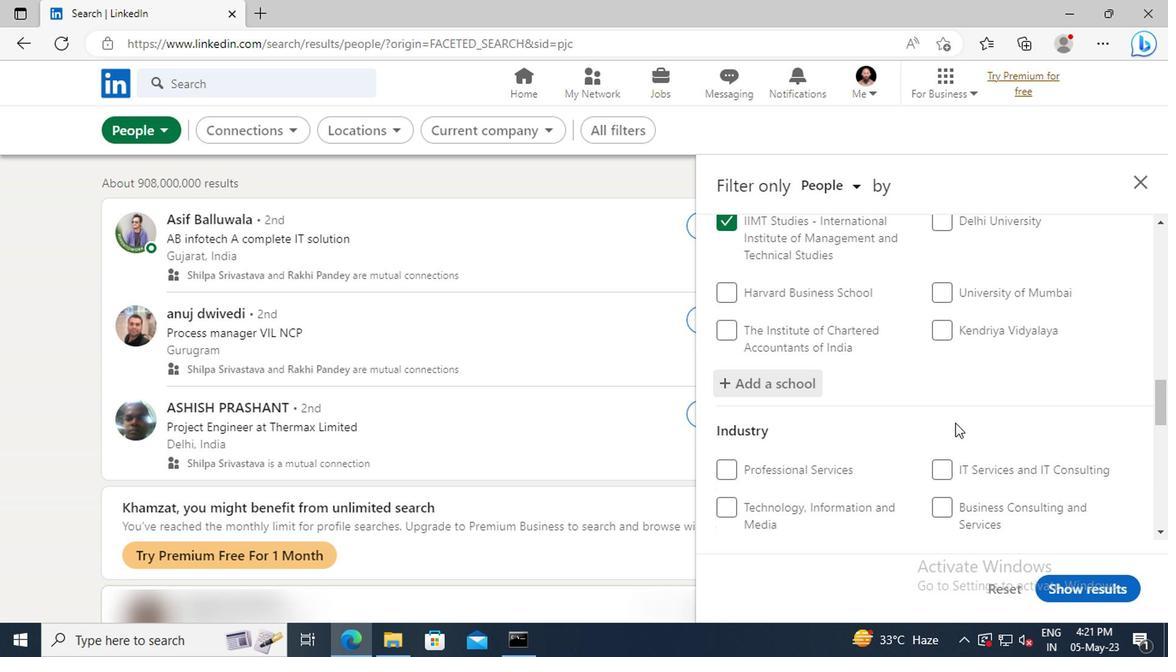 
Action: Mouse moved to (942, 412)
Screenshot: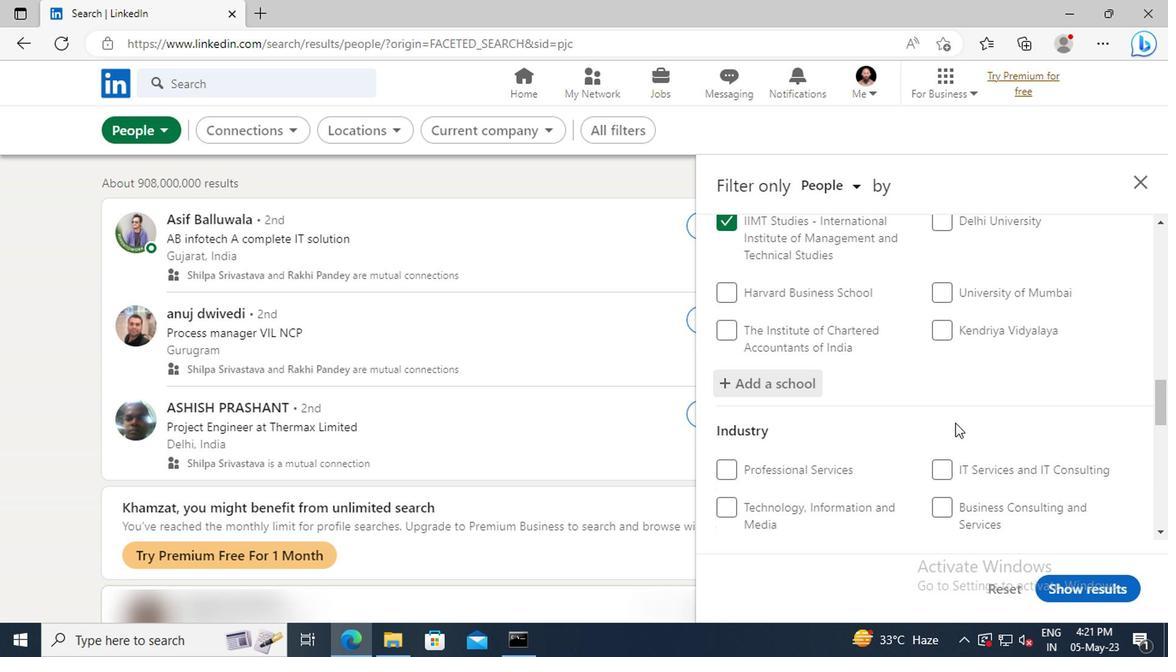 
Action: Mouse scrolled (942, 411) with delta (0, 0)
Screenshot: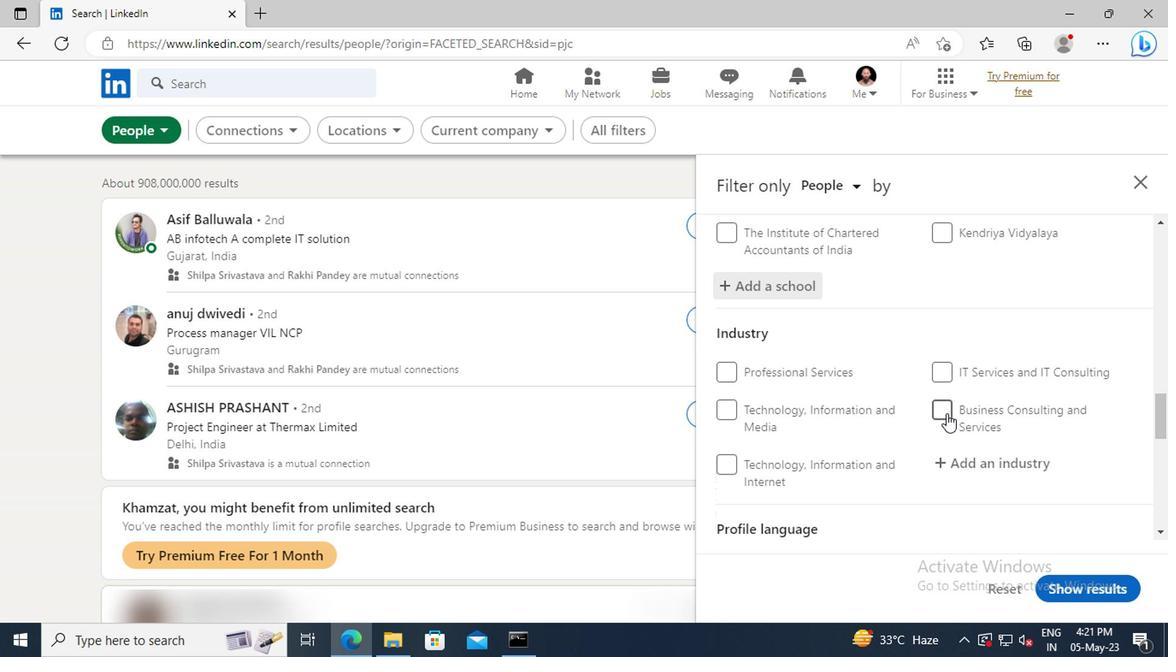 
Action: Mouse moved to (944, 412)
Screenshot: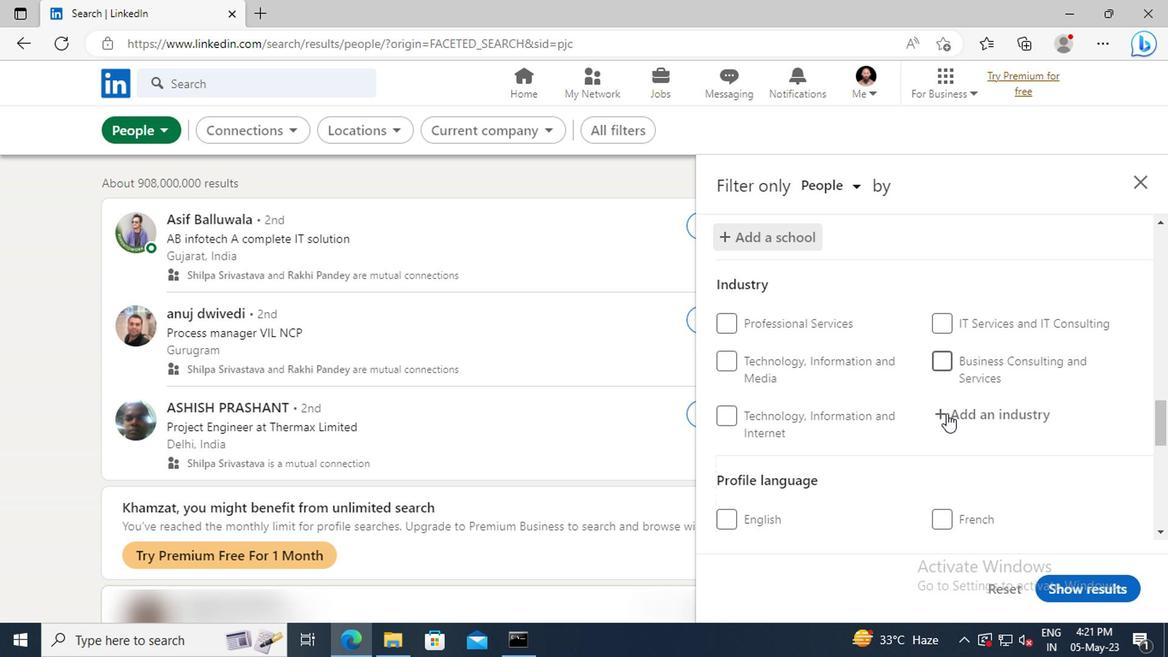 
Action: Mouse pressed left at (944, 412)
Screenshot: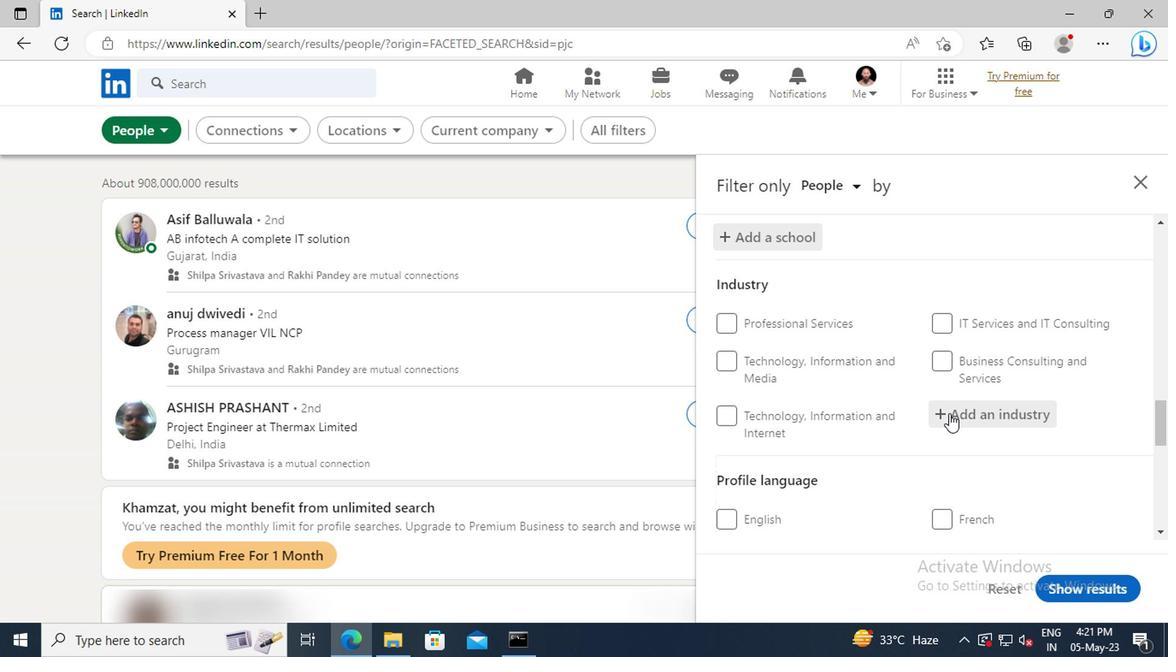 
Action: Mouse moved to (946, 412)
Screenshot: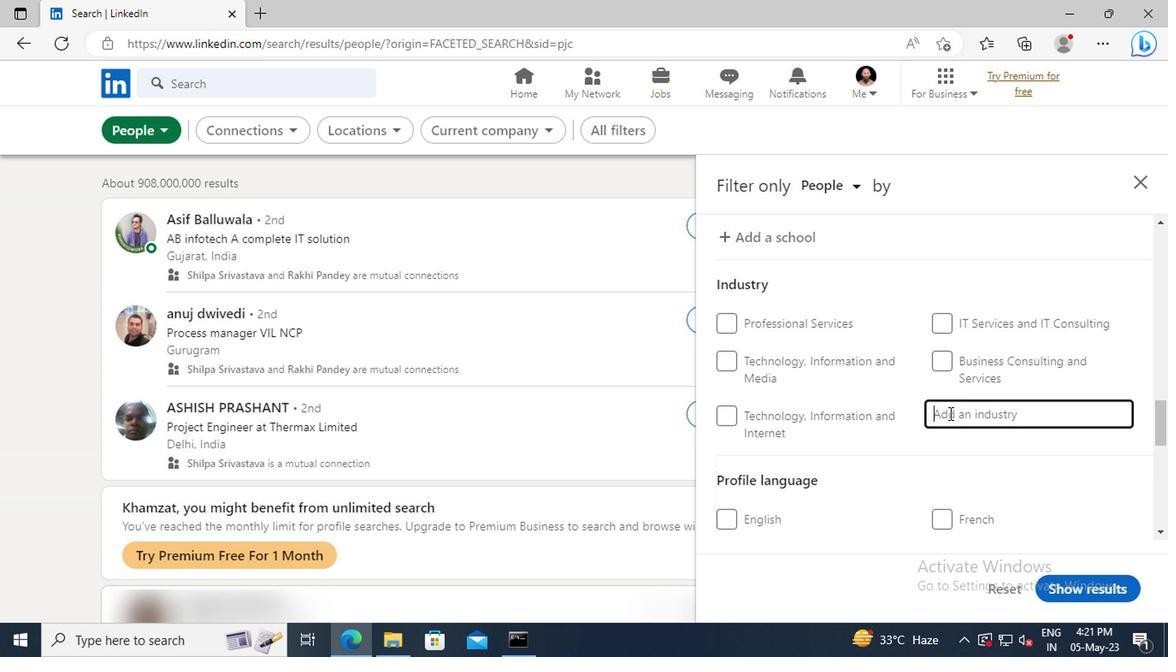 
Action: Key pressed <Key.shift>PENSIO
Screenshot: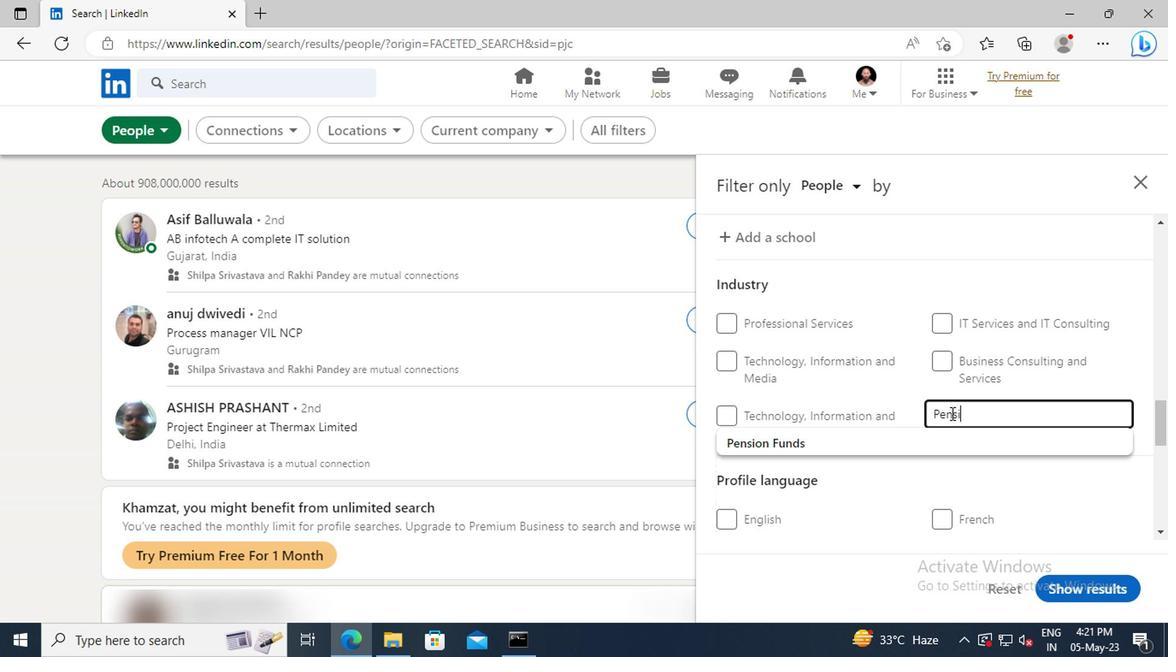 
Action: Mouse moved to (958, 433)
Screenshot: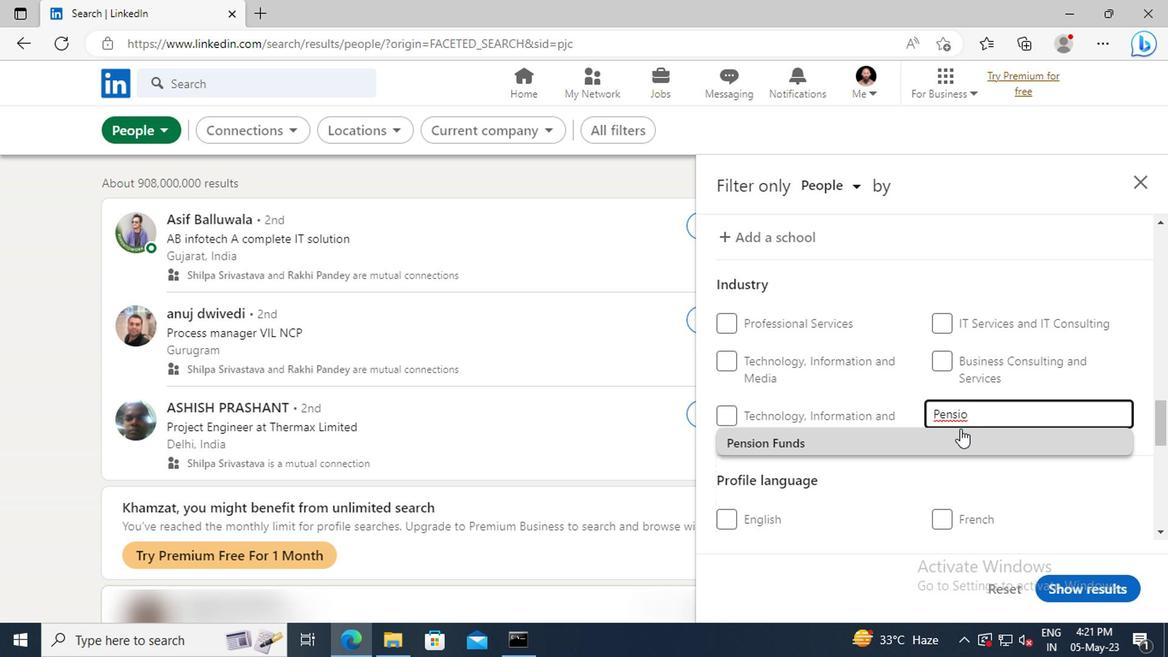 
Action: Mouse pressed left at (958, 433)
Screenshot: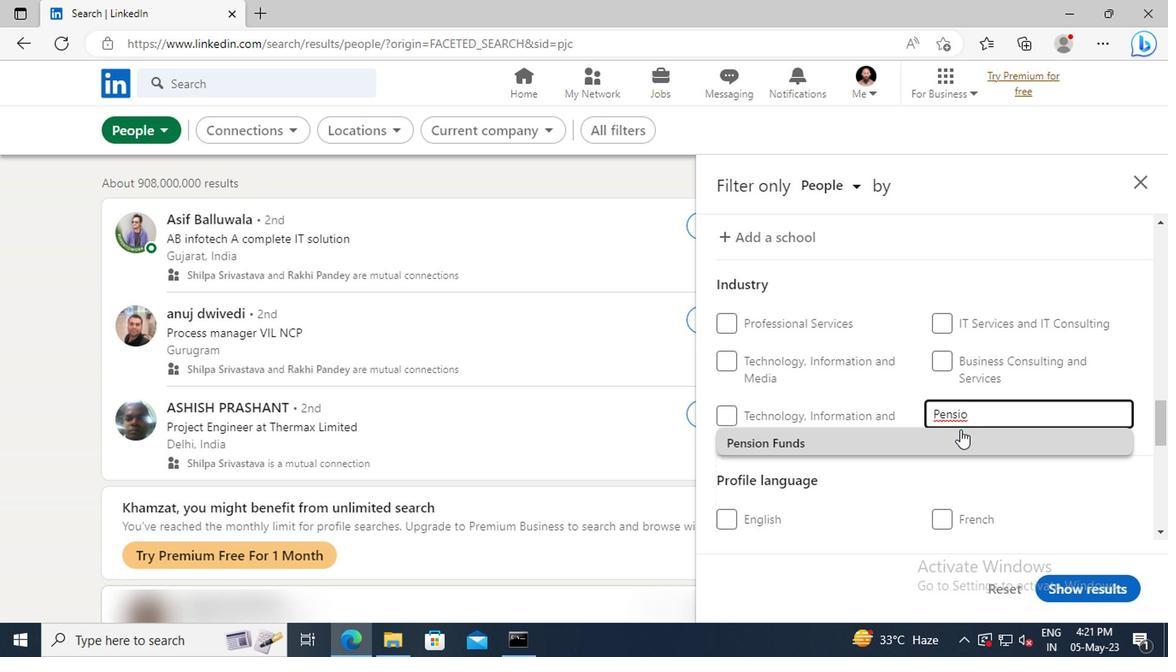 
Action: Mouse scrolled (958, 433) with delta (0, 0)
Screenshot: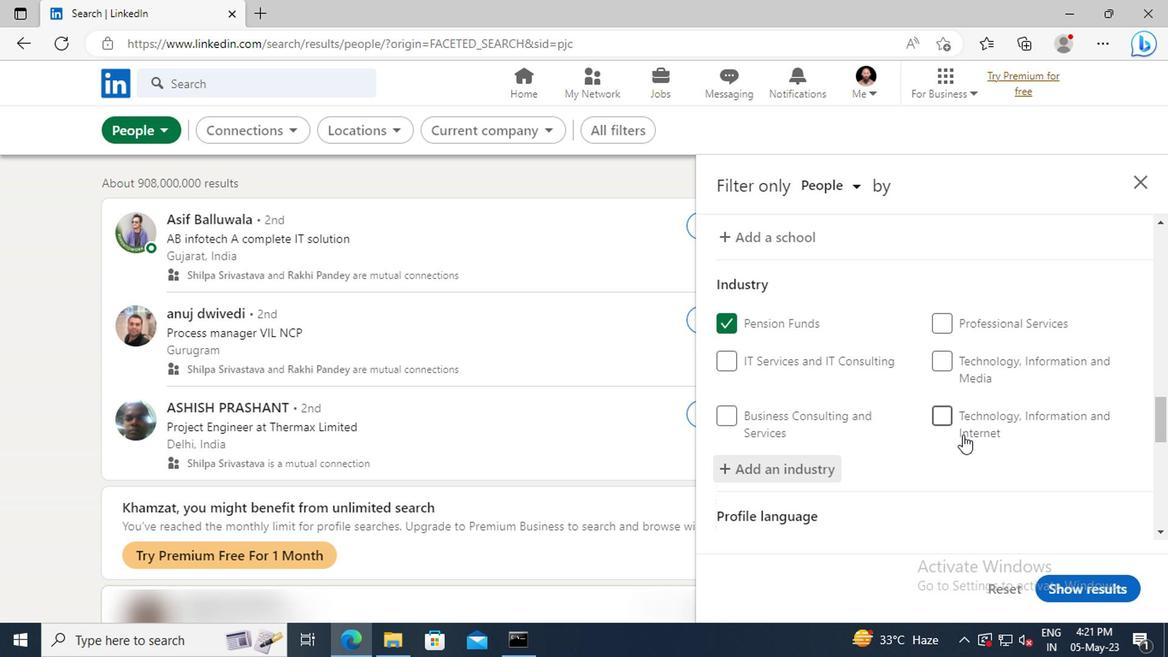 
Action: Mouse scrolled (958, 433) with delta (0, 0)
Screenshot: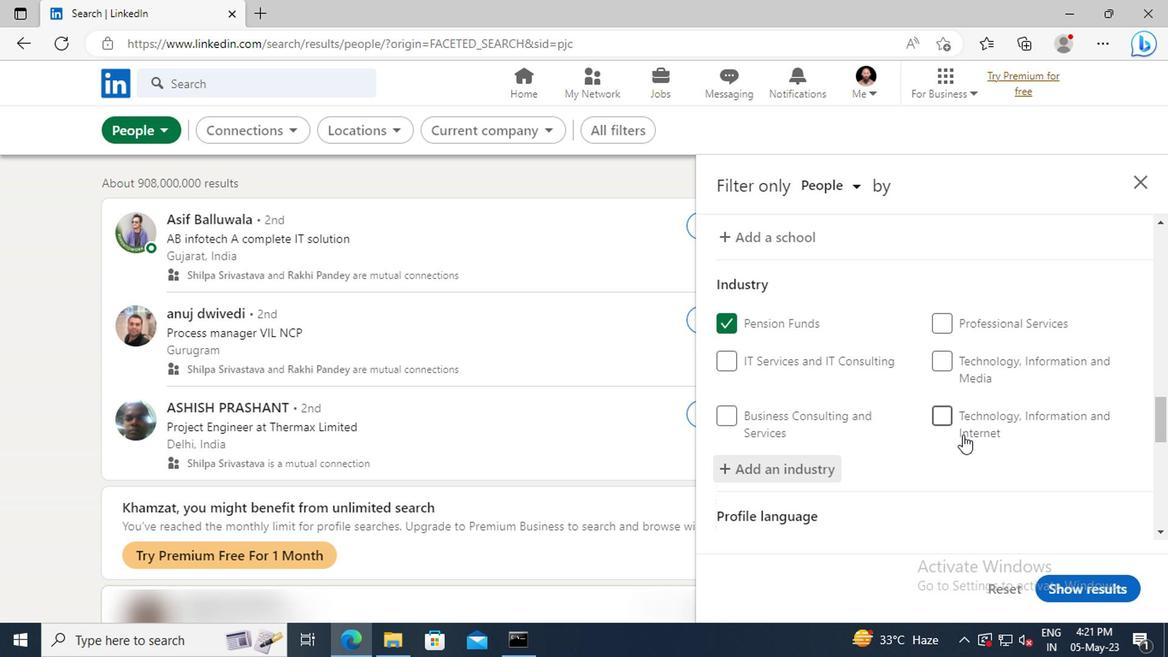 
Action: Mouse scrolled (958, 433) with delta (0, 0)
Screenshot: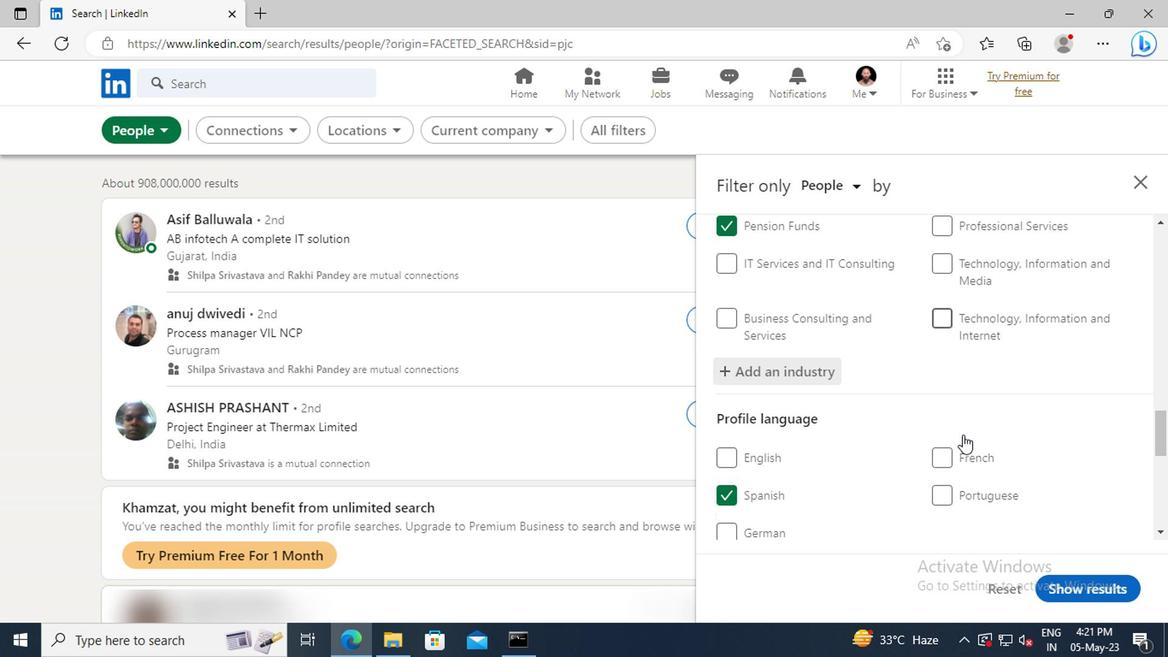 
Action: Mouse scrolled (958, 433) with delta (0, 0)
Screenshot: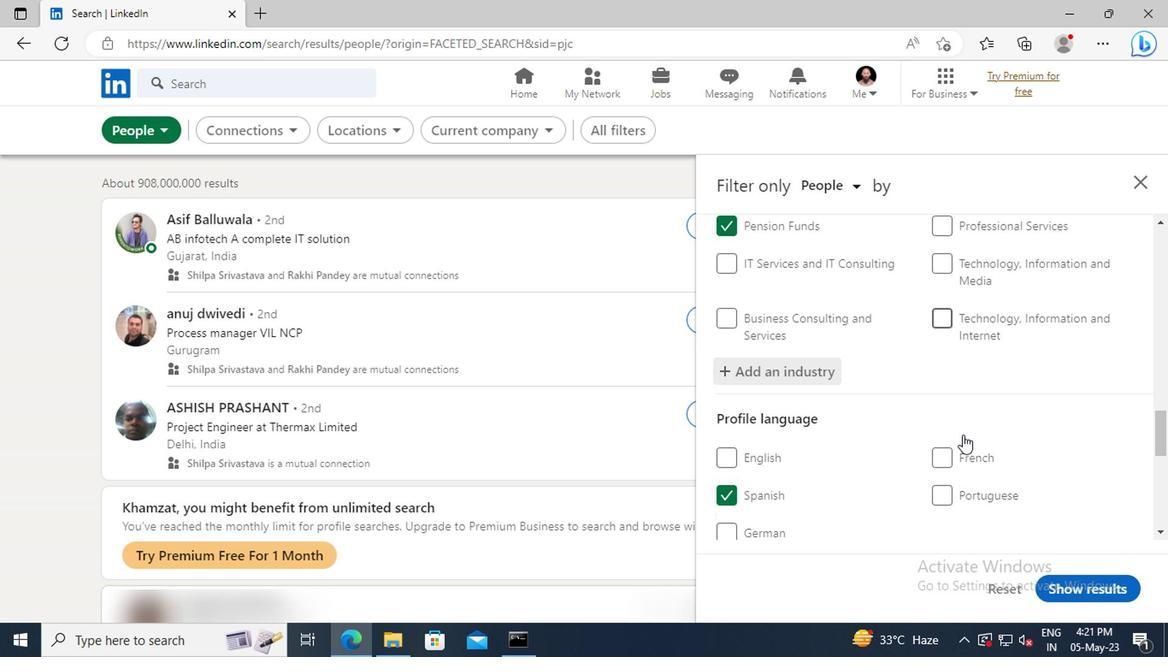 
Action: Mouse moved to (957, 430)
Screenshot: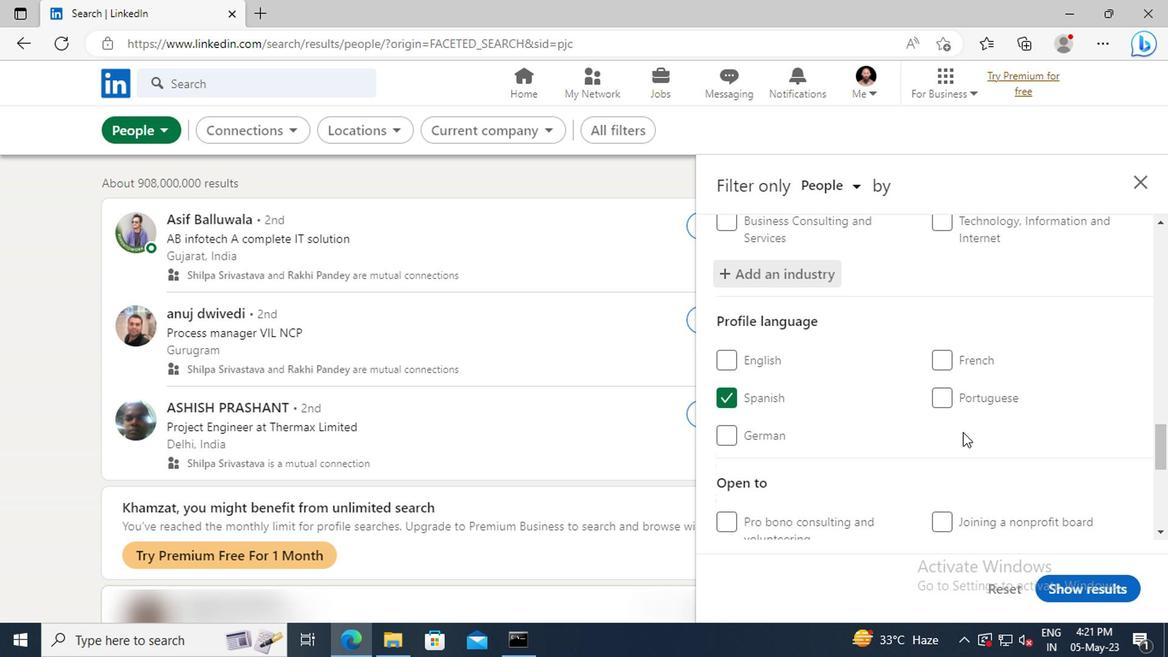 
Action: Mouse scrolled (957, 429) with delta (0, -1)
Screenshot: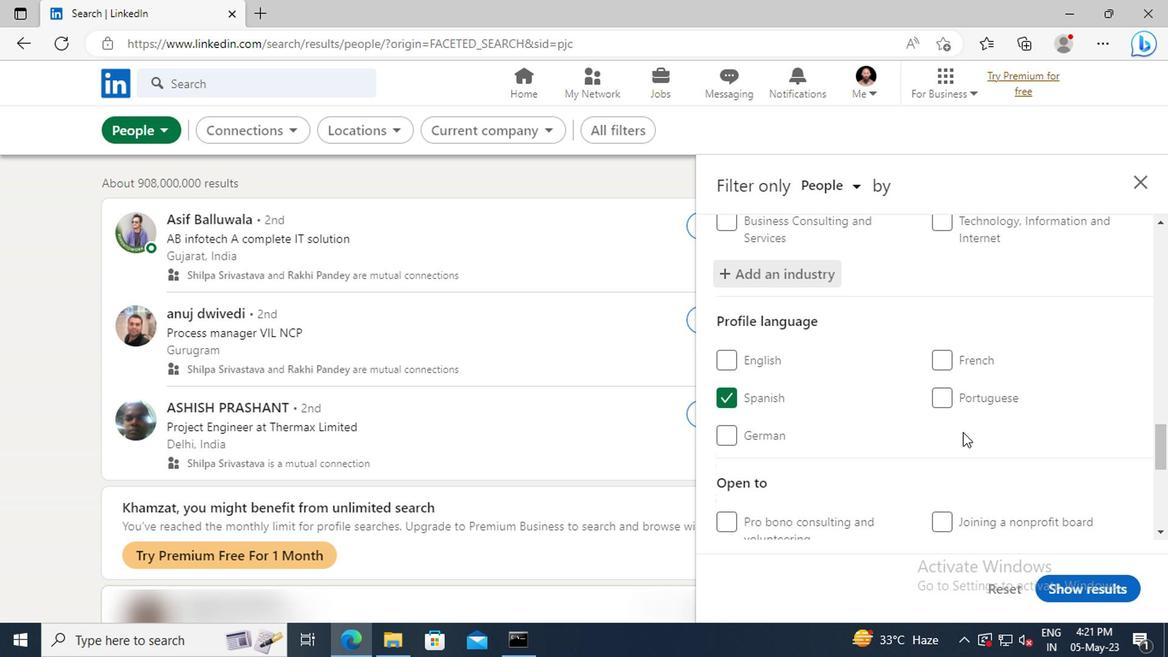 
Action: Mouse moved to (957, 427)
Screenshot: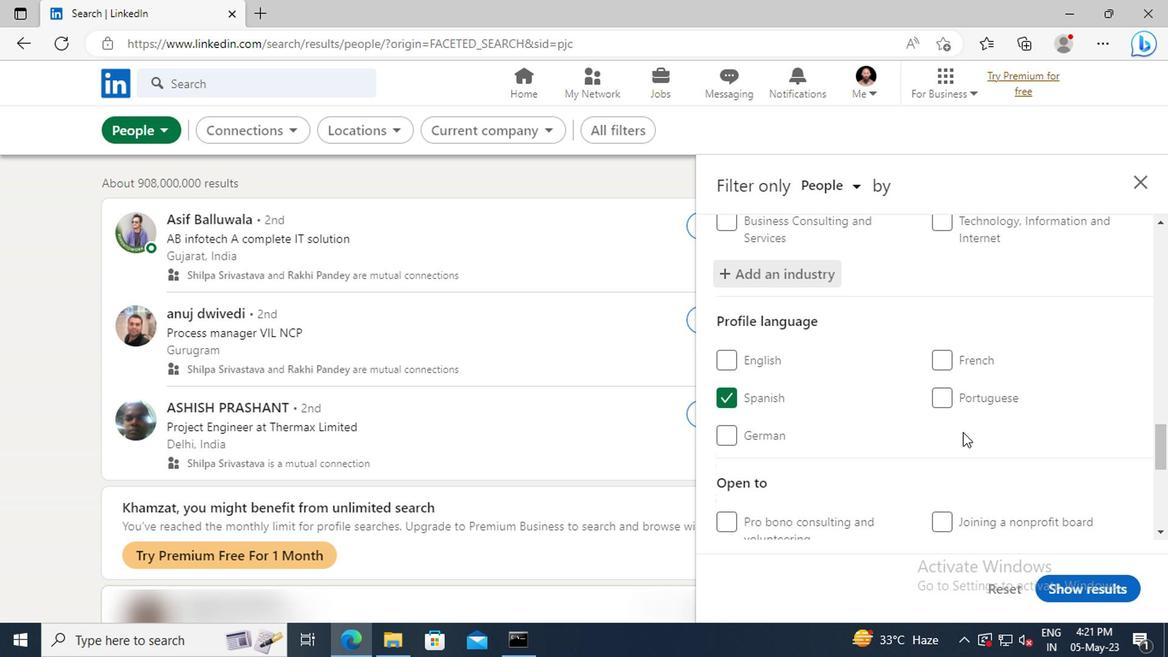 
Action: Mouse scrolled (957, 427) with delta (0, 0)
Screenshot: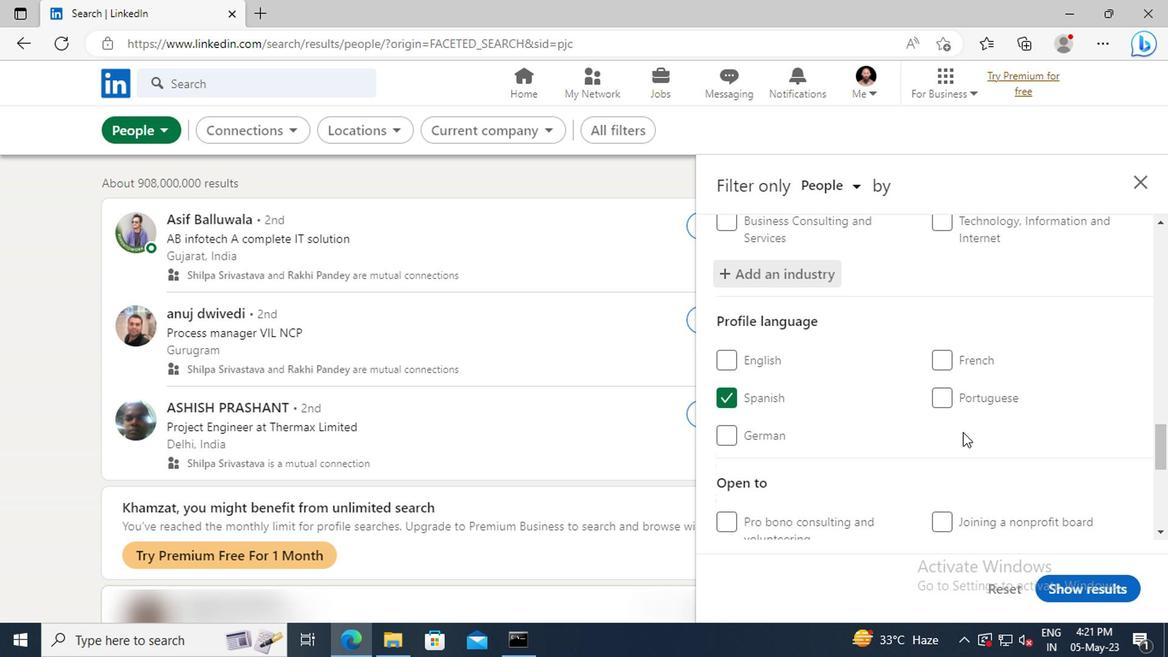 
Action: Mouse moved to (956, 423)
Screenshot: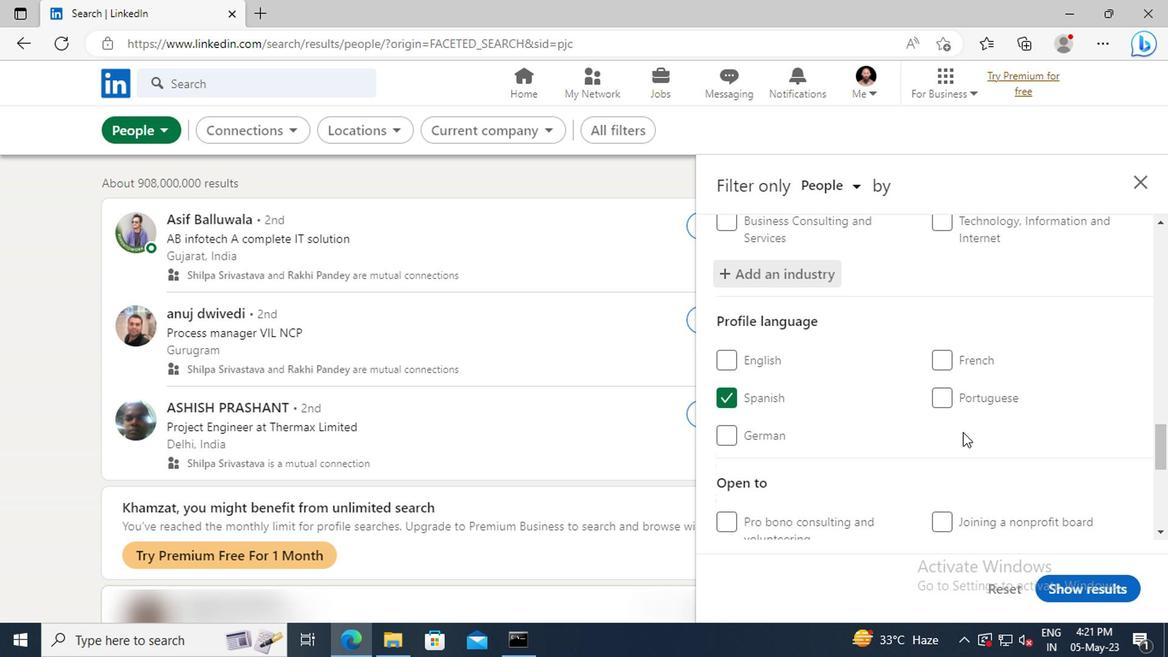 
Action: Mouse scrolled (956, 422) with delta (0, 0)
Screenshot: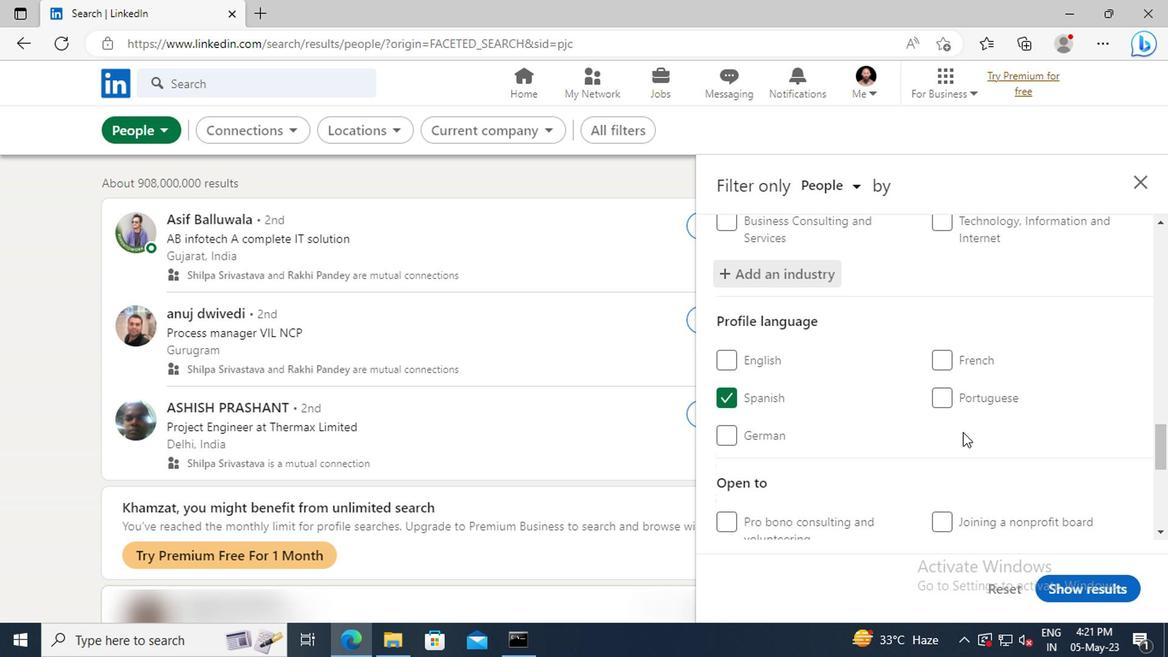 
Action: Mouse moved to (953, 411)
Screenshot: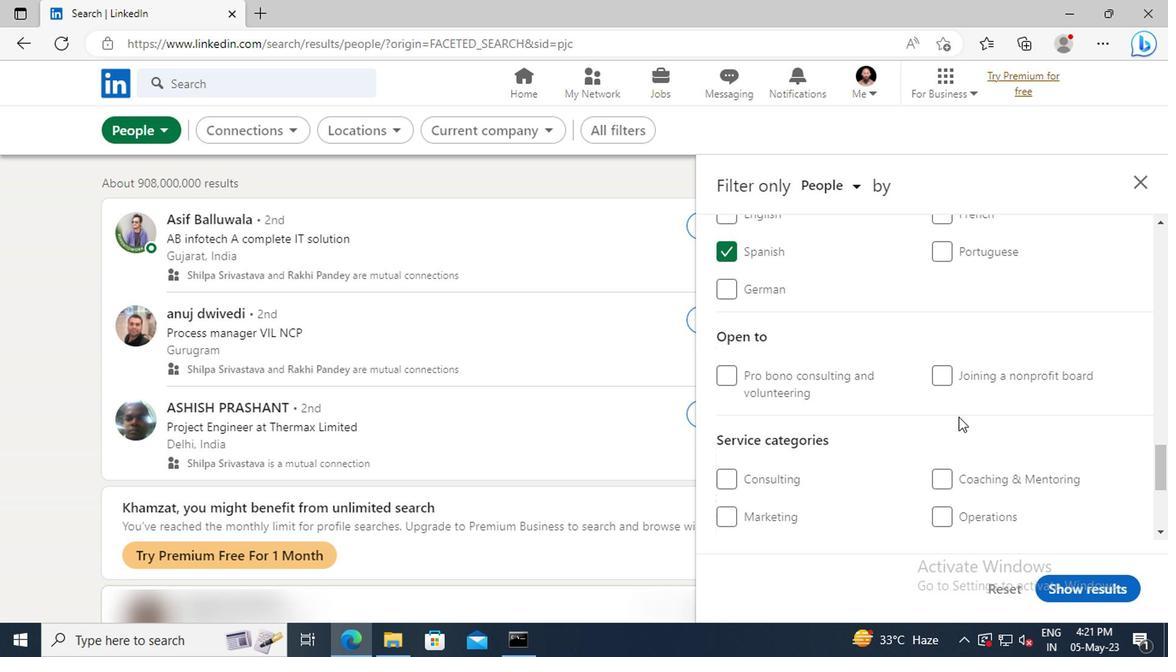
Action: Mouse scrolled (953, 410) with delta (0, -1)
Screenshot: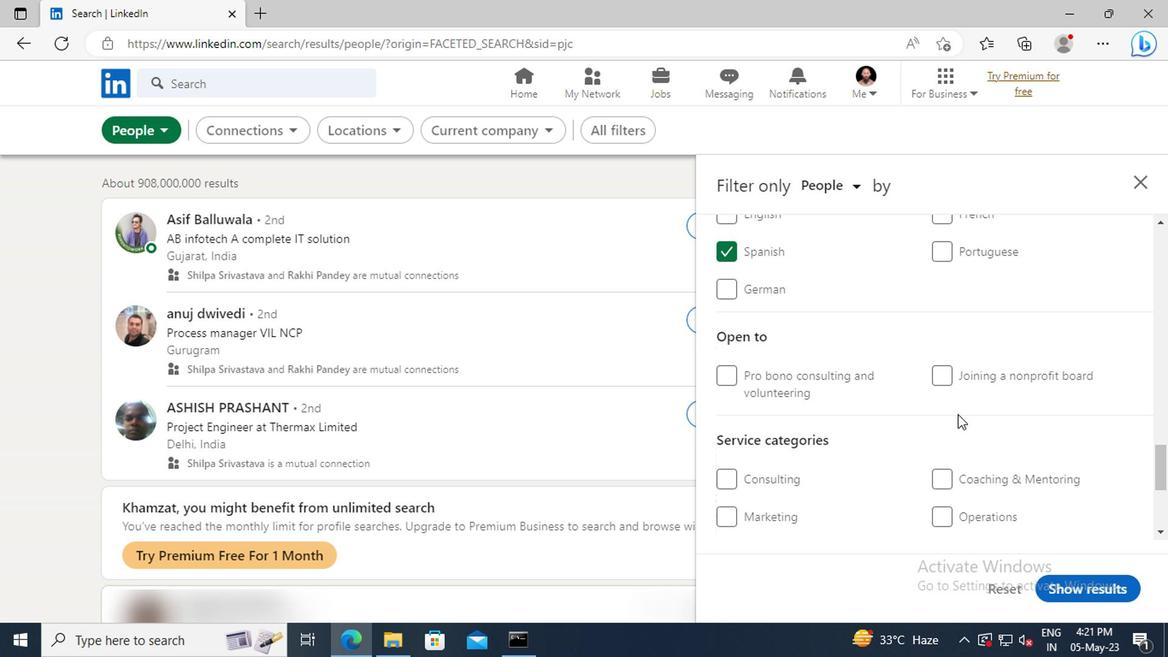 
Action: Mouse moved to (953, 410)
Screenshot: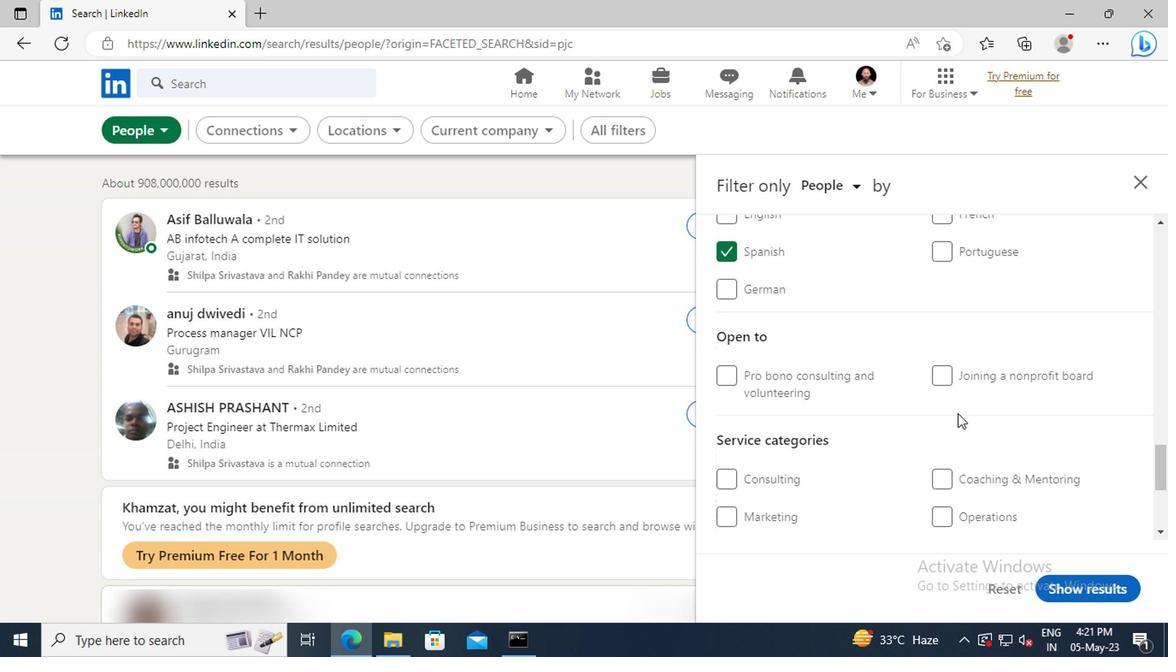 
Action: Mouse scrolled (953, 410) with delta (0, 0)
Screenshot: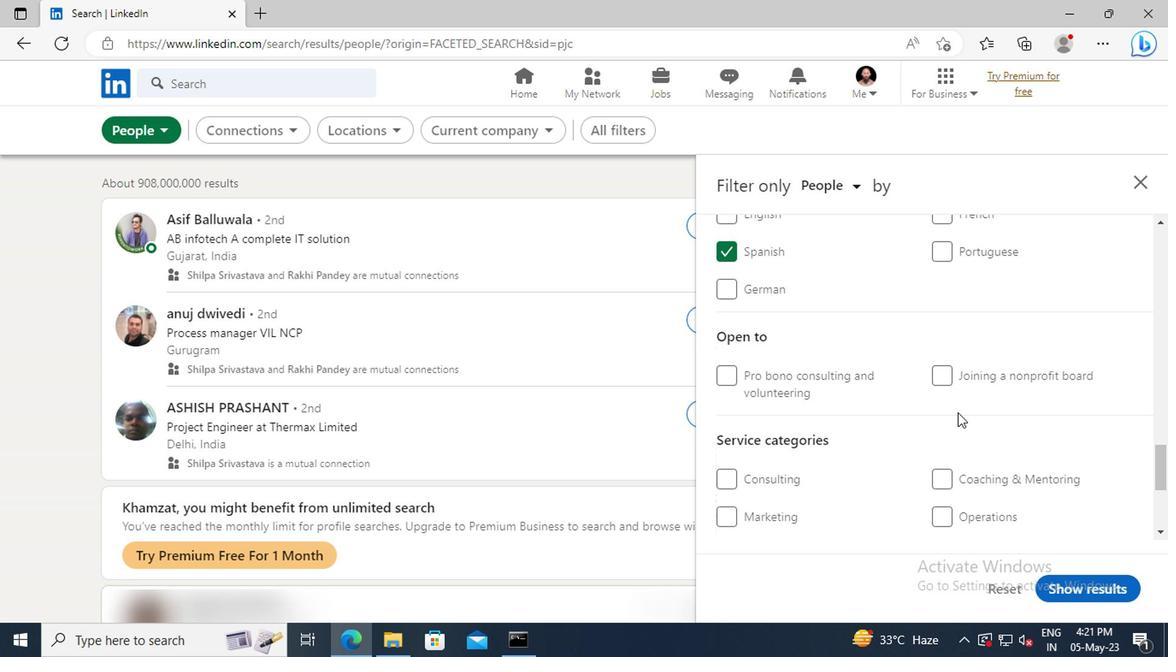 
Action: Mouse moved to (952, 410)
Screenshot: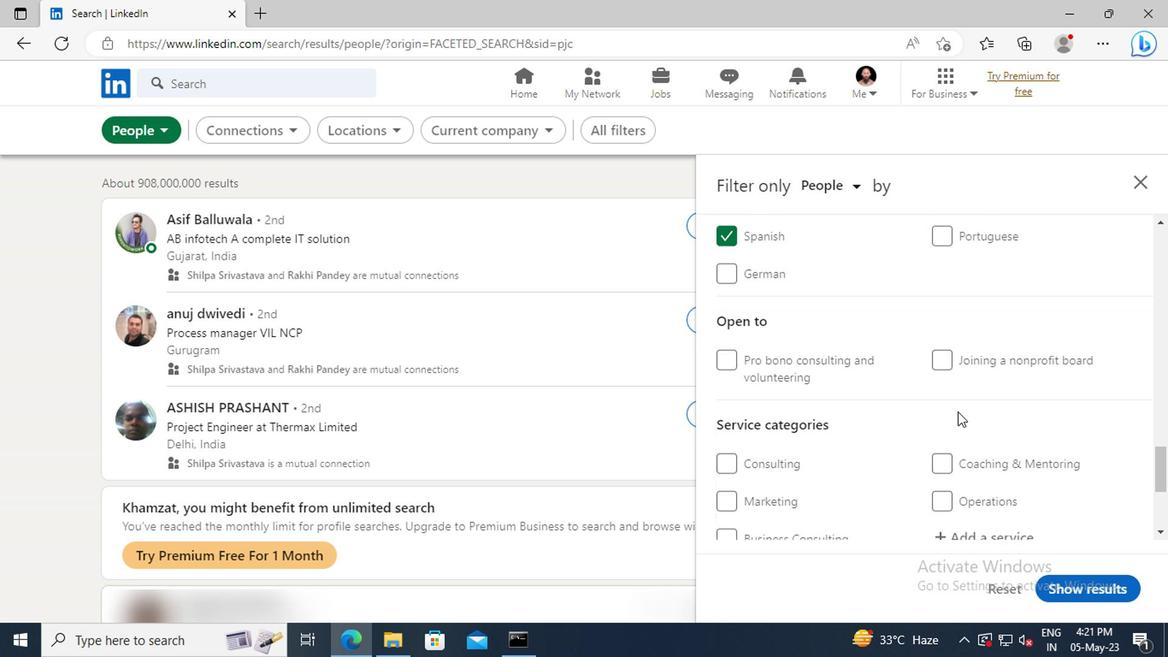 
Action: Mouse scrolled (952, 409) with delta (0, 0)
Screenshot: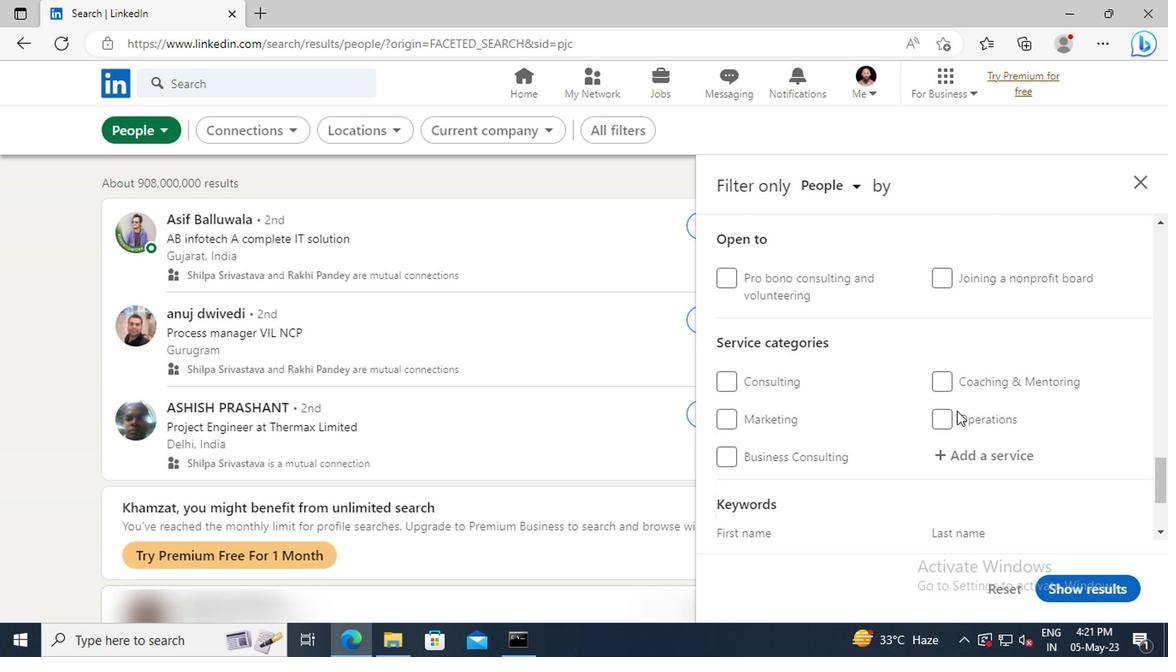 
Action: Mouse moved to (952, 410)
Screenshot: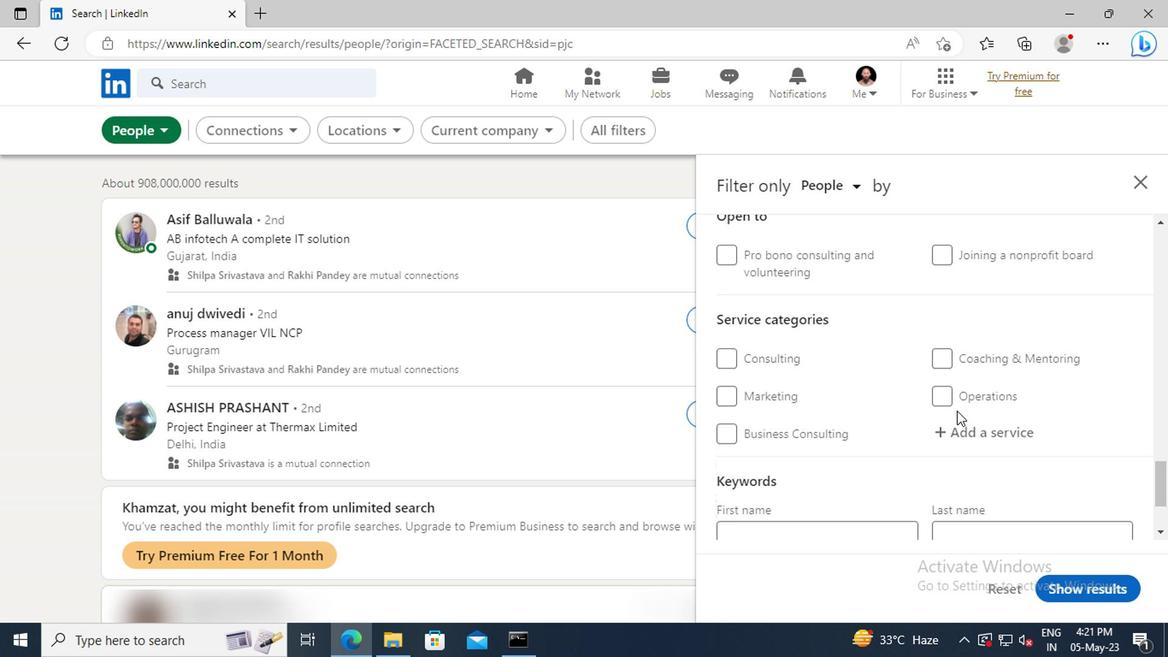 
Action: Mouse pressed left at (952, 410)
Screenshot: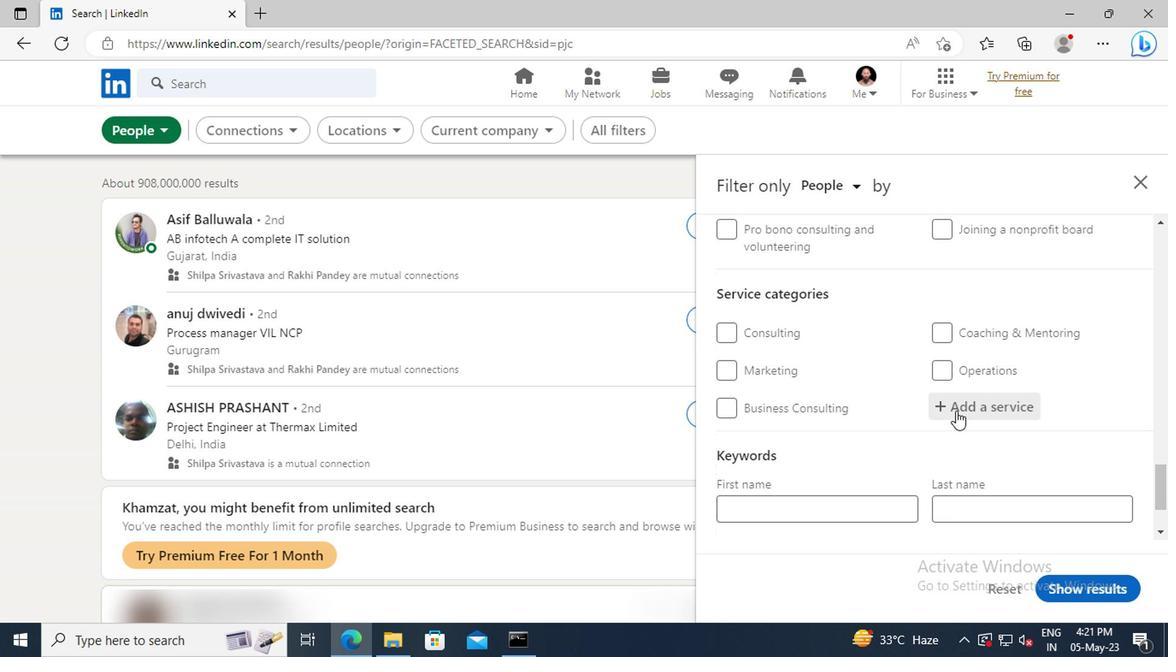 
Action: Key pressed <Key.shift>AUDIO<Key.space>
Screenshot: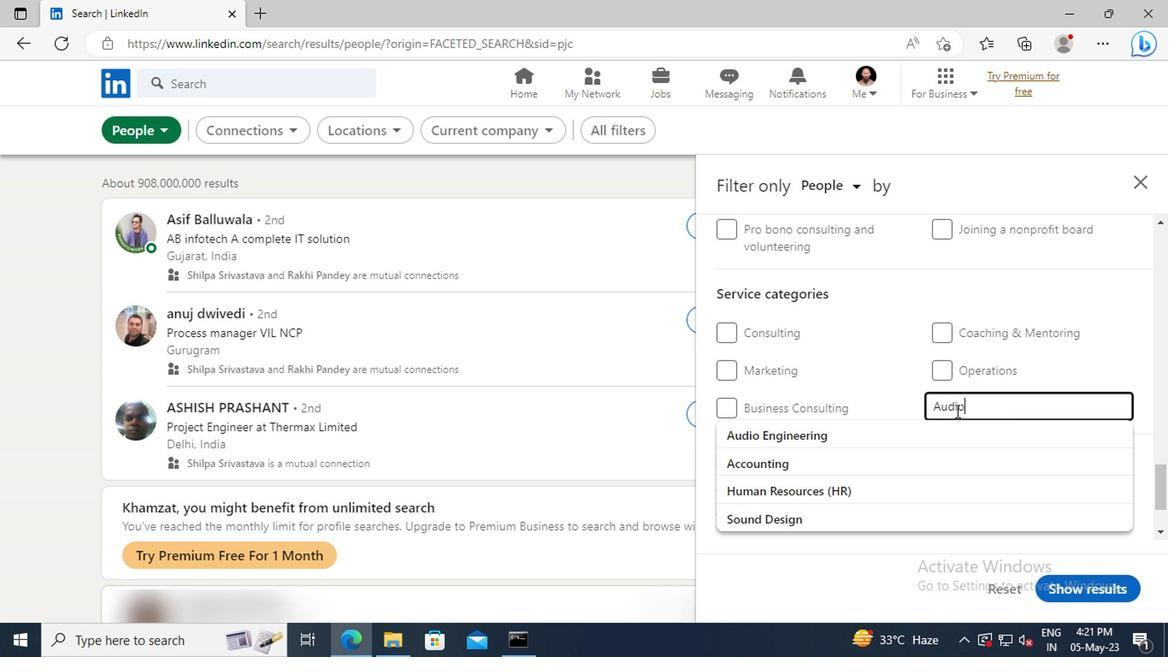 
Action: Mouse moved to (953, 432)
Screenshot: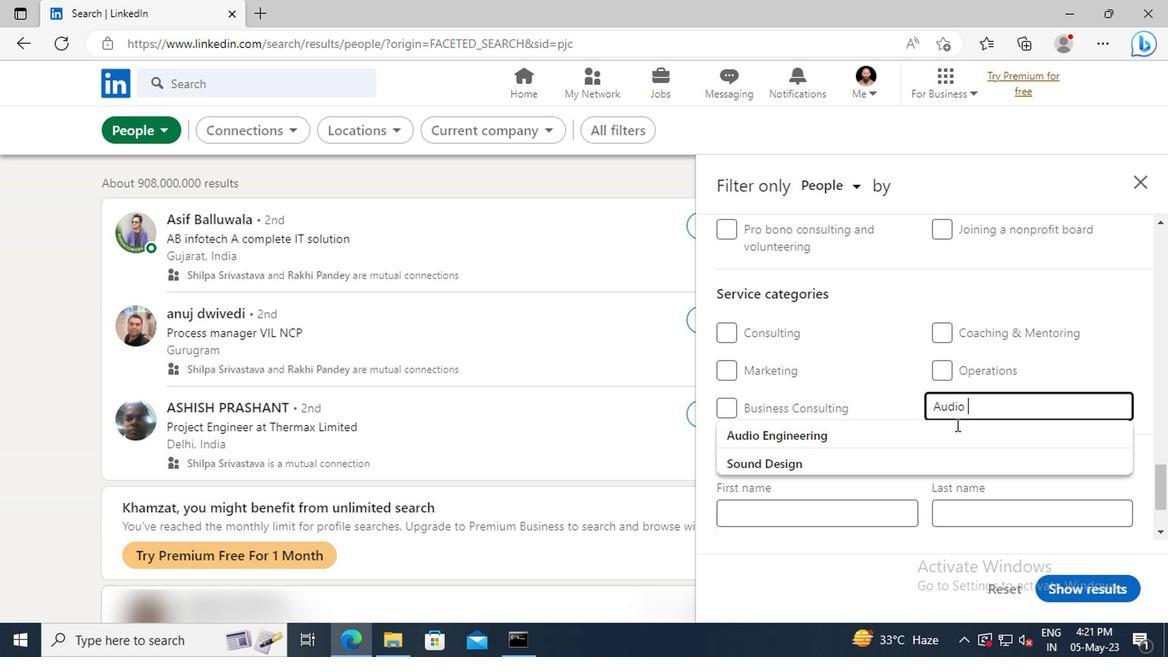 
Action: Mouse pressed left at (953, 432)
Screenshot: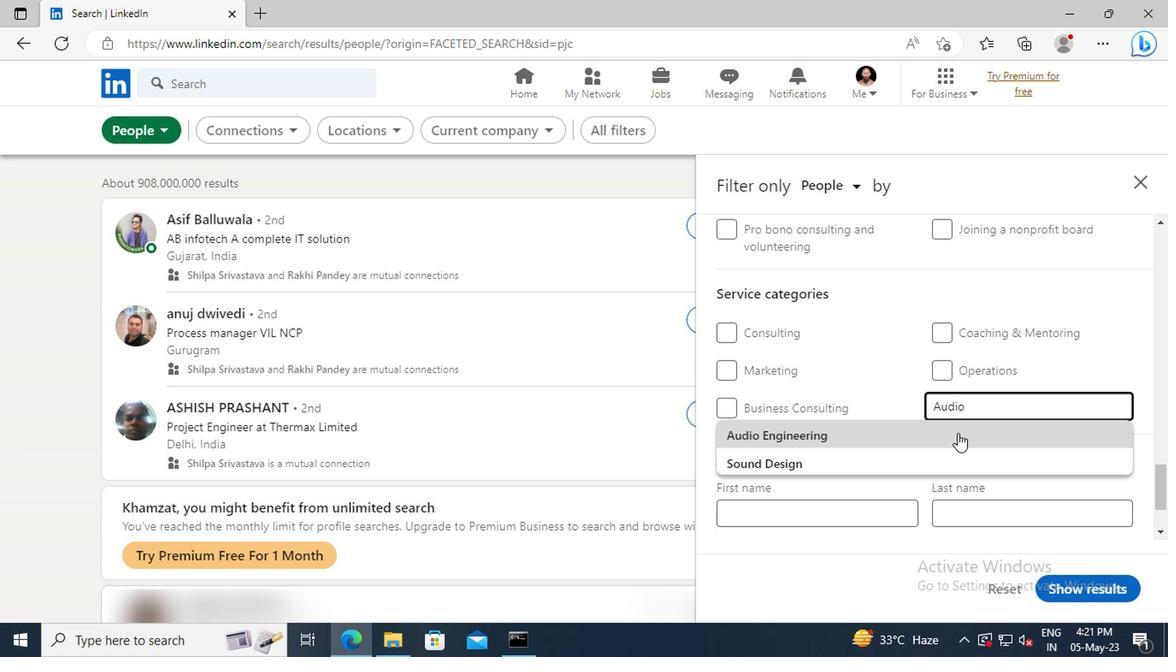 
Action: Mouse scrolled (953, 431) with delta (0, 0)
Screenshot: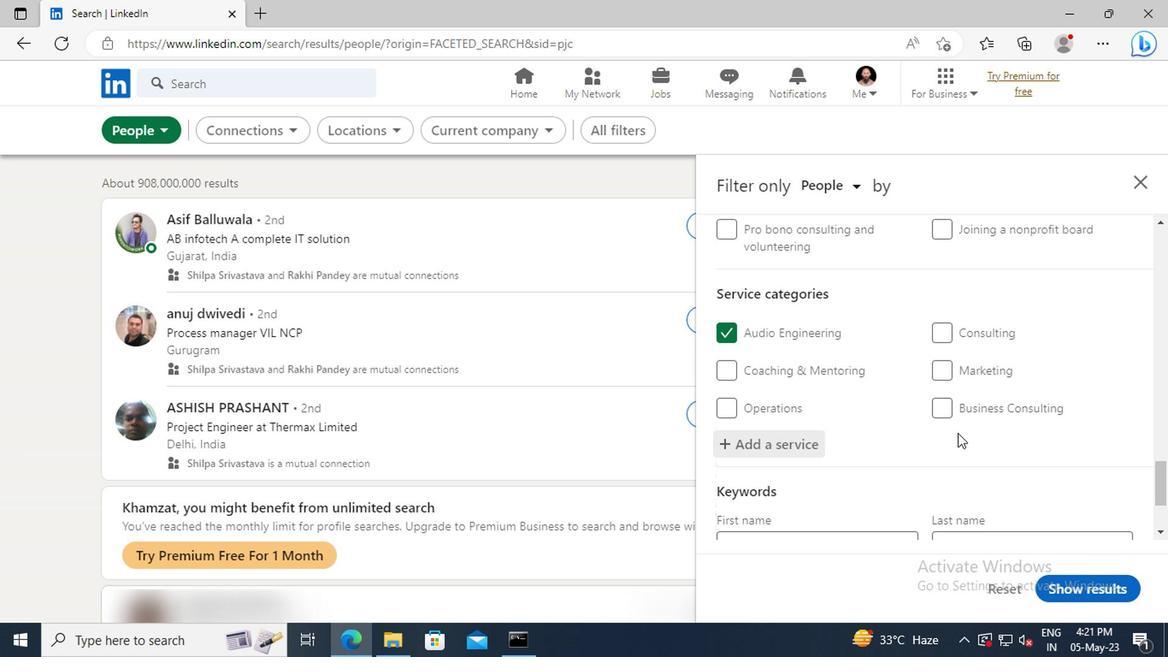 
Action: Mouse scrolled (953, 431) with delta (0, 0)
Screenshot: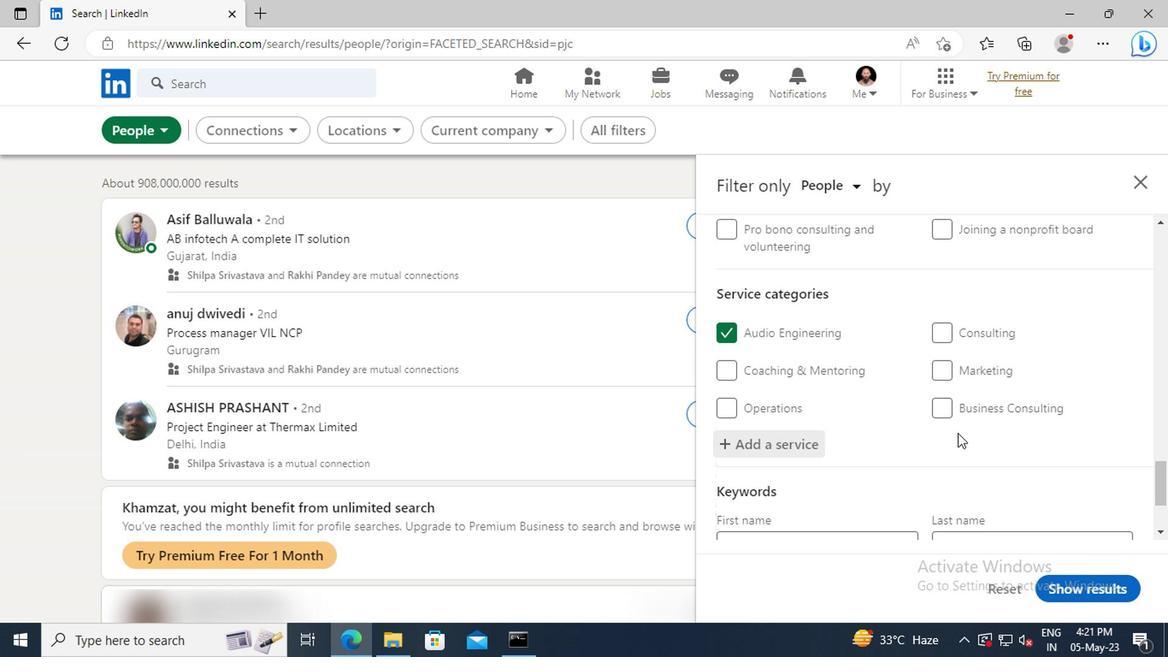 
Action: Mouse scrolled (953, 431) with delta (0, 0)
Screenshot: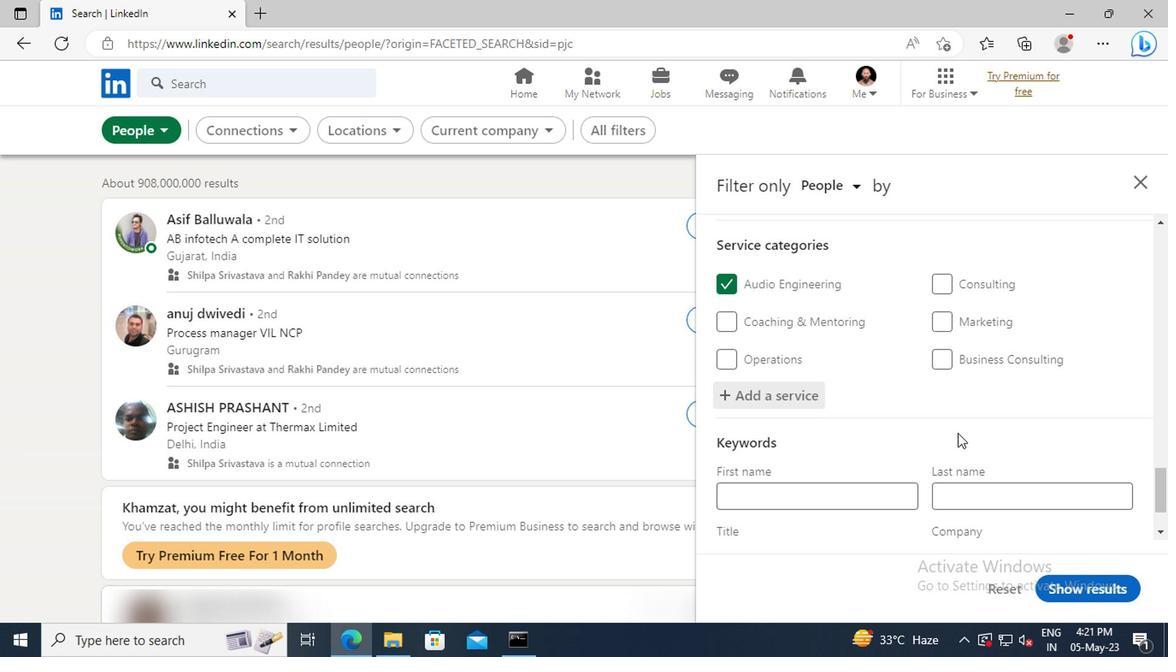 
Action: Mouse scrolled (953, 431) with delta (0, 0)
Screenshot: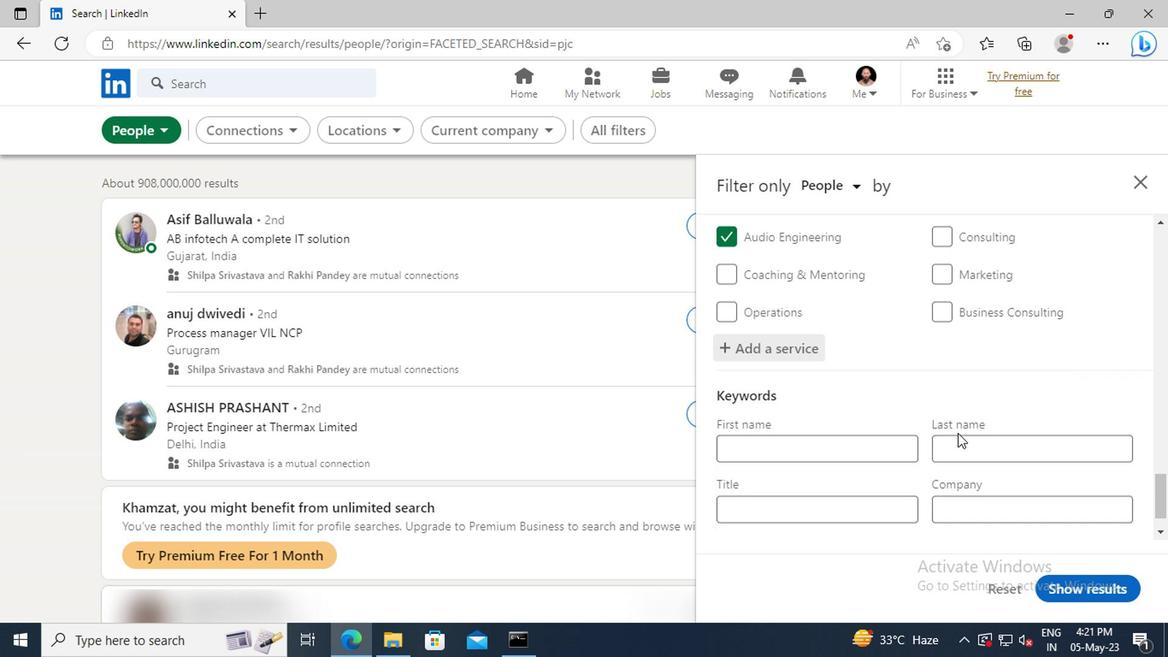 
Action: Mouse moved to (862, 460)
Screenshot: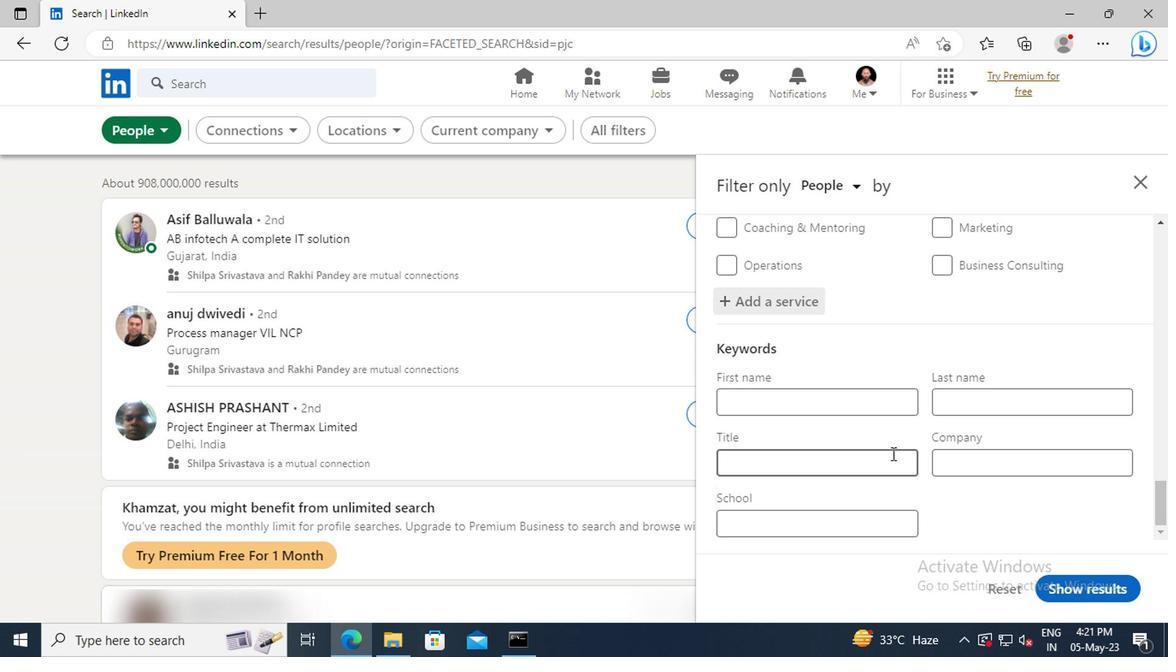 
Action: Mouse pressed left at (862, 460)
Screenshot: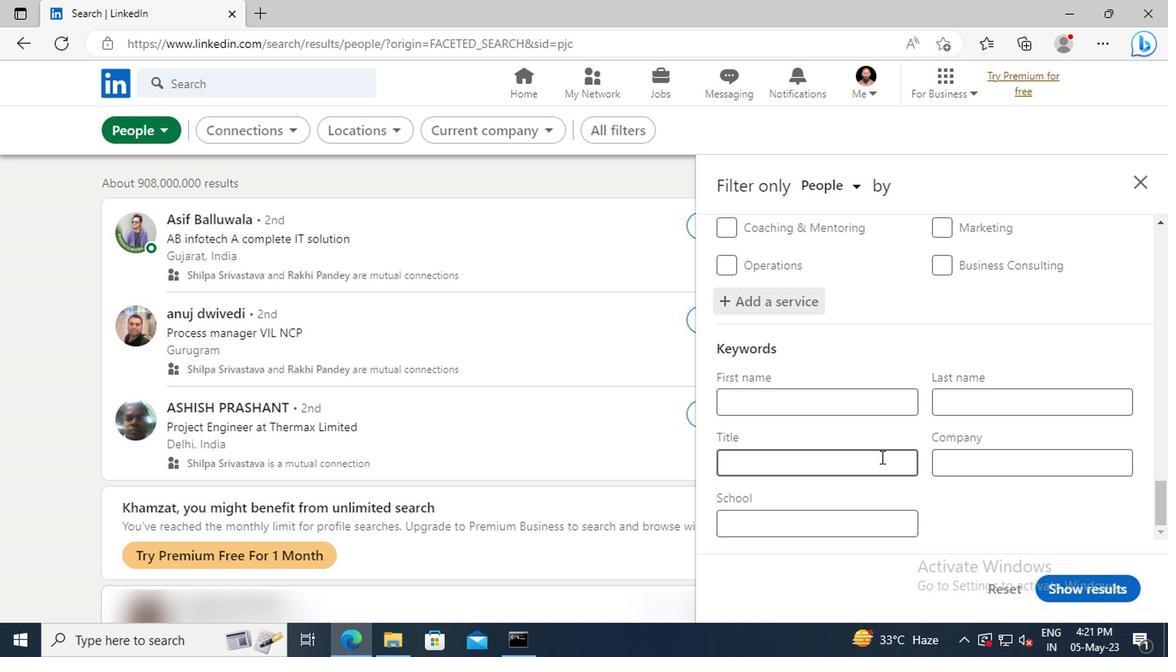 
Action: Key pressed <Key.shift>PAYROLL<Key.space><Key.shift>MANAGER<Key.enter>
Screenshot: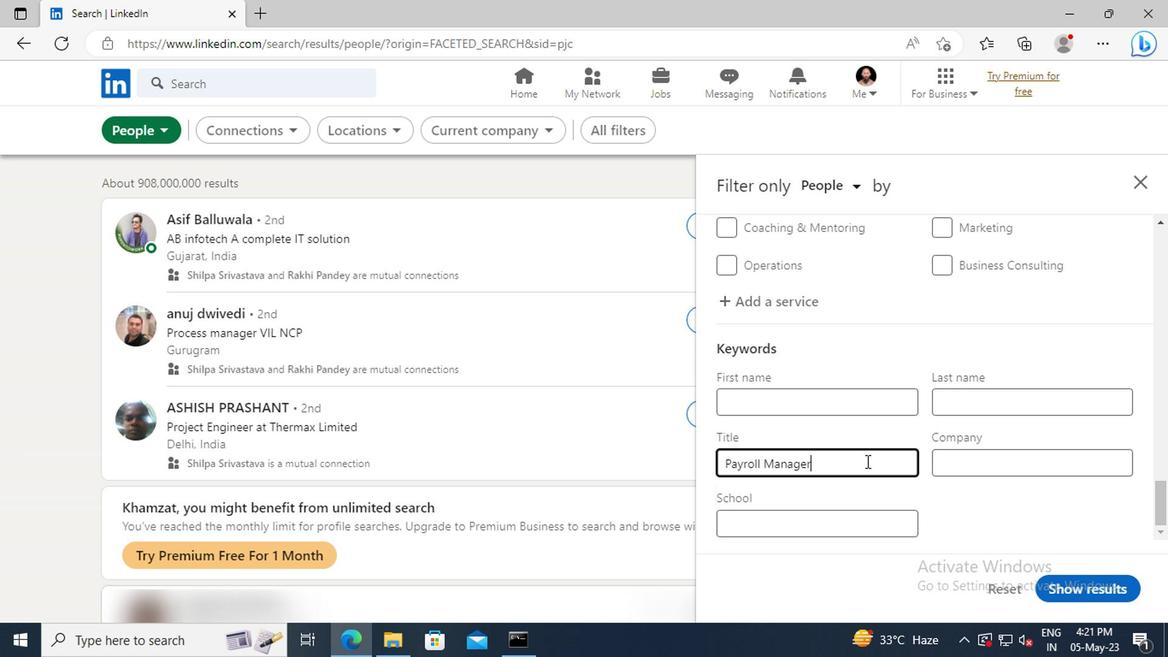
Action: Mouse moved to (1072, 586)
Screenshot: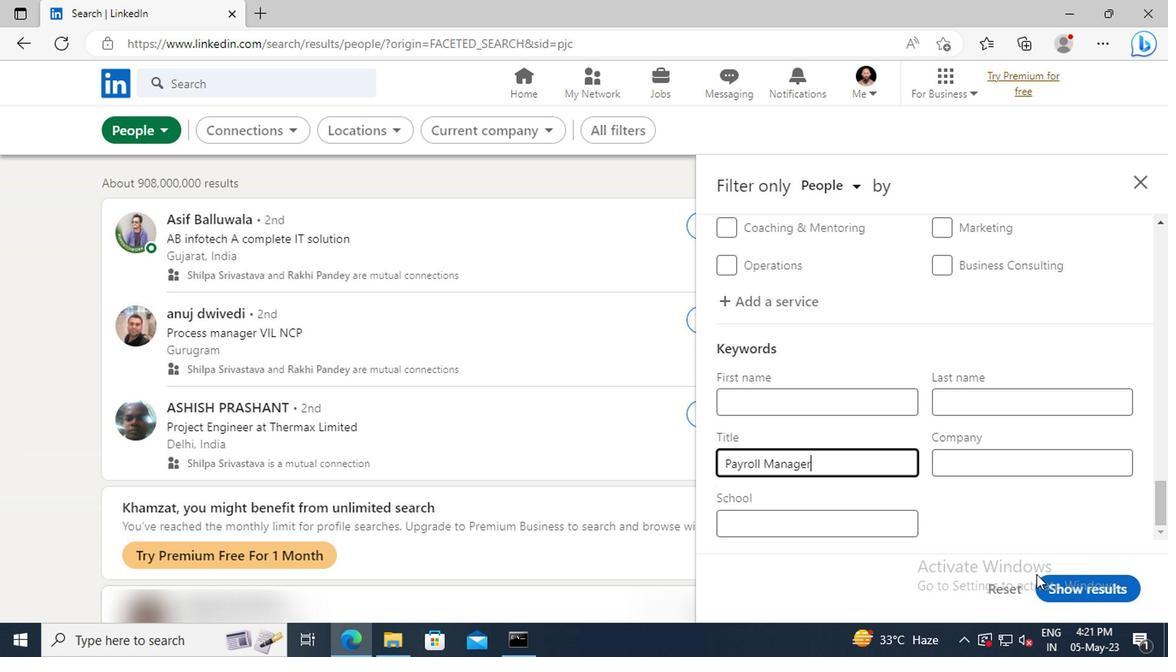 
Action: Mouse pressed left at (1072, 586)
Screenshot: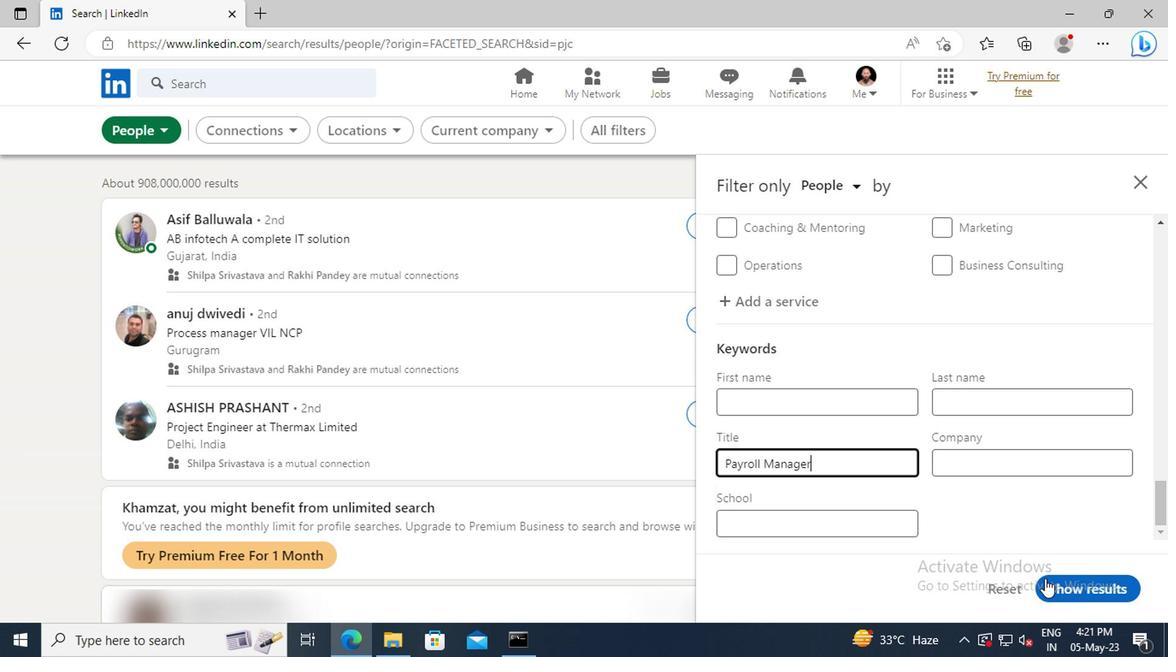 
